 Task: Add an event with the title Third Annual Budget Review Meeting, date '2023/10/10', time 7:30 AM to 9:30 AMand add a description: Staff Training on Customer Service is a comprehensive and interactive program designed to equip employees with the skills, knowledge, and mindset necessary to deliver exceptional customer service experiences. This training focuses on building strong customer relationships, enhancing communication skills, and developing problem-solving abilities to exceed customer expectations._x000D_
_x000D_
, put the event into Blue category, logged in from the account softage.9@softage.netand send the event invitation to softage.8@softage.net with CC to  softage.10@softage.net. Set a reminder for the event 203 week before
Action: Mouse moved to (73, 110)
Screenshot: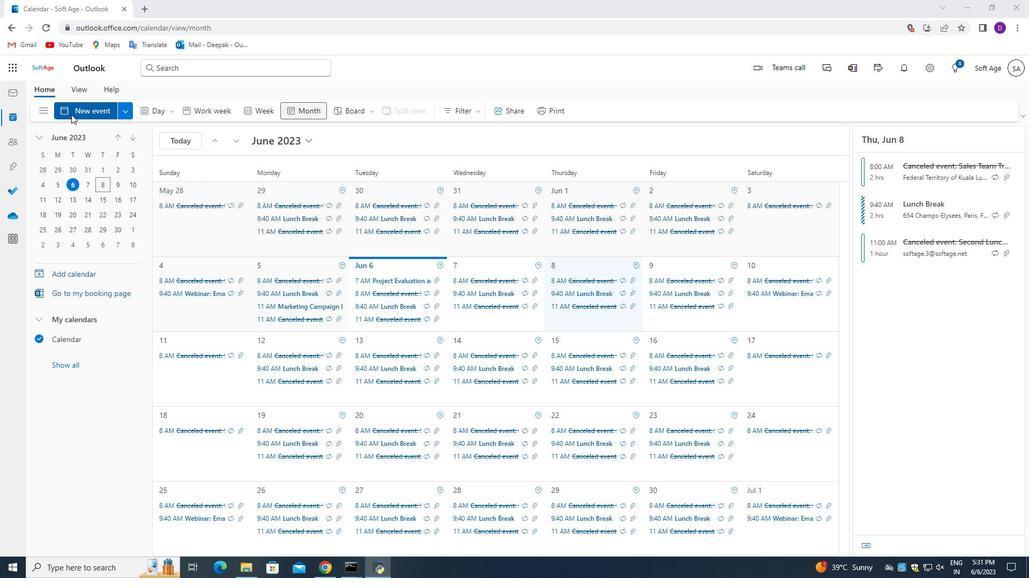 
Action: Mouse pressed left at (73, 110)
Screenshot: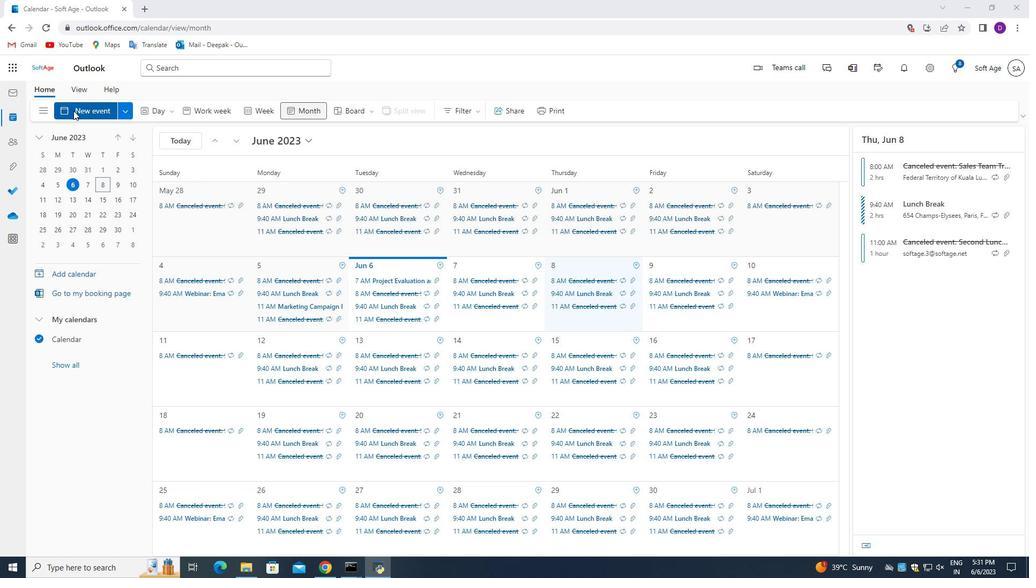 
Action: Mouse moved to (315, 428)
Screenshot: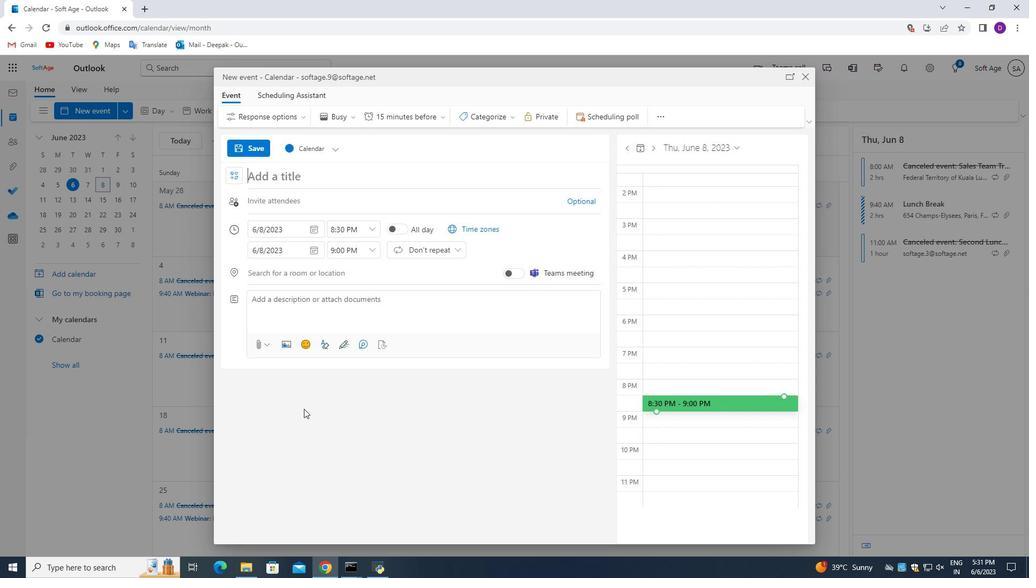 
Action: Key pressed <Key.shift_r>Third<Key.space><Key.shift_r>Annual<Key.space><Key.shift_r>Budget<Key.space><Key.shift_r>Review<Key.space><Key.shift>Meeting<Key.space>
Screenshot: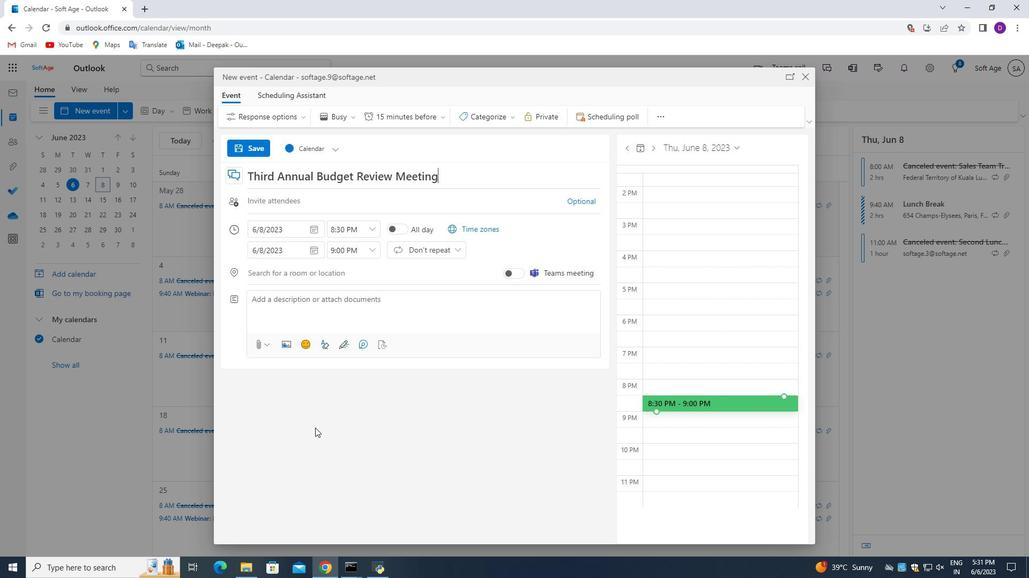 
Action: Mouse moved to (313, 229)
Screenshot: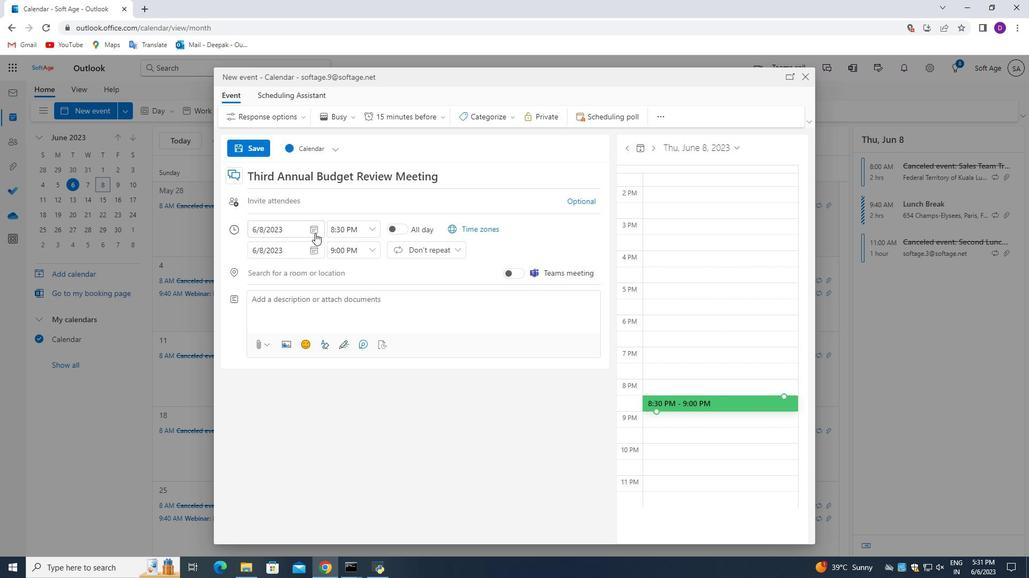 
Action: Mouse pressed left at (313, 229)
Screenshot: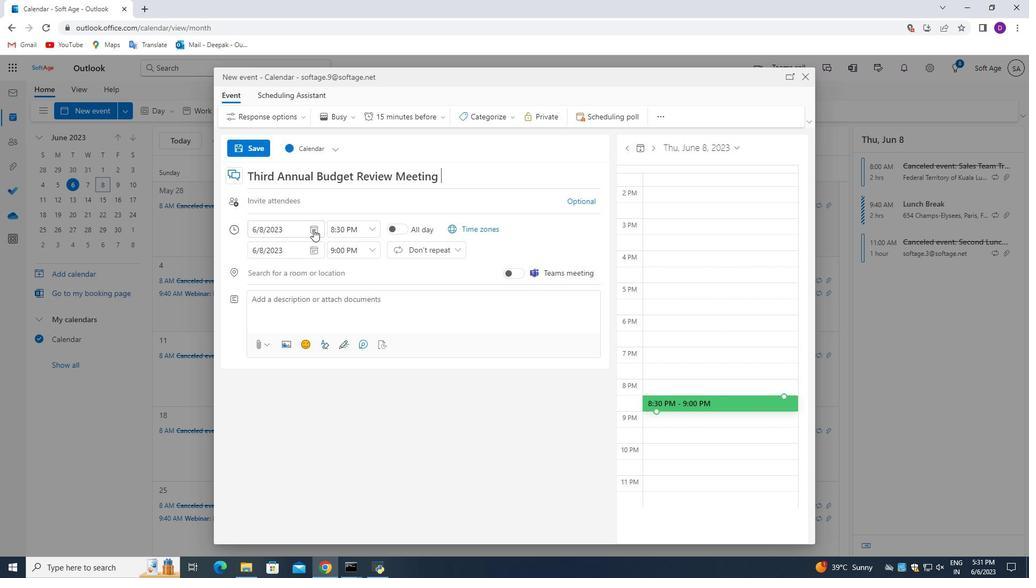 
Action: Mouse moved to (350, 255)
Screenshot: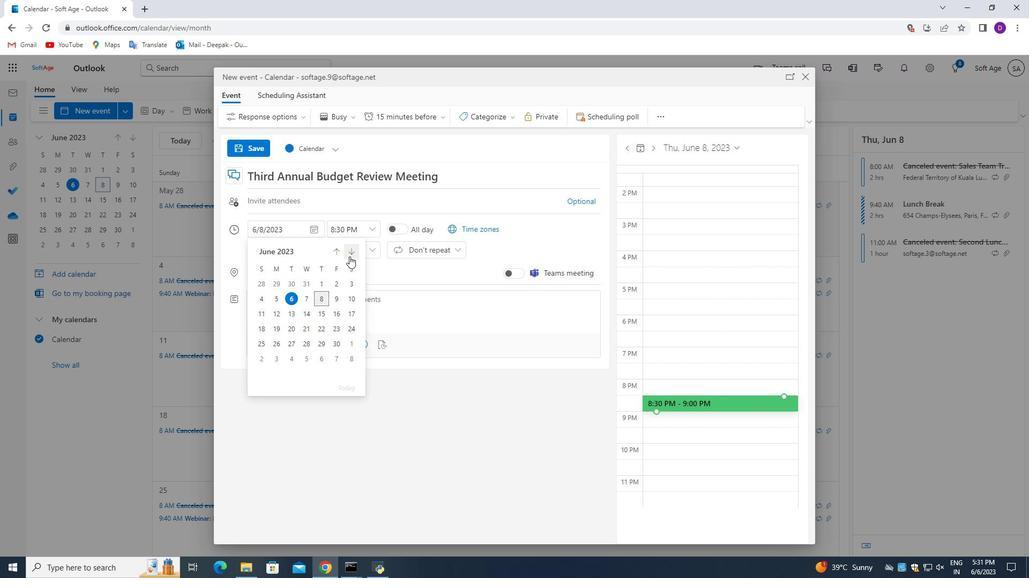 
Action: Mouse pressed left at (350, 255)
Screenshot: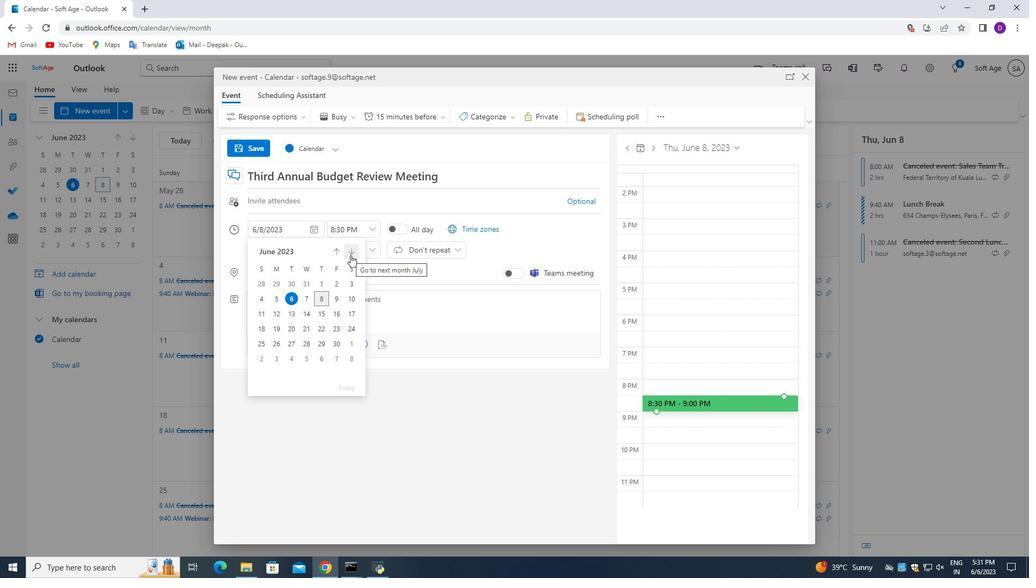 
Action: Mouse pressed left at (350, 255)
Screenshot: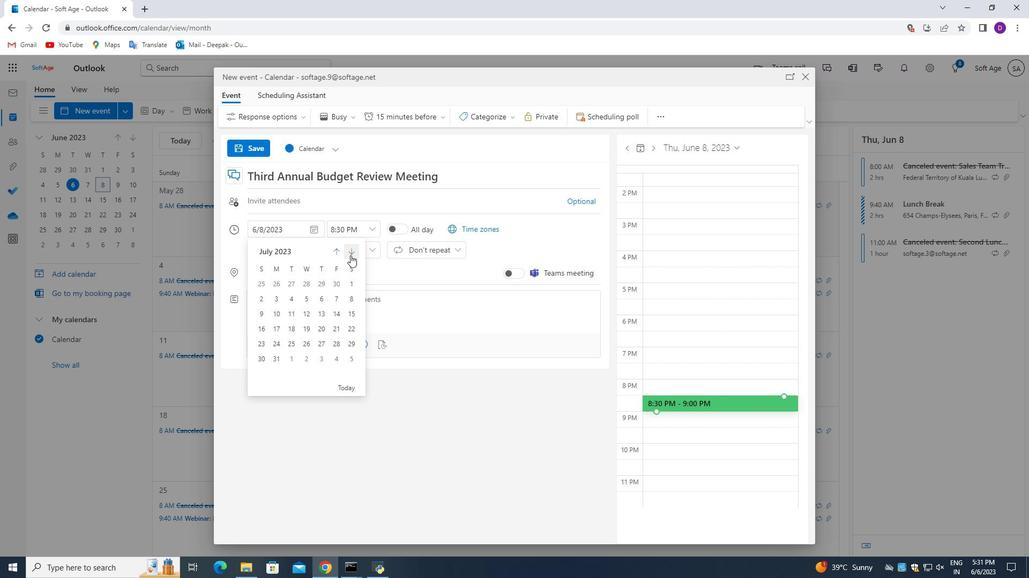 
Action: Mouse pressed left at (350, 255)
Screenshot: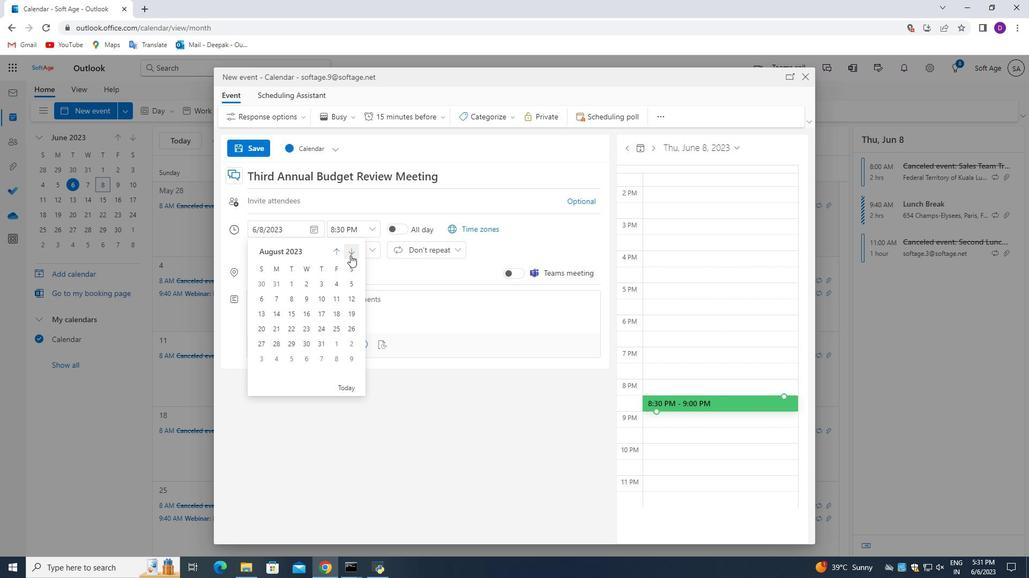 
Action: Mouse pressed left at (350, 255)
Screenshot: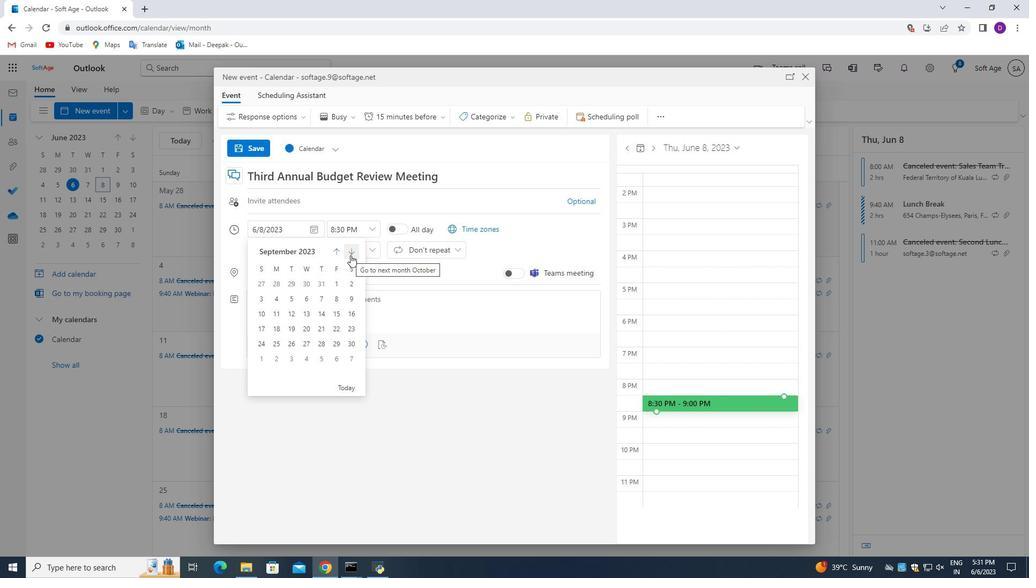 
Action: Mouse moved to (276, 248)
Screenshot: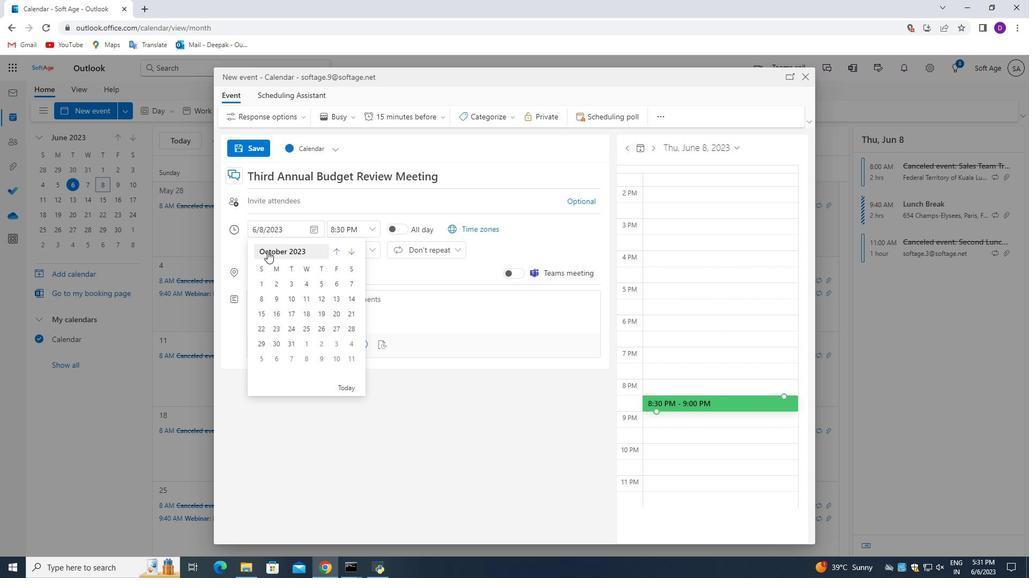 
Action: Mouse pressed left at (276, 248)
Screenshot: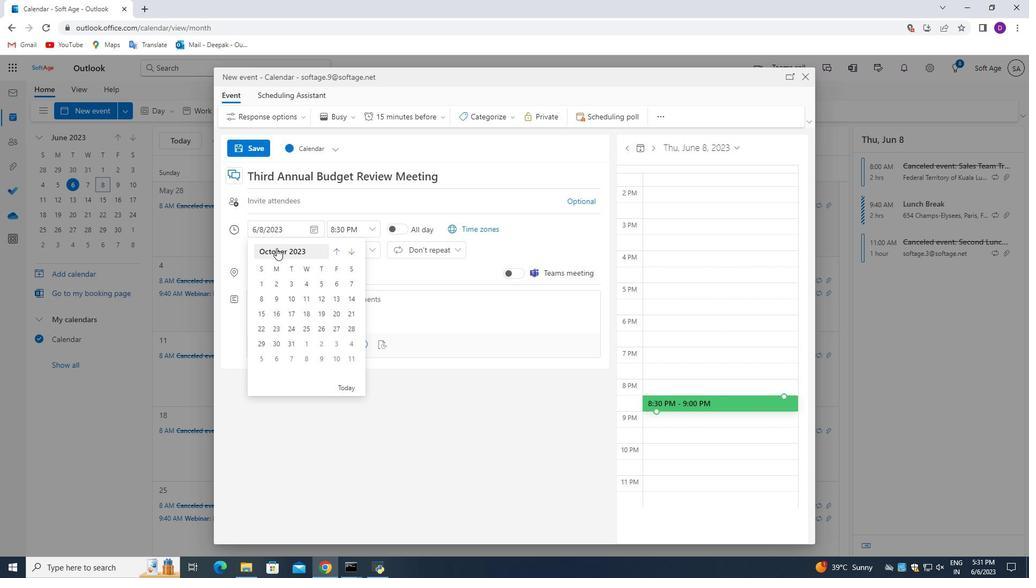 
Action: Mouse moved to (289, 331)
Screenshot: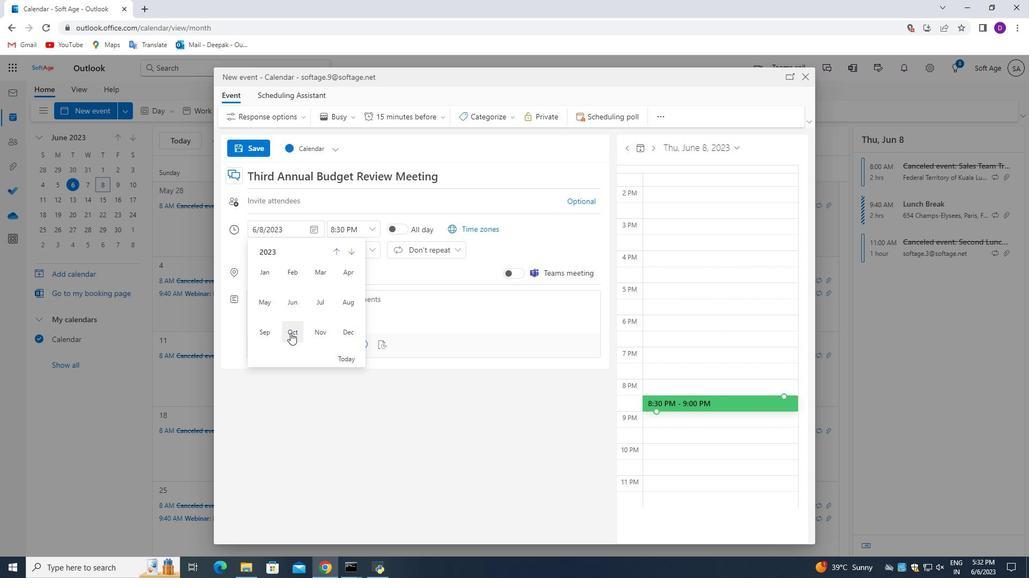 
Action: Mouse pressed left at (289, 331)
Screenshot: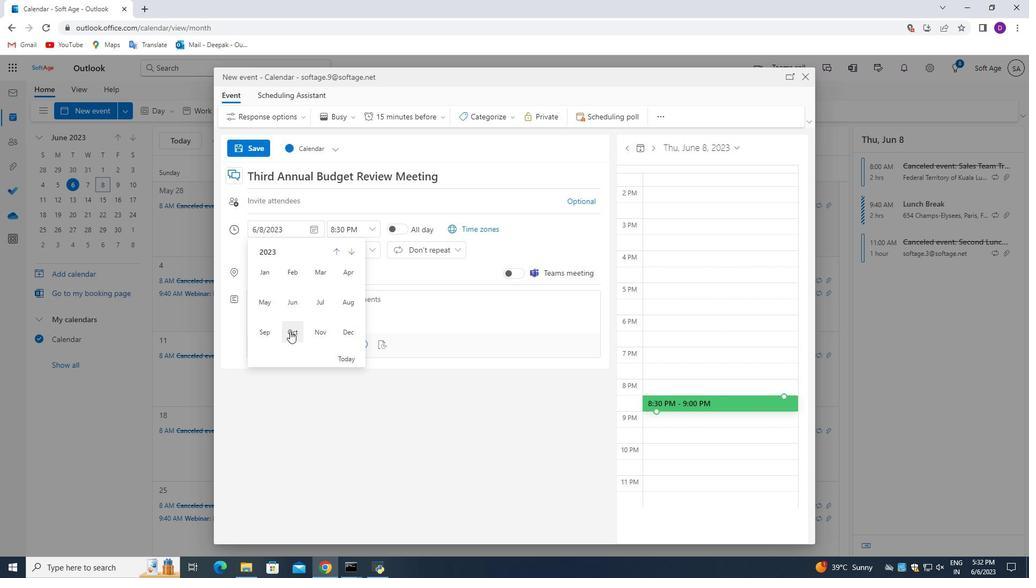 
Action: Mouse moved to (291, 299)
Screenshot: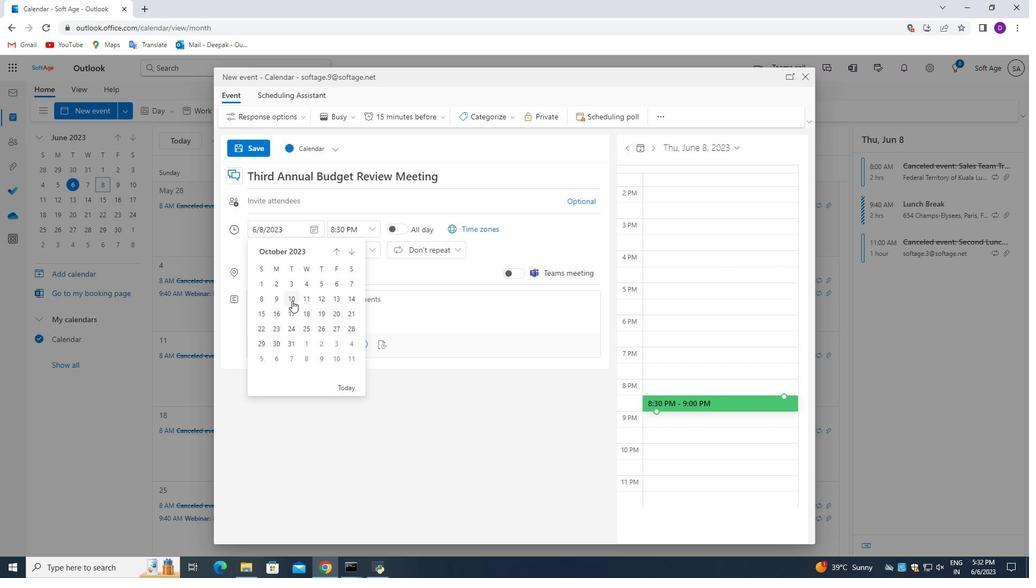 
Action: Mouse pressed left at (291, 299)
Screenshot: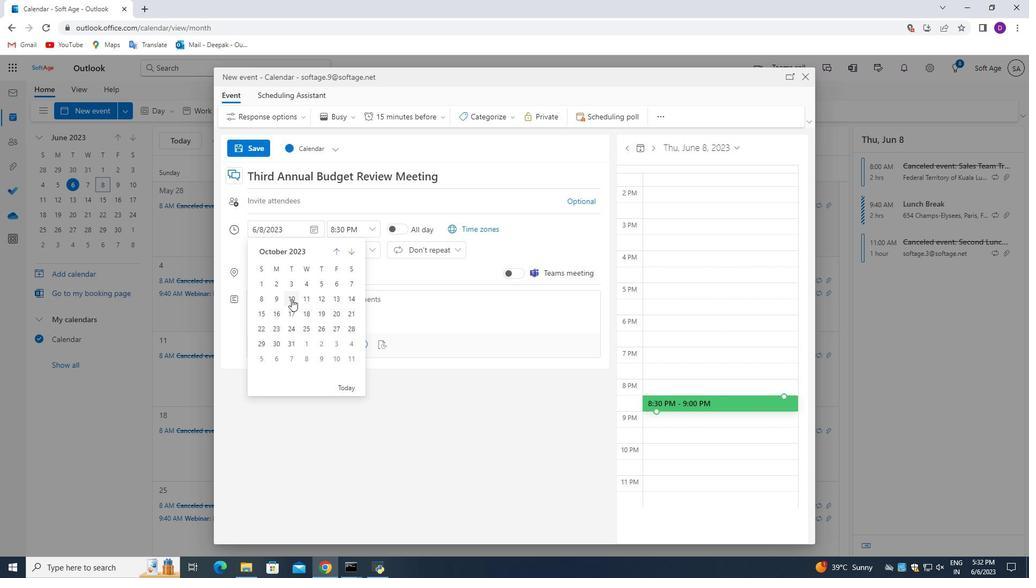 
Action: Mouse moved to (373, 233)
Screenshot: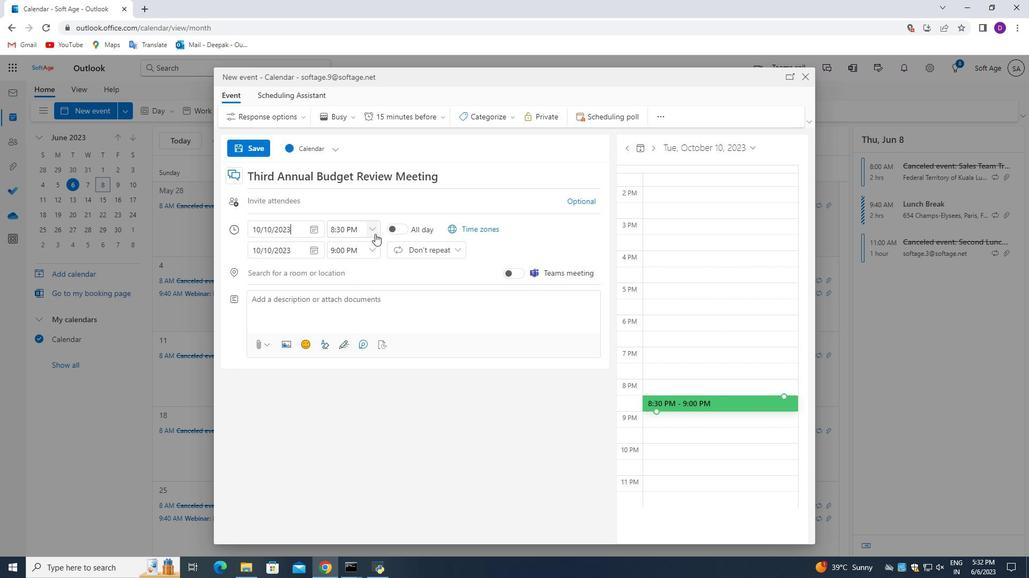 
Action: Mouse pressed left at (373, 233)
Screenshot: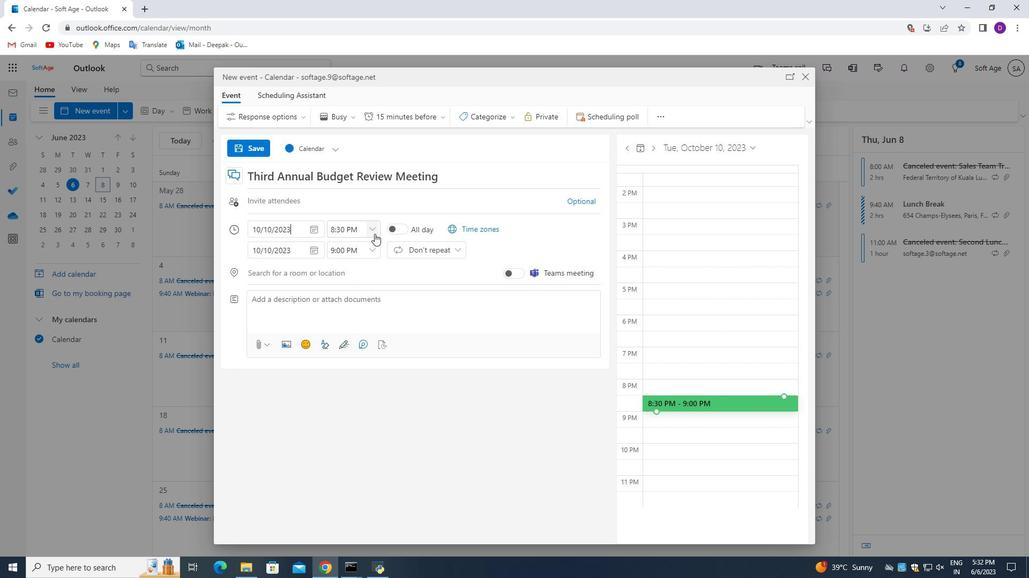 
Action: Mouse moved to (342, 316)
Screenshot: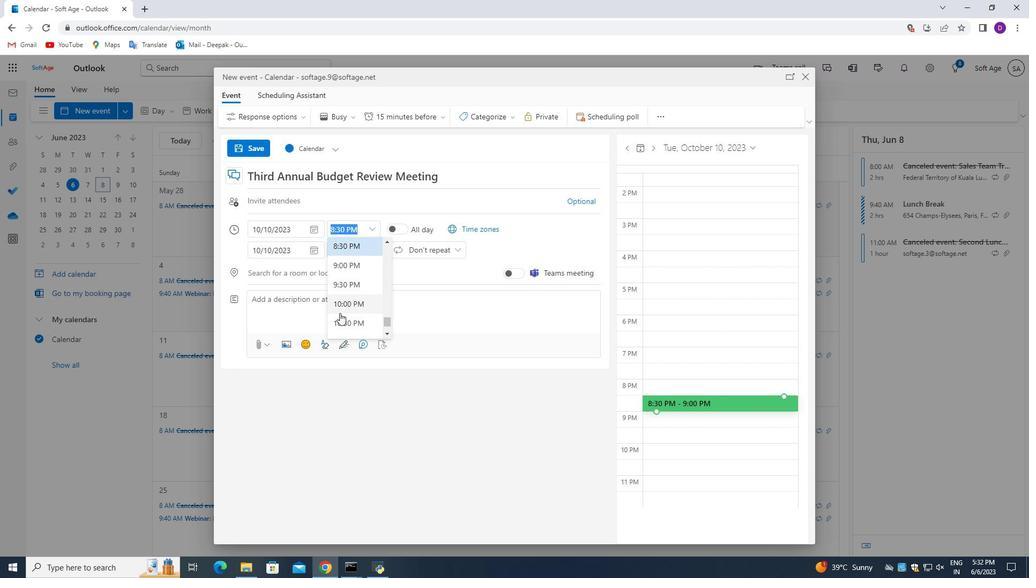 
Action: Mouse scrolled (342, 317) with delta (0, 0)
Screenshot: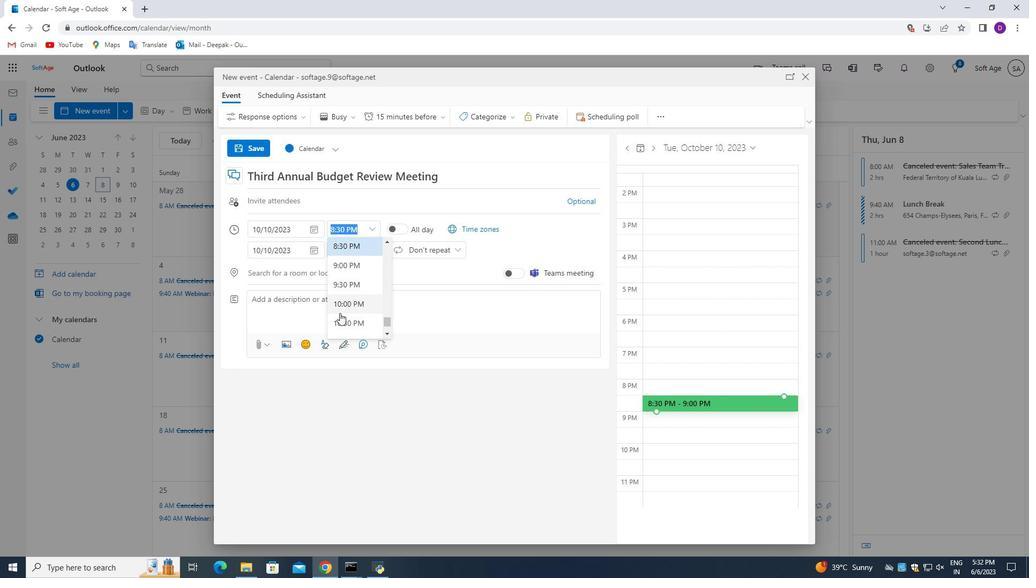 
Action: Mouse moved to (343, 316)
Screenshot: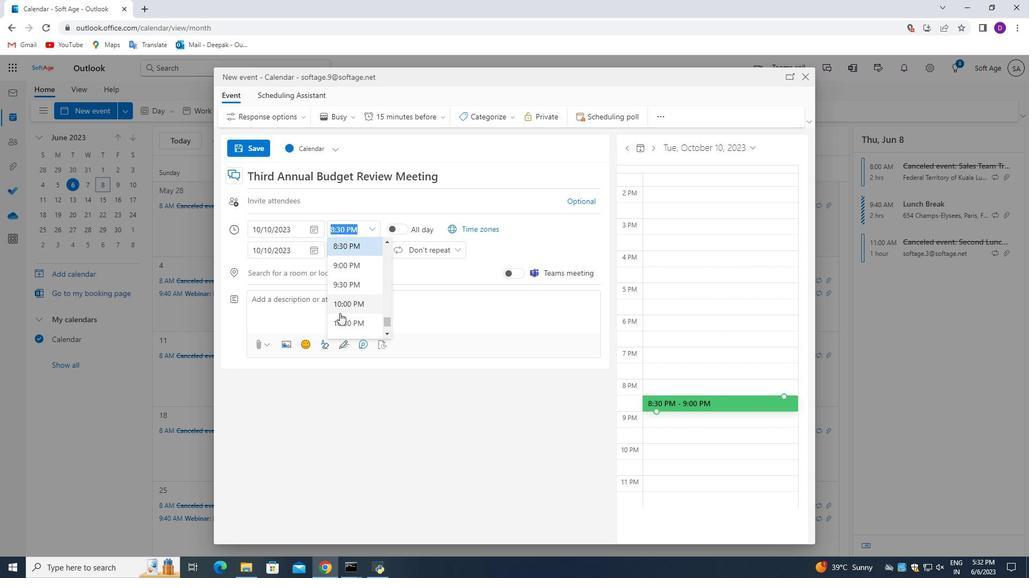 
Action: Mouse scrolled (343, 317) with delta (0, 0)
Screenshot: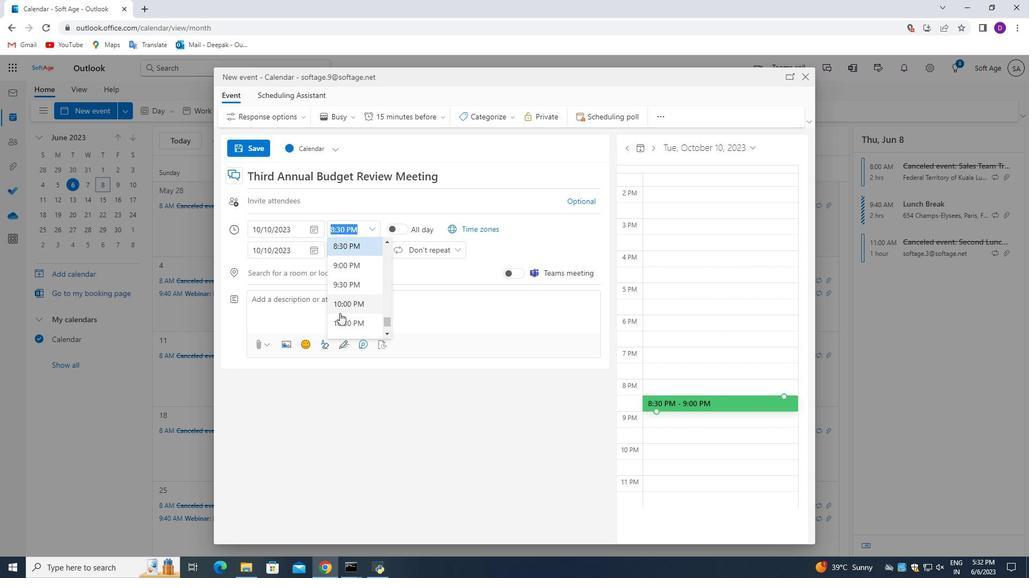 
Action: Mouse scrolled (343, 317) with delta (0, 0)
Screenshot: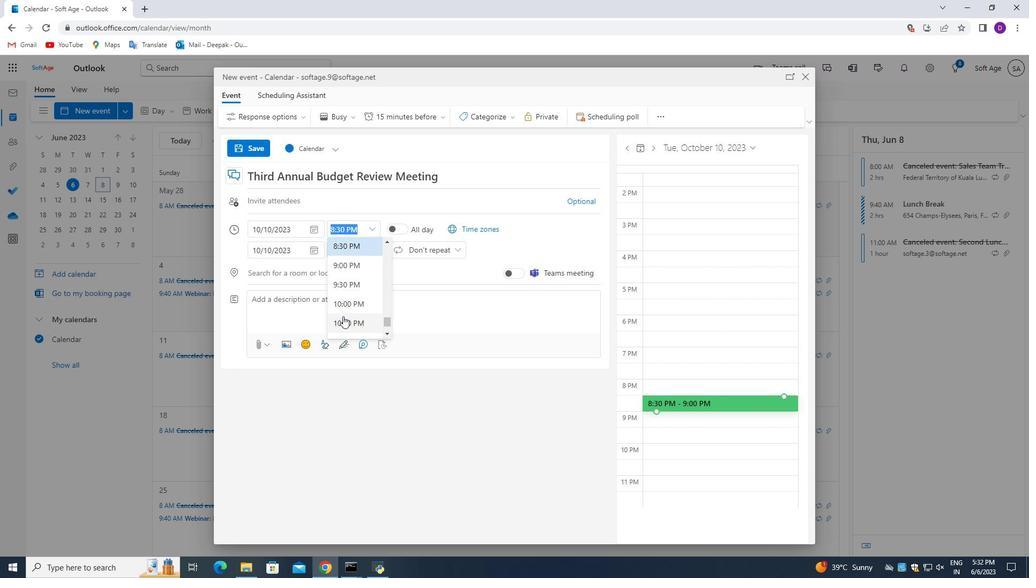 
Action: Mouse scrolled (343, 317) with delta (0, 0)
Screenshot: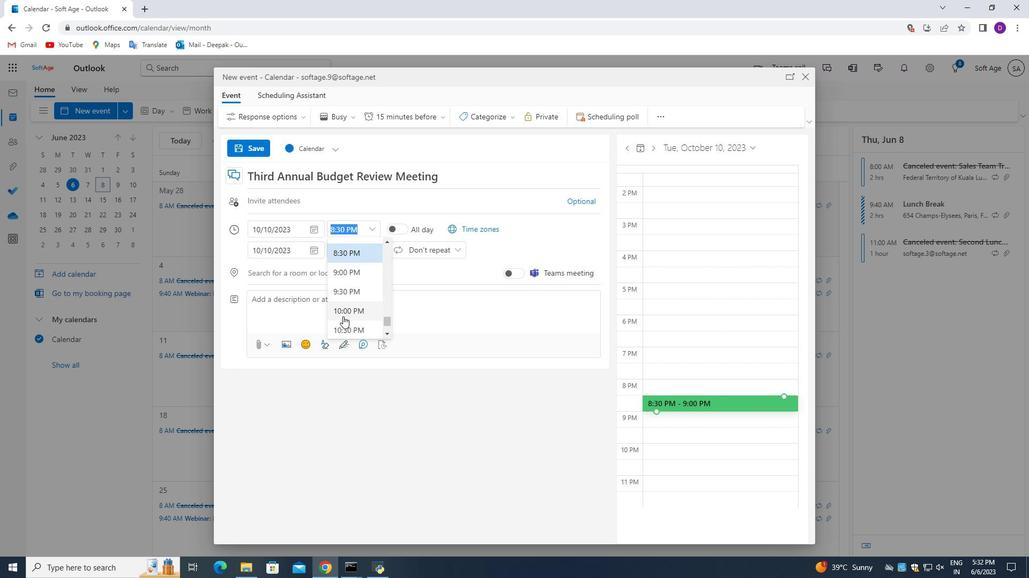 
Action: Mouse moved to (343, 316)
Screenshot: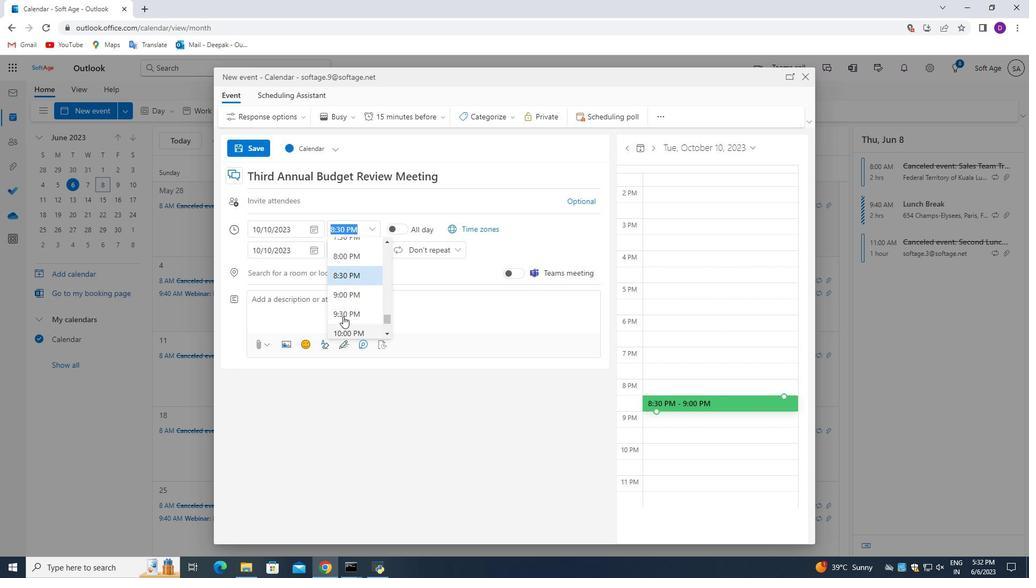 
Action: Mouse scrolled (343, 317) with delta (0, 0)
Screenshot: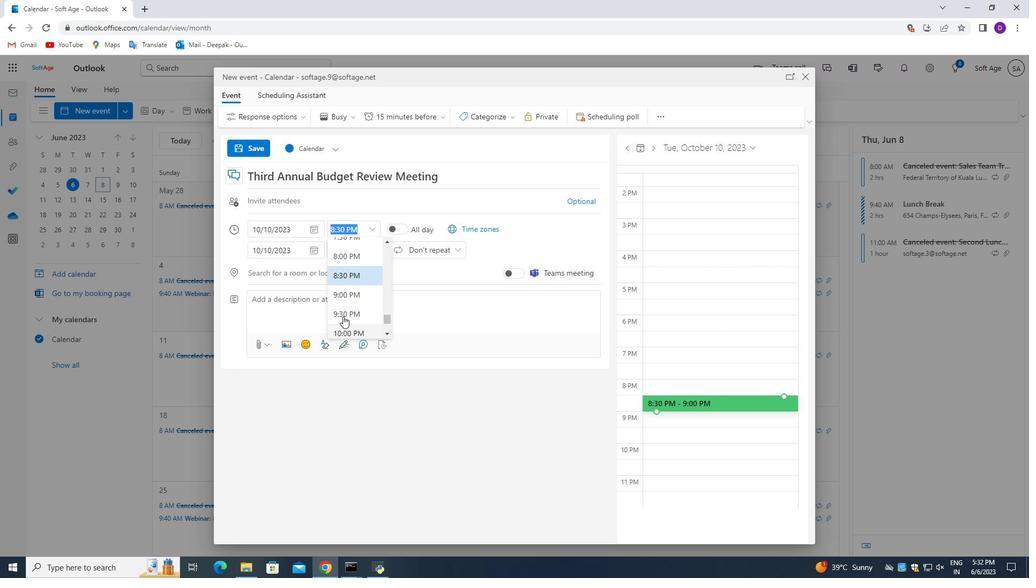 
Action: Mouse moved to (347, 316)
Screenshot: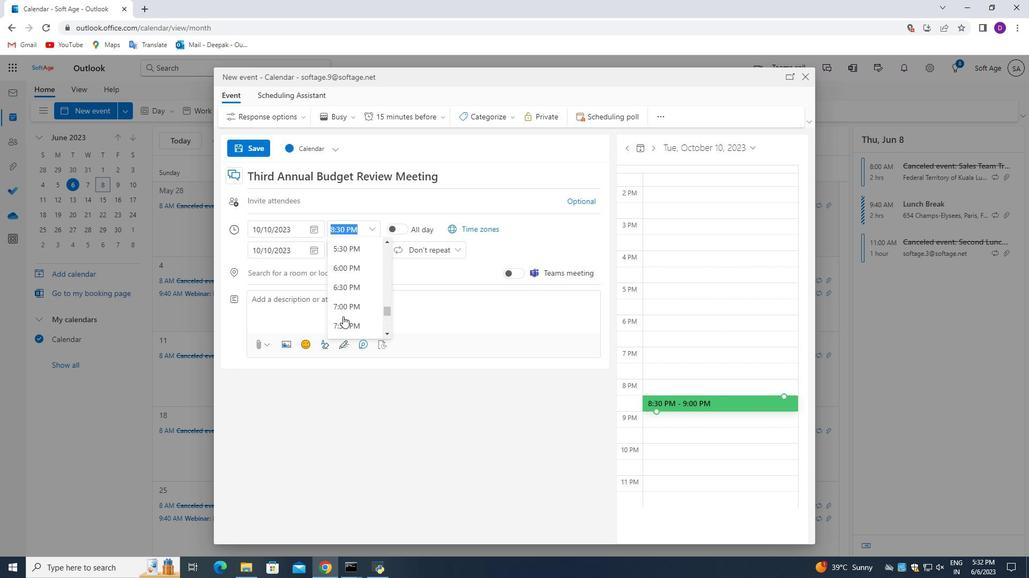 
Action: Mouse scrolled (347, 316) with delta (0, 0)
Screenshot: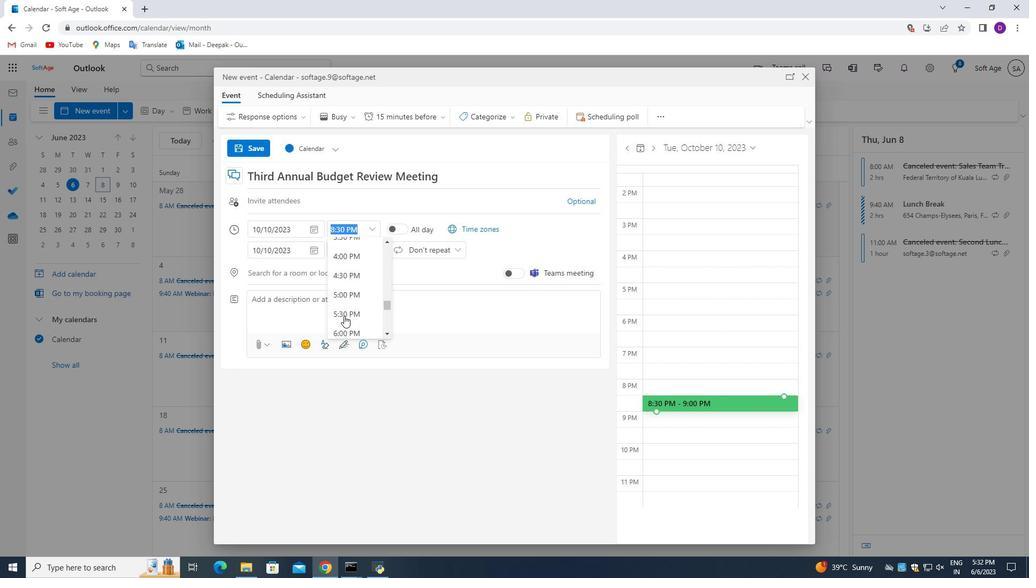 
Action: Mouse moved to (349, 315)
Screenshot: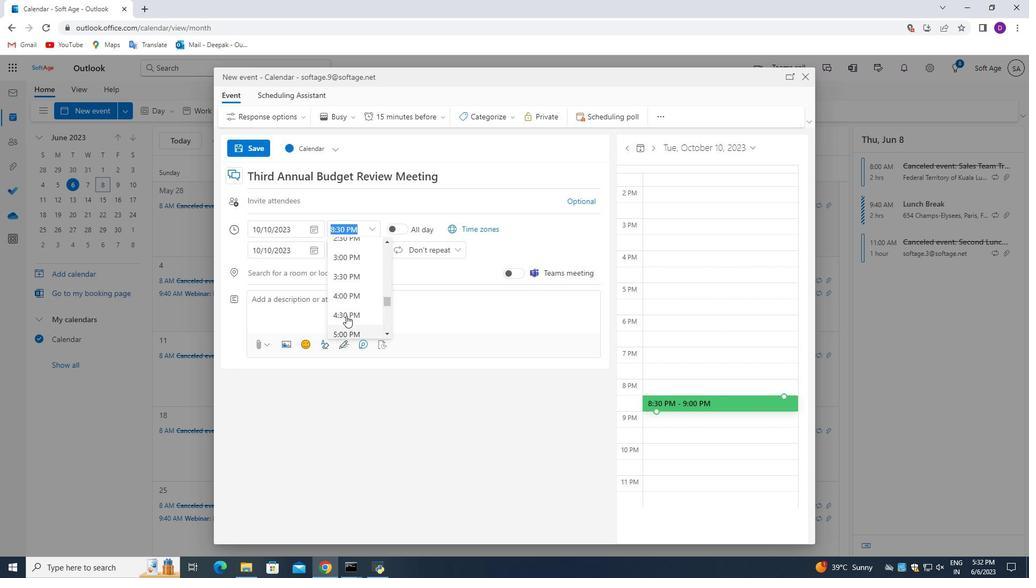 
Action: Mouse scrolled (349, 315) with delta (0, 0)
Screenshot: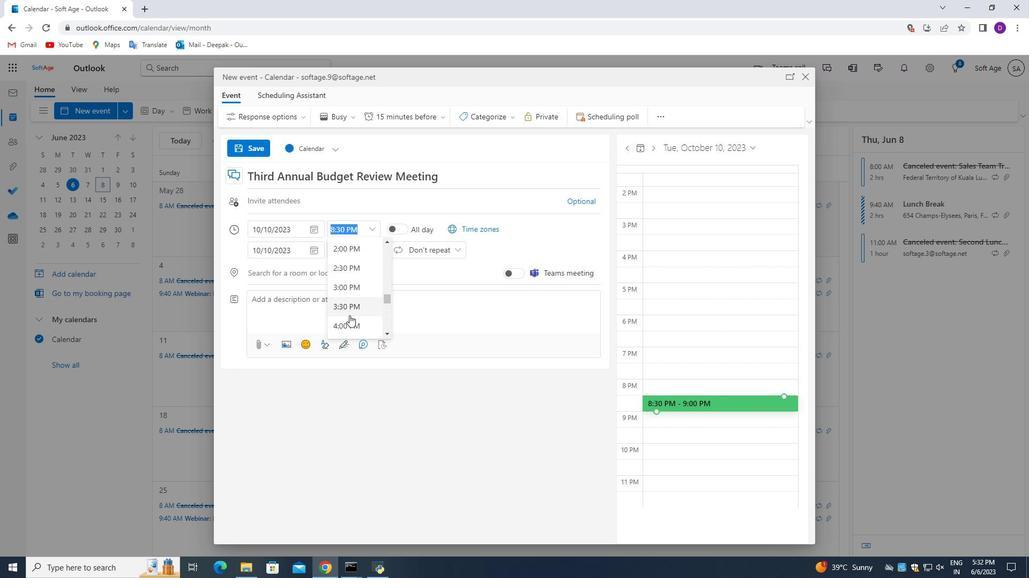 
Action: Mouse moved to (353, 300)
Screenshot: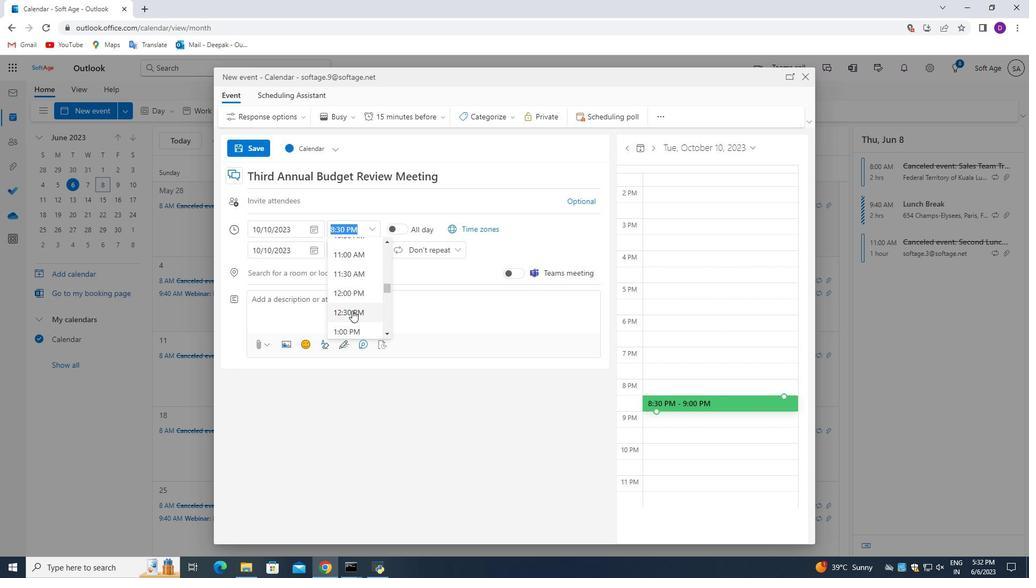 
Action: Mouse scrolled (353, 301) with delta (0, 0)
Screenshot: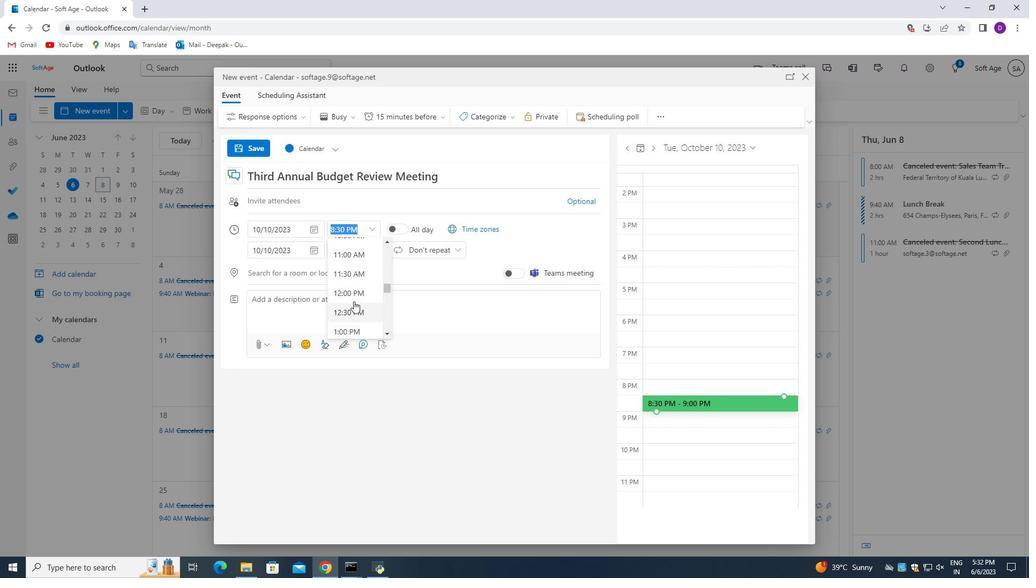 
Action: Mouse scrolled (353, 301) with delta (0, 0)
Screenshot: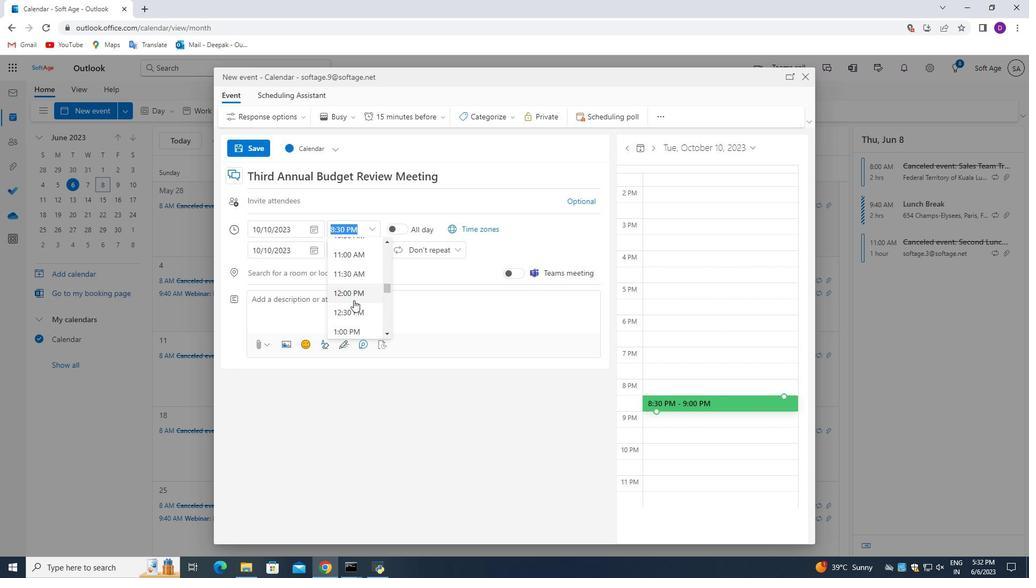 
Action: Mouse moved to (353, 299)
Screenshot: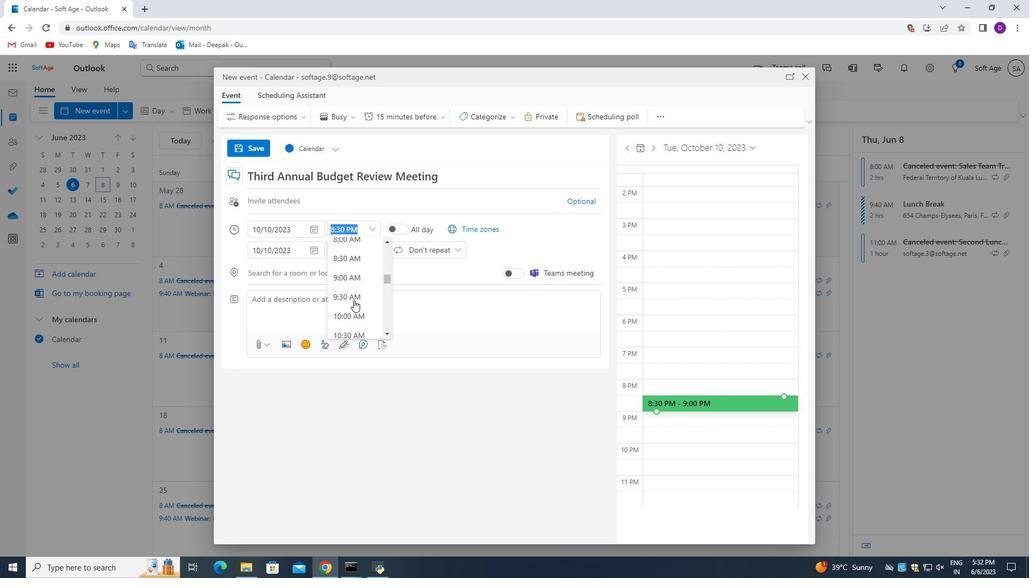 
Action: Mouse scrolled (353, 300) with delta (0, 0)
Screenshot: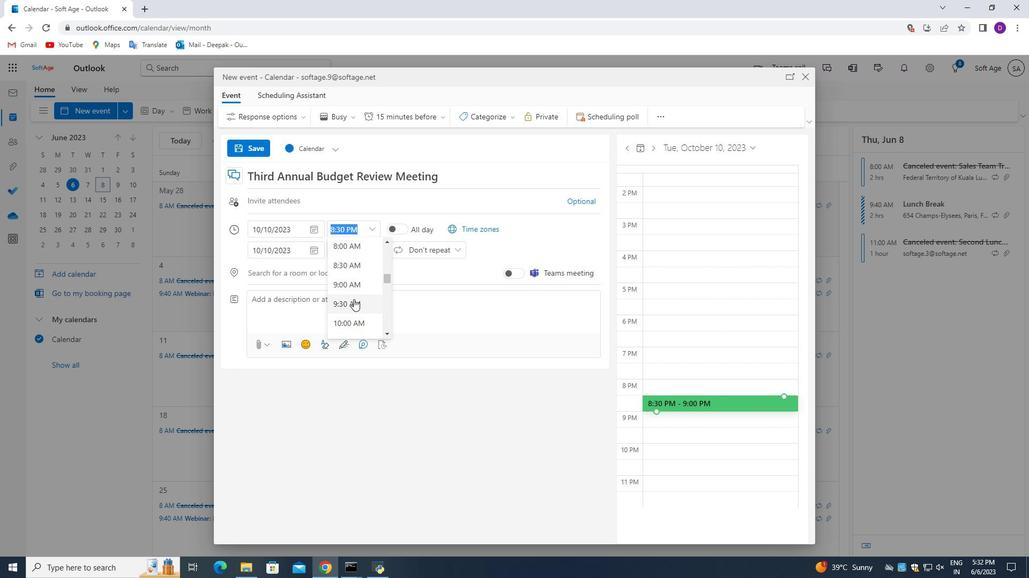 
Action: Mouse moved to (350, 276)
Screenshot: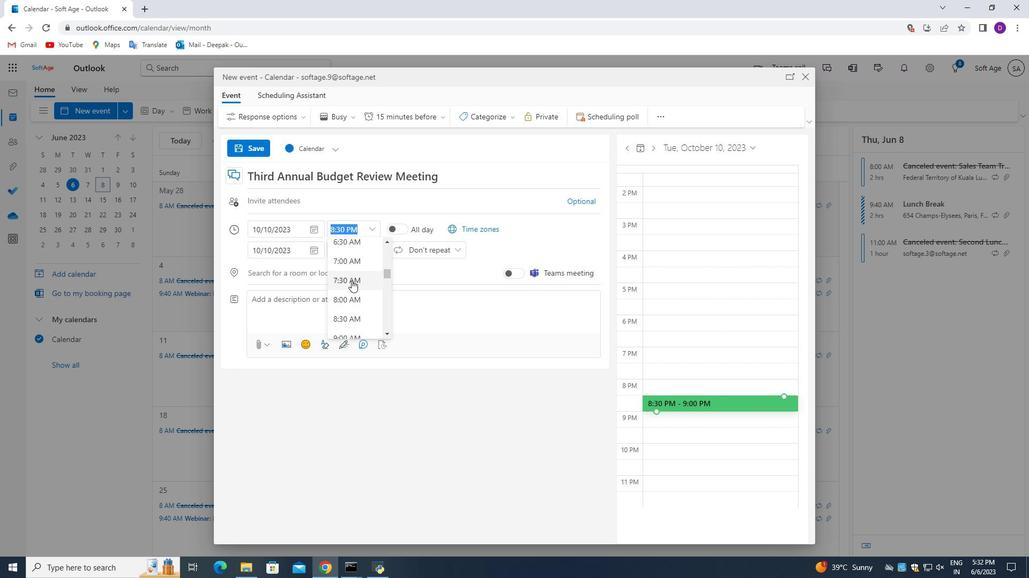 
Action: Mouse pressed left at (350, 276)
Screenshot: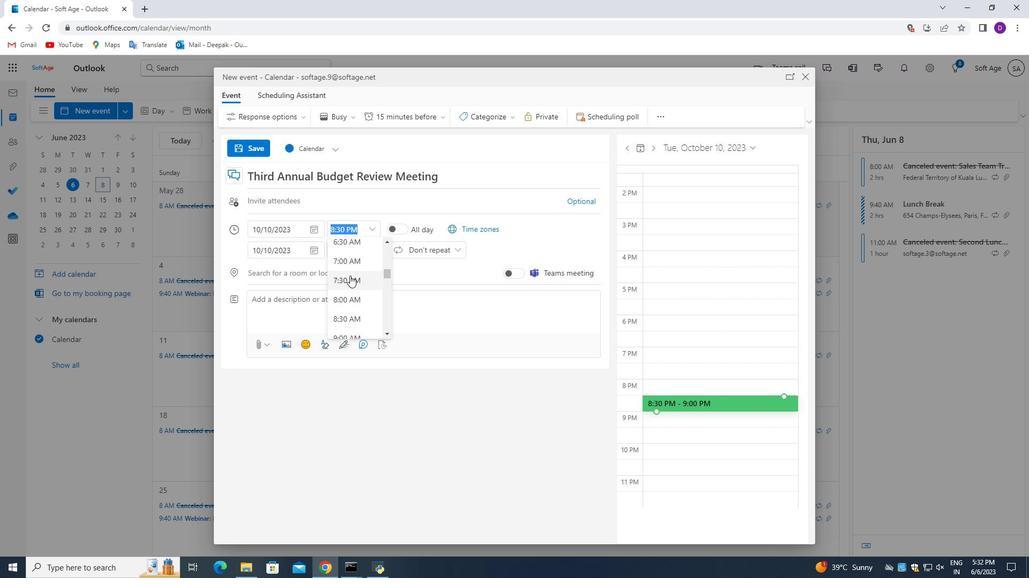 
Action: Mouse moved to (375, 251)
Screenshot: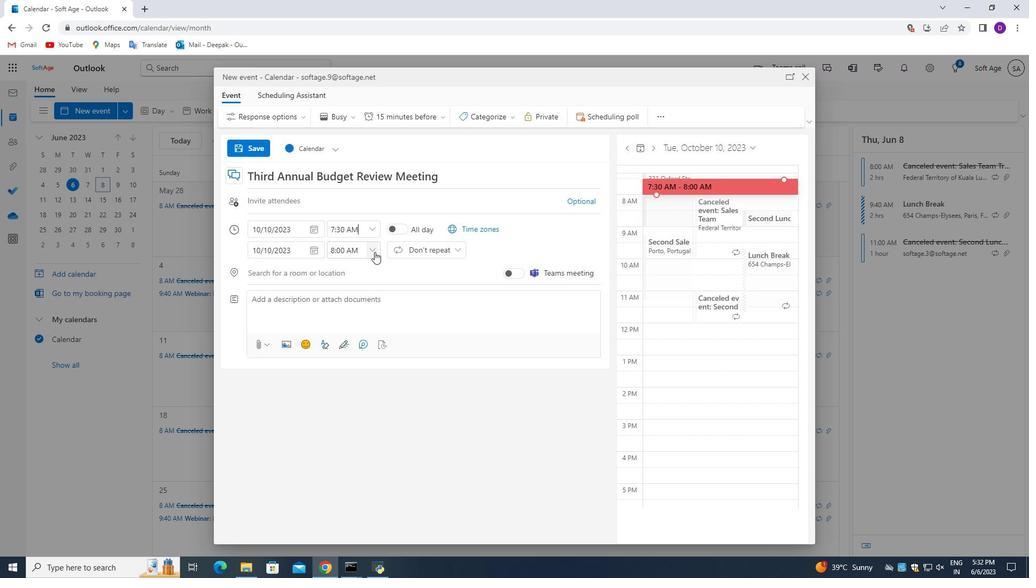 
Action: Mouse pressed left at (375, 251)
Screenshot: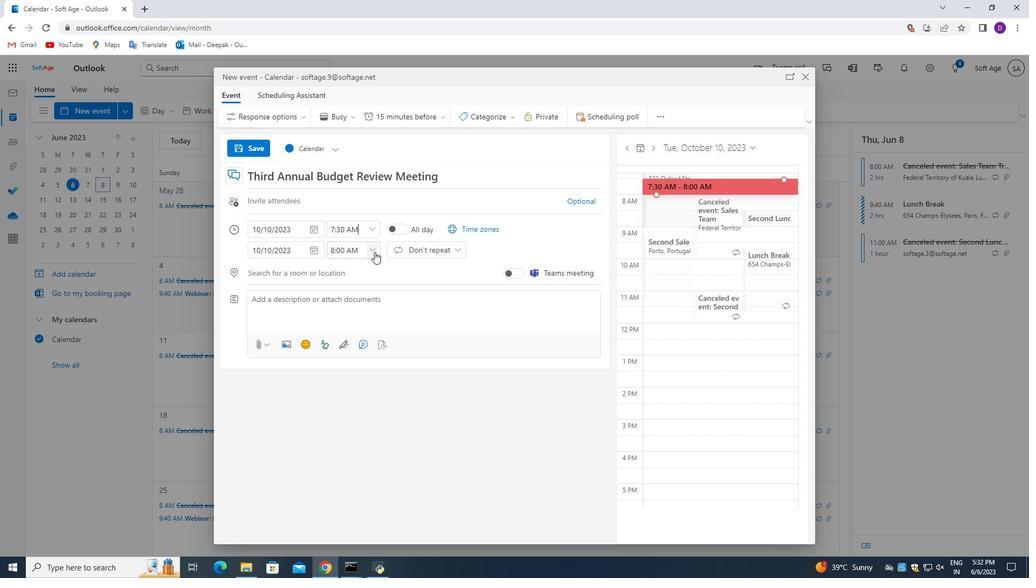 
Action: Mouse moved to (374, 323)
Screenshot: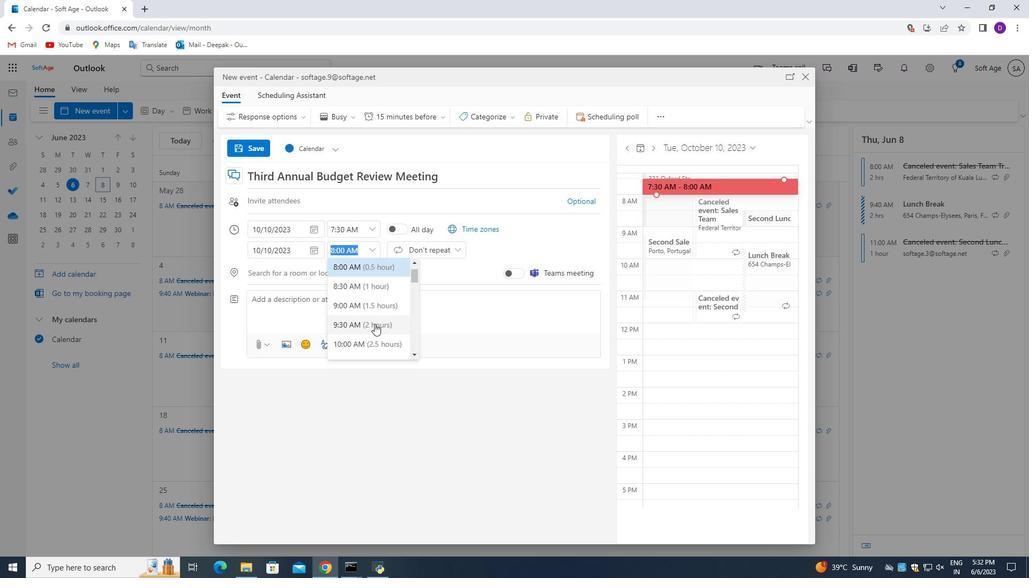 
Action: Mouse pressed left at (374, 323)
Screenshot: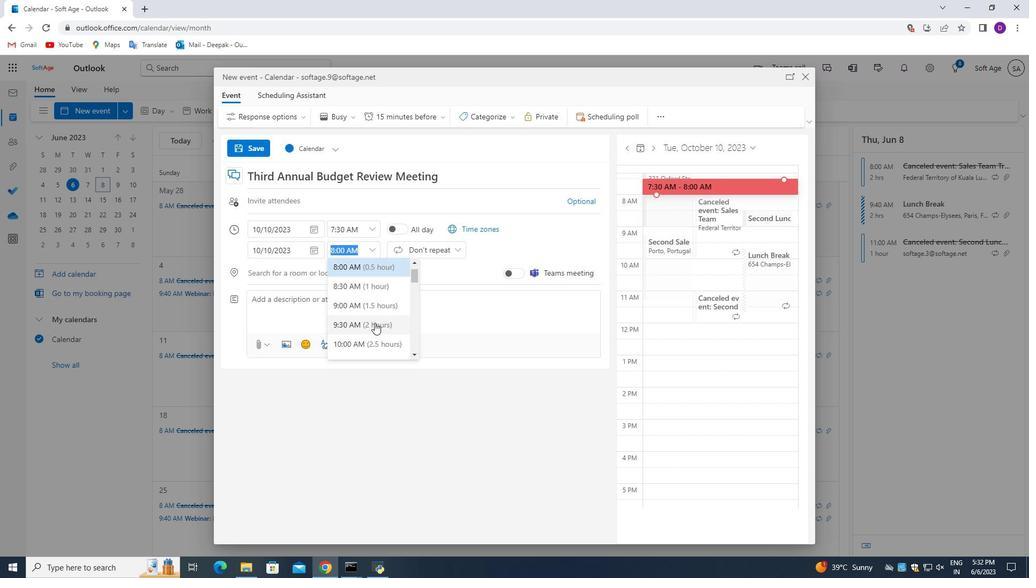 
Action: Mouse moved to (345, 293)
Screenshot: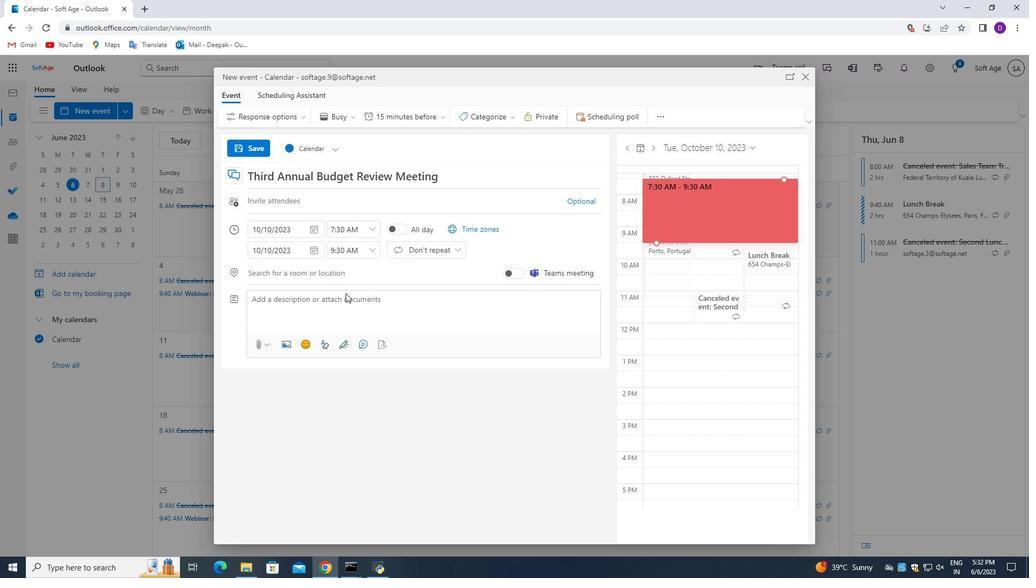 
Action: Mouse pressed left at (345, 293)
Screenshot: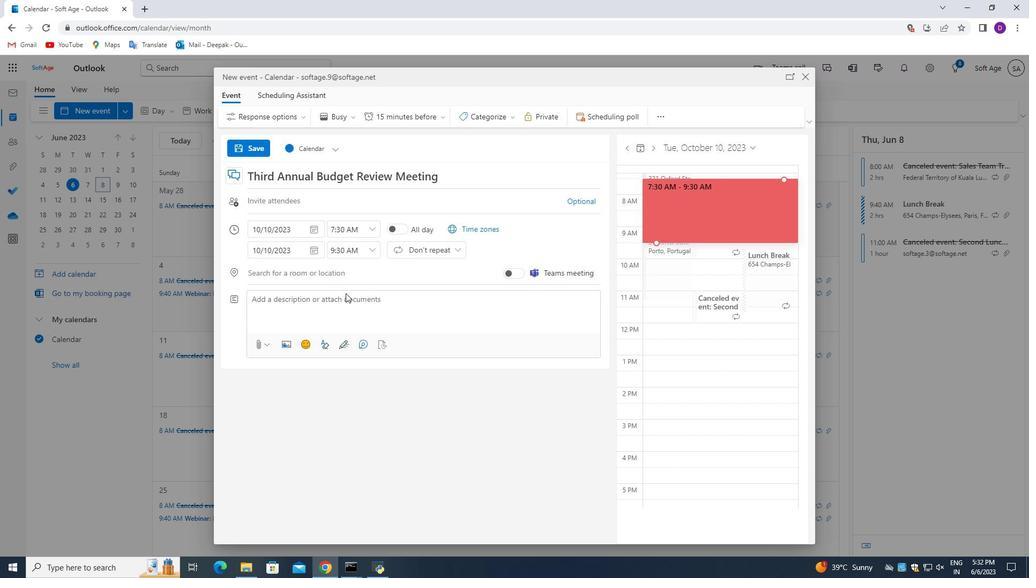 
Action: Mouse moved to (351, 300)
Screenshot: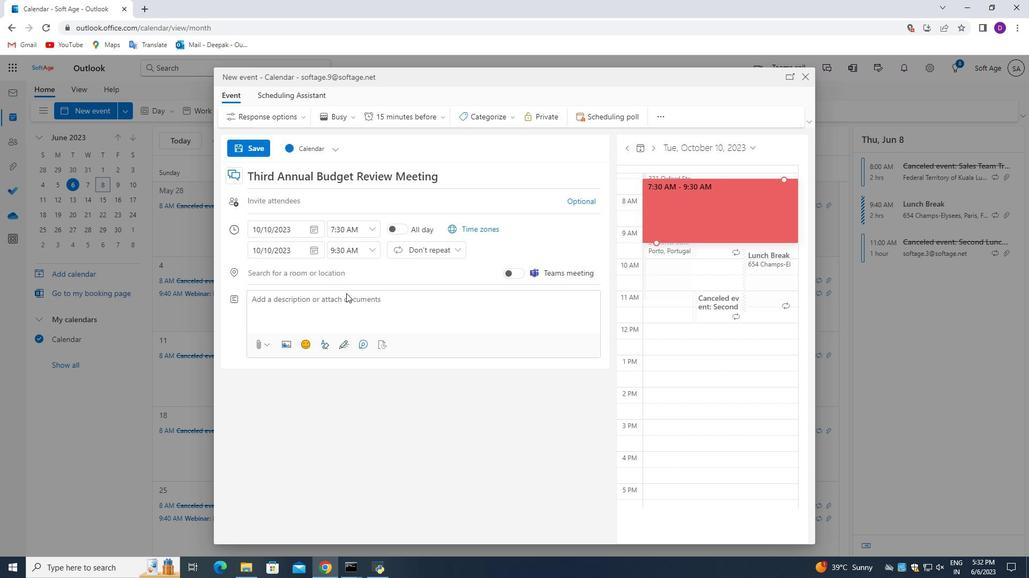 
Action: Mouse pressed left at (351, 300)
Screenshot: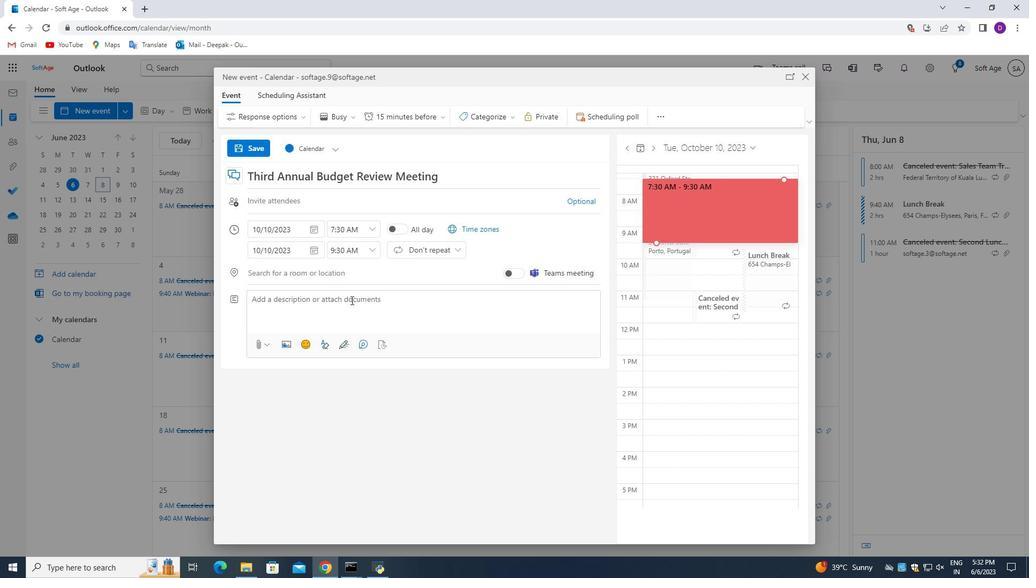 
Action: Mouse moved to (398, 433)
Screenshot: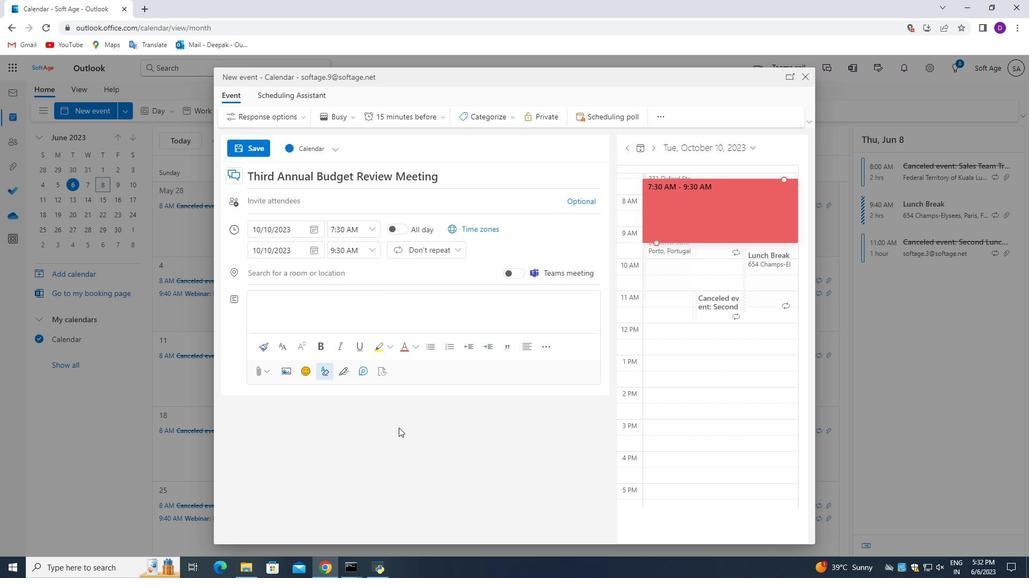 
Action: Key pressed <Key.shift_r>Stagg<Key.backspace><Key.backspace>ff<Key.space><Key.shift_r><Key.shift_r>Training<Key.space>on<Key.space><Key.shift_r>Customer<Key.space><Key.shift_r>Service<Key.space>a<Key.backspace>is<Key.space>a<Key.space>compreh
Screenshot: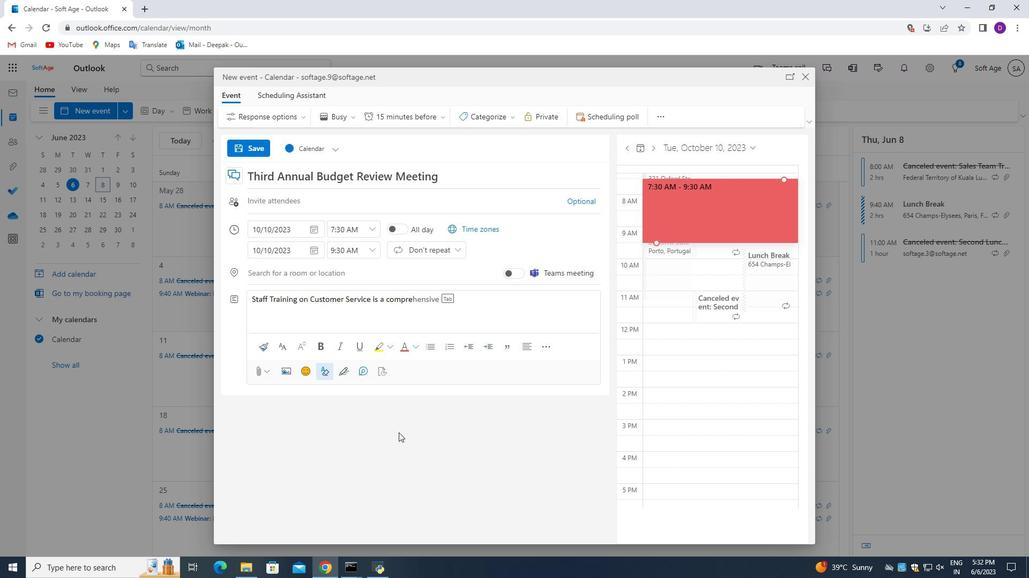 
Action: Mouse moved to (398, 433)
Screenshot: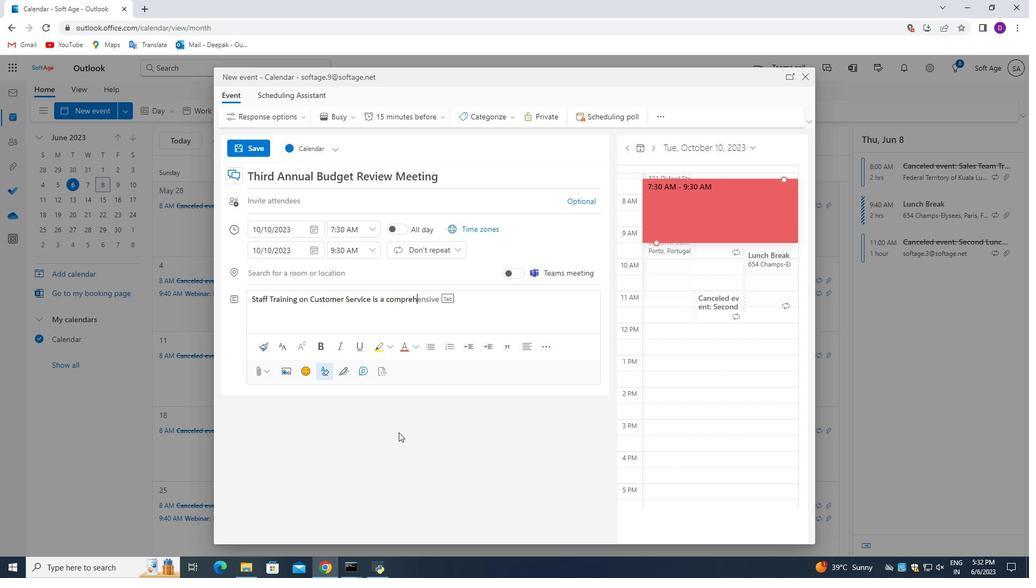 
Action: Key pressed ensive<Key.space>and<Key.space>interactive<Key.space>program<Key.space>designed<Key.space>to<Key.space>equip<Key.space>employees<Key.space>with<Key.space>the<Key.space>skills,<Key.space>knowledge,<Key.space>and<Key.space>mindset<Key.space>necessary<Key.space>to<Key.space>deliver<Key.space>exceptional<Key.space>customer<Key.space>service<Key.space>experiences.<Key.space><Key.shift_r>This<Key.space>training<Key.space>focuses<Key.space>on<Key.space>building<Key.space>strong<Key.space>customer<Key.space>relationships,<Key.space>enhancing<Key.space>communication<Key.space>skills,<Key.space>and<Key.space>developing<Key.space>problem-solving<Key.space>abilities<Key.space>to<Key.space>exceed<Key.space>customer<Key.space>expectations.
Screenshot: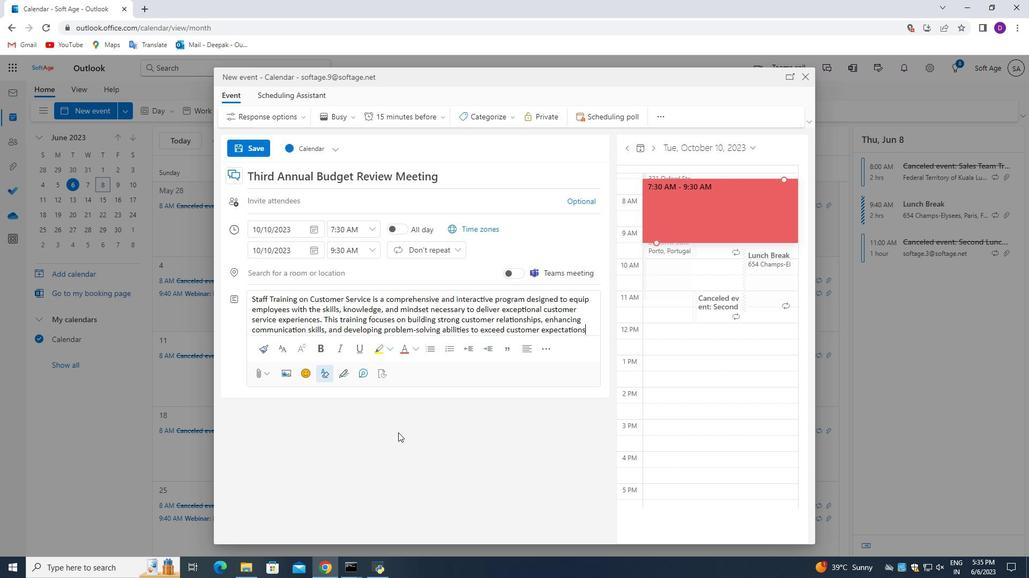 
Action: Mouse moved to (413, 335)
Screenshot: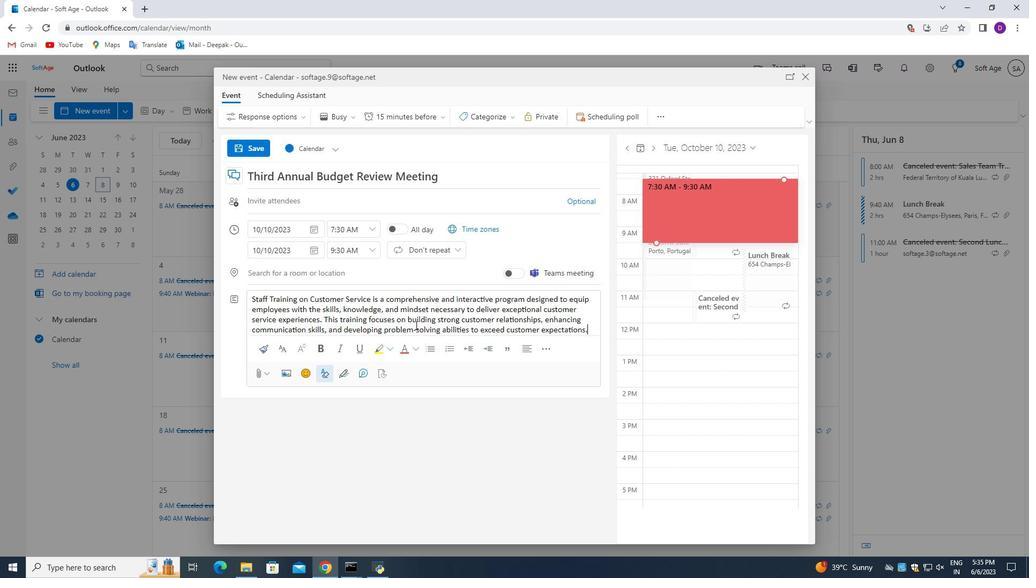 
Action: Mouse scrolled (413, 334) with delta (0, 0)
Screenshot: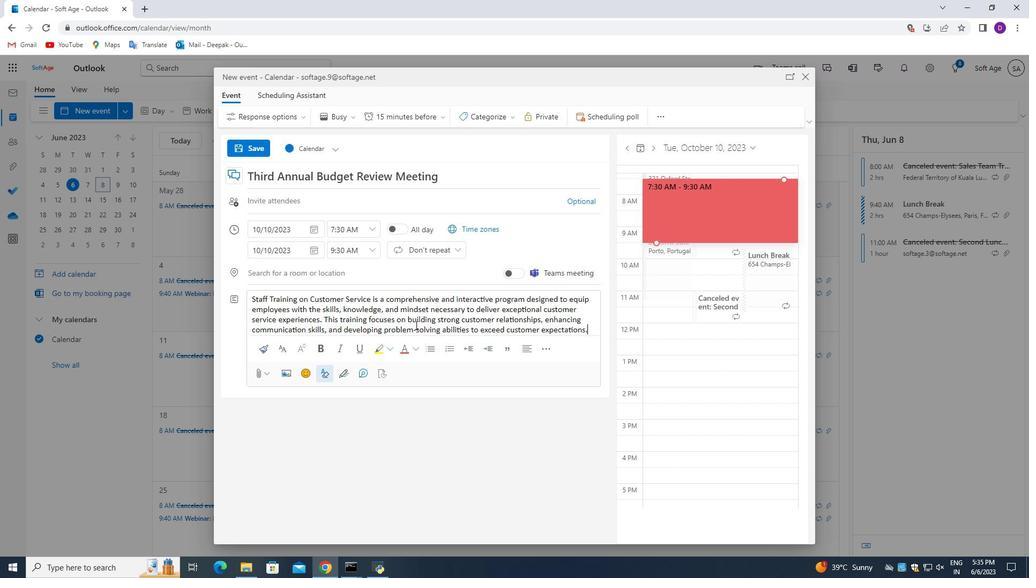 
Action: Mouse moved to (413, 335)
Screenshot: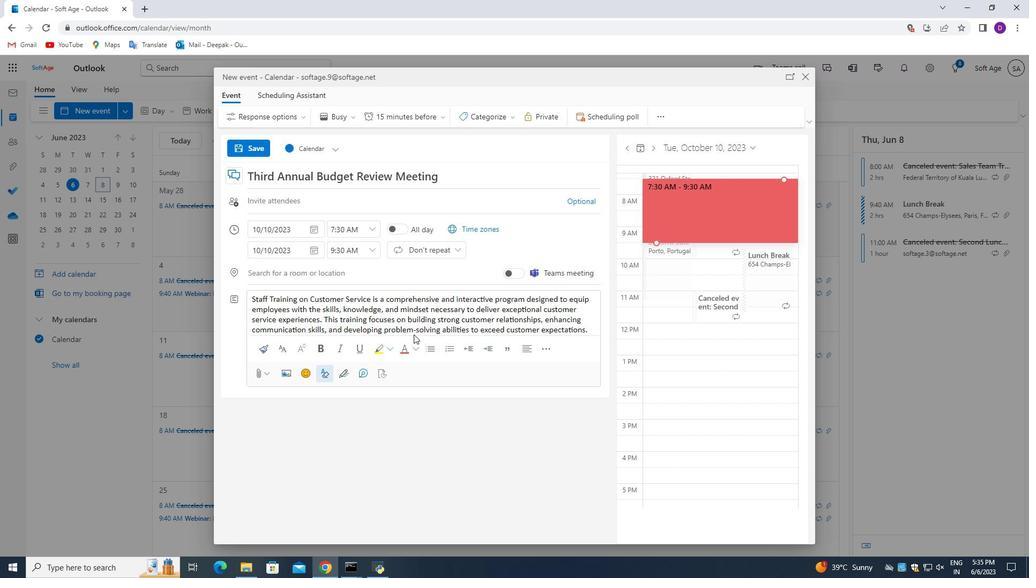 
Action: Mouse scrolled (413, 335) with delta (0, 0)
Screenshot: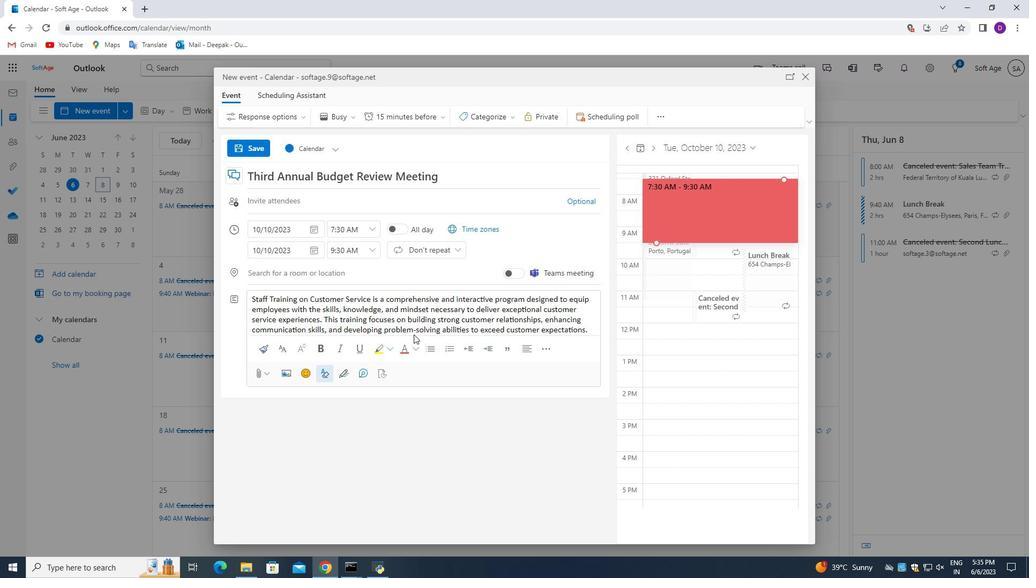 
Action: Mouse moved to (501, 115)
Screenshot: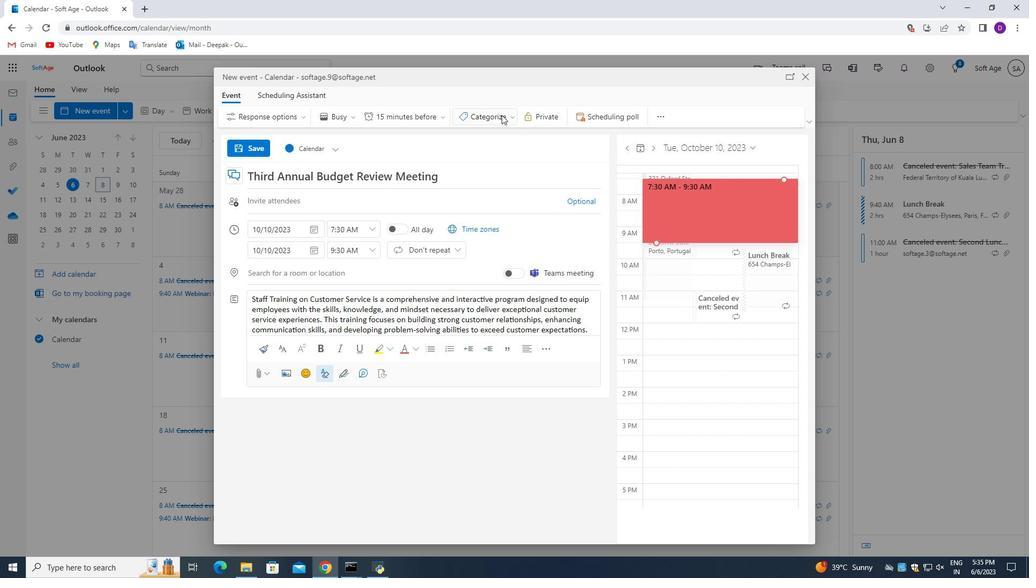 
Action: Mouse pressed left at (501, 115)
Screenshot: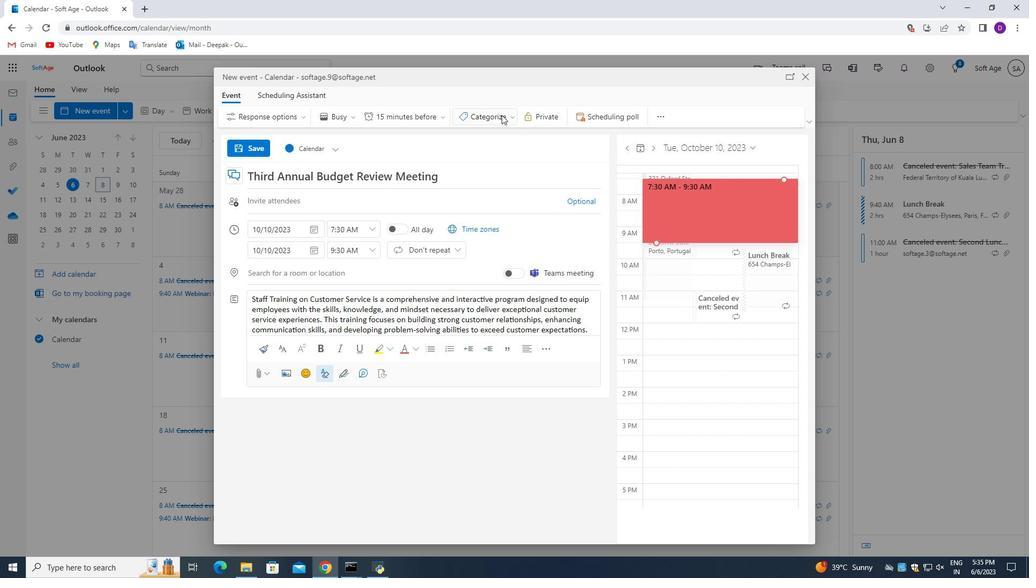 
Action: Mouse moved to (506, 169)
Screenshot: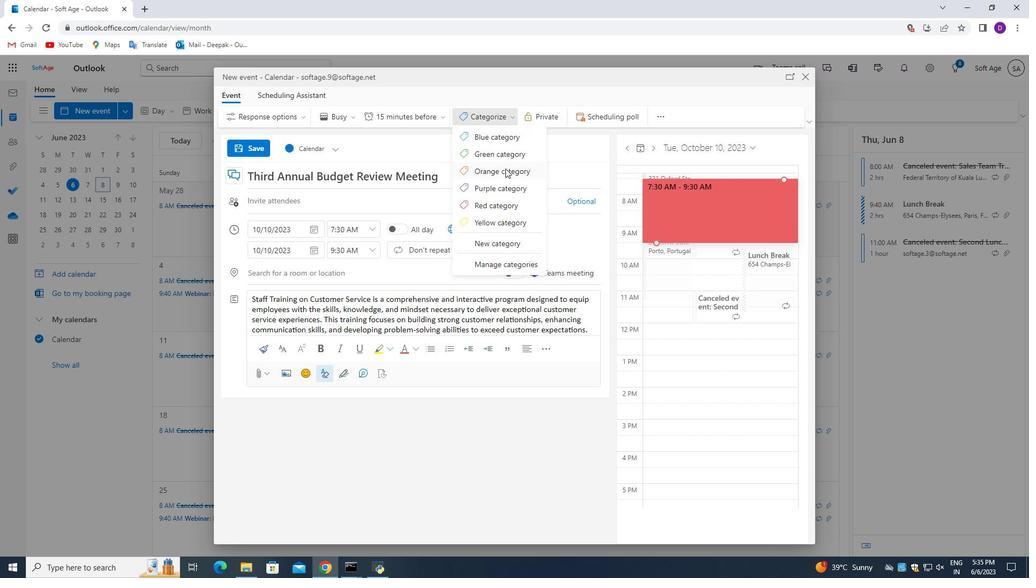 
Action: Mouse pressed left at (506, 169)
Screenshot: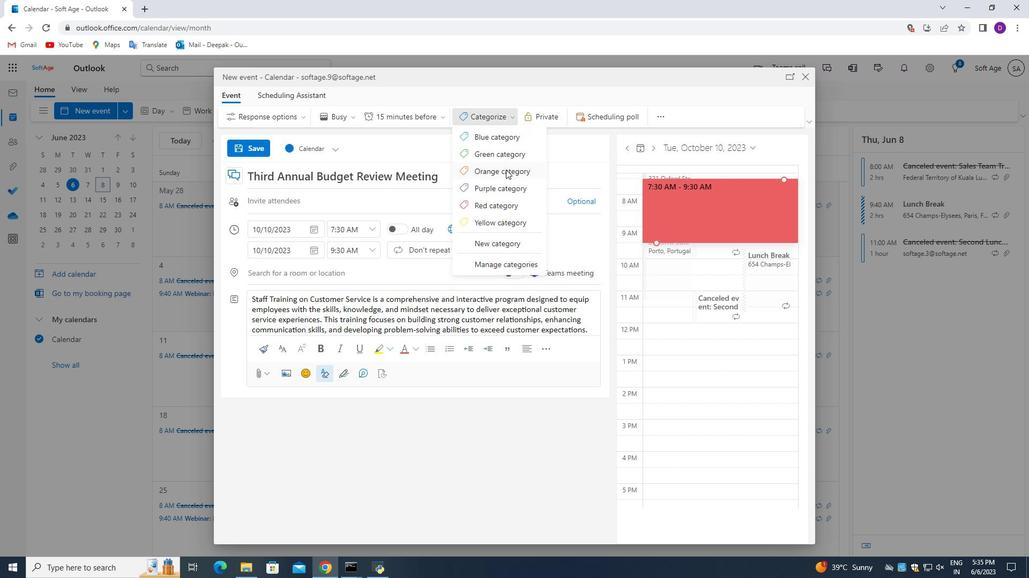 
Action: Mouse moved to (295, 203)
Screenshot: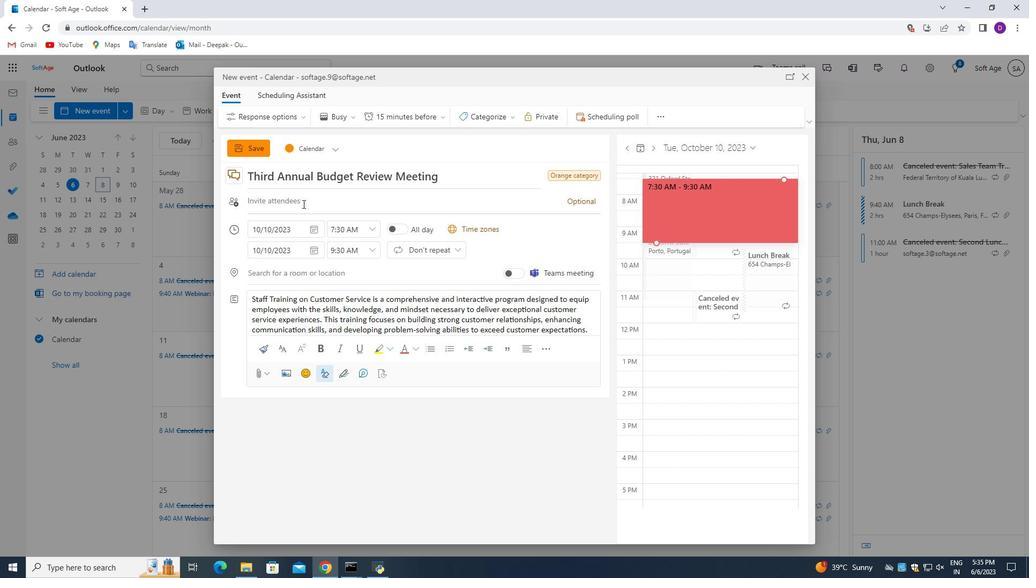 
Action: Mouse pressed left at (295, 203)
Screenshot: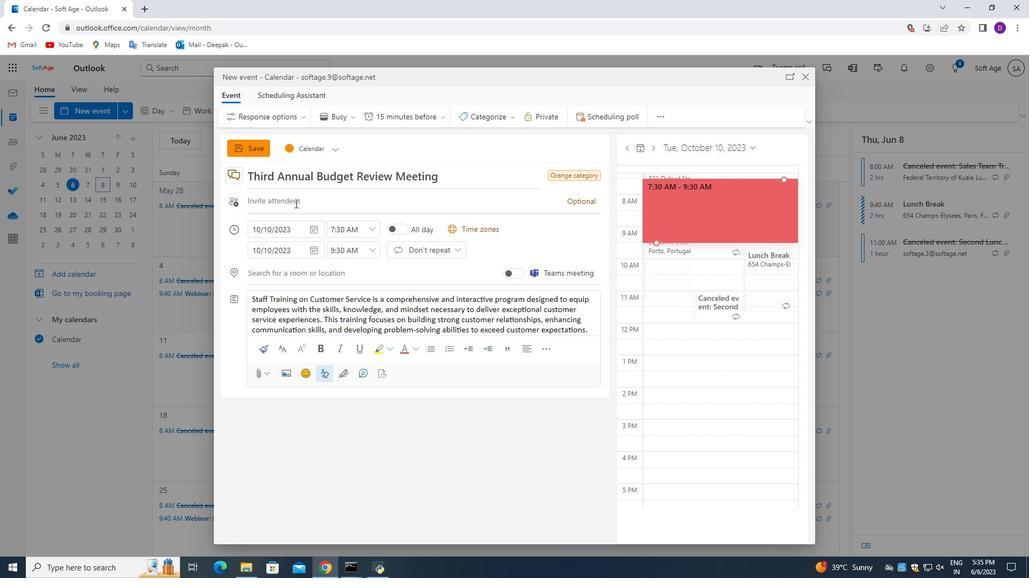 
Action: Mouse moved to (339, 416)
Screenshot: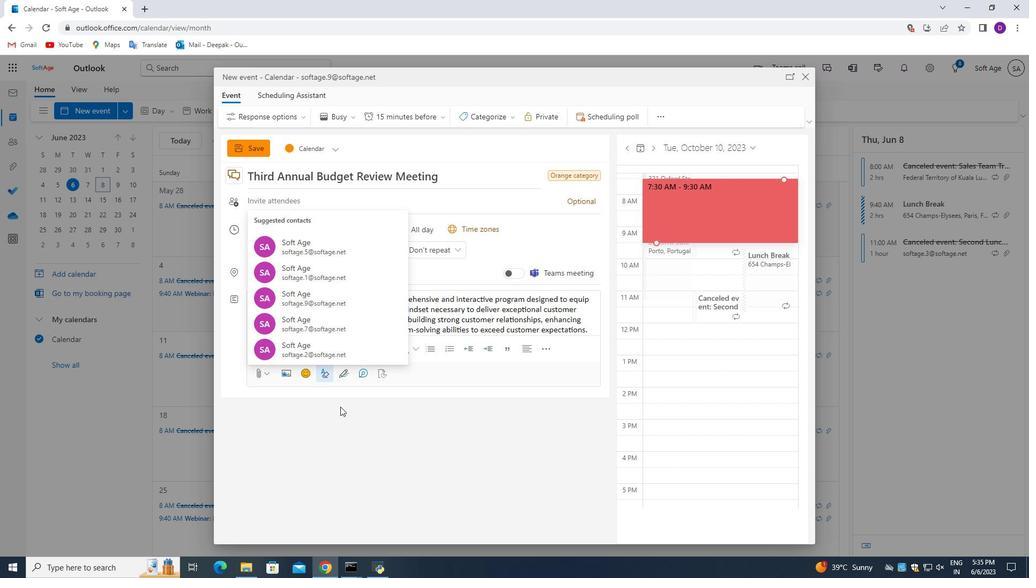 
Action: Key pressed softage.8<Key.shift><Key.shift><Key.shift>@softage.net
Screenshot: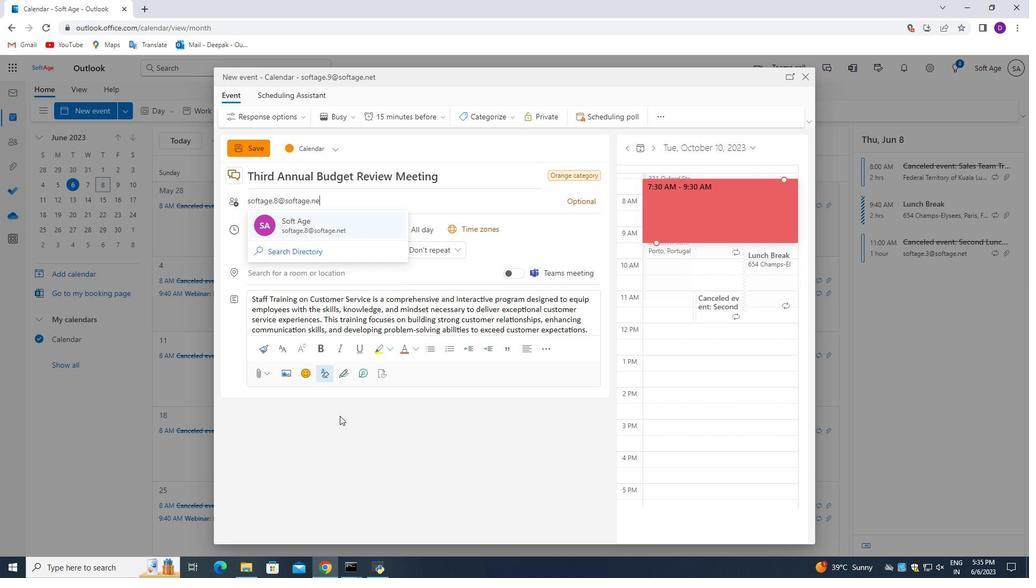 
Action: Mouse moved to (301, 222)
Screenshot: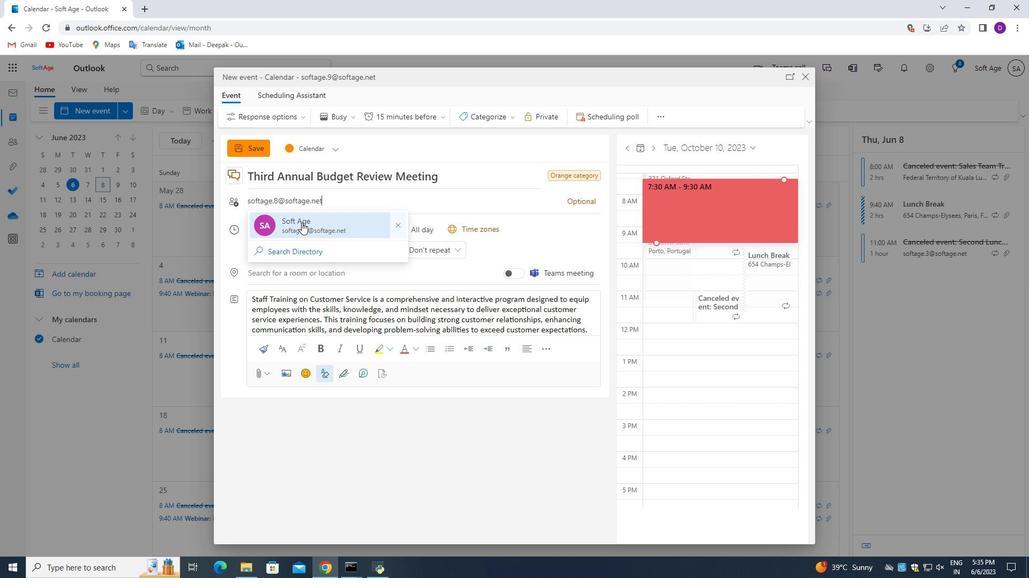 
Action: Mouse pressed left at (301, 222)
Screenshot: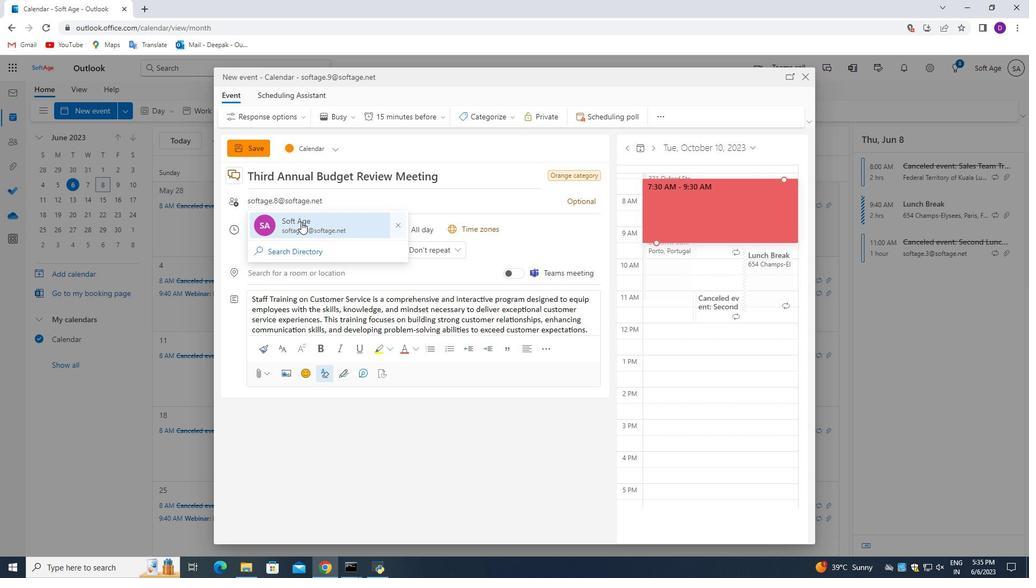 
Action: Mouse moved to (579, 203)
Screenshot: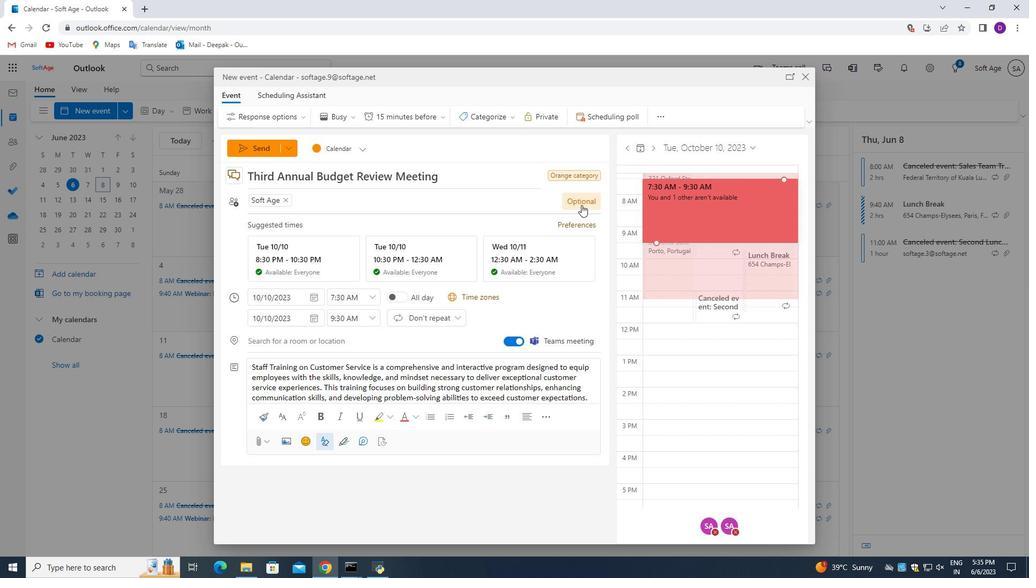 
Action: Mouse pressed left at (579, 203)
Screenshot: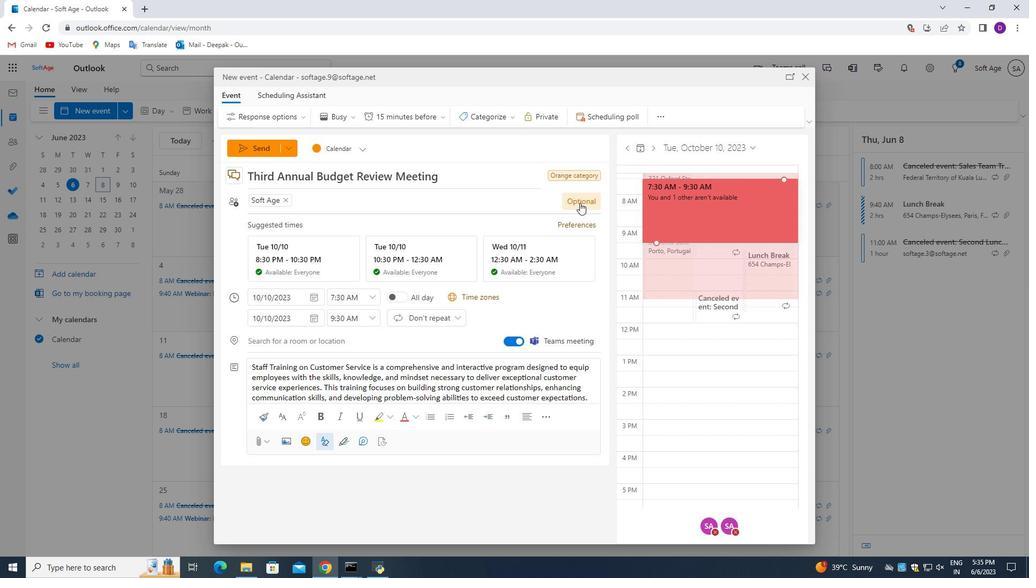 
Action: Mouse moved to (280, 226)
Screenshot: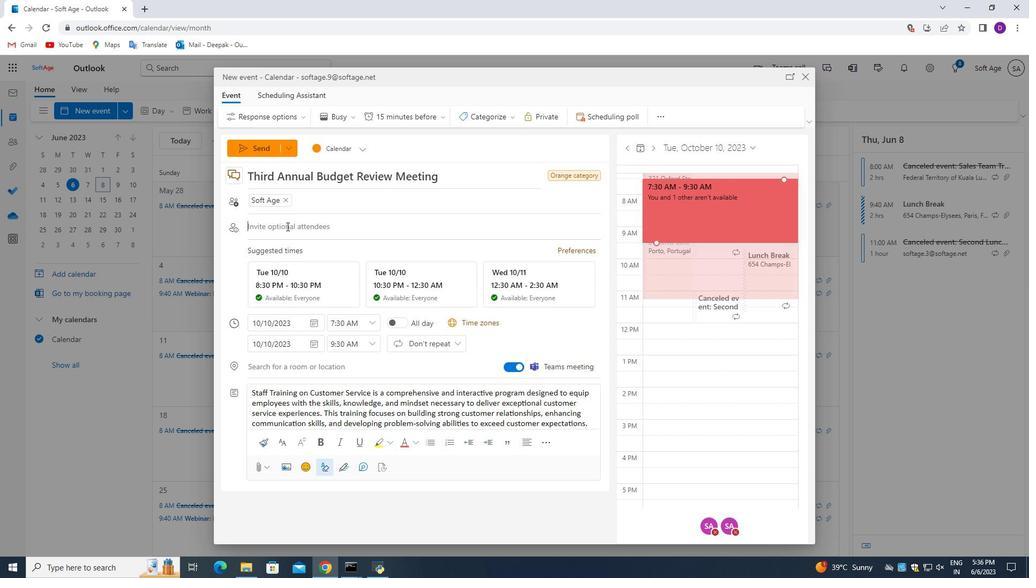 
Action: Mouse pressed left at (280, 226)
Screenshot: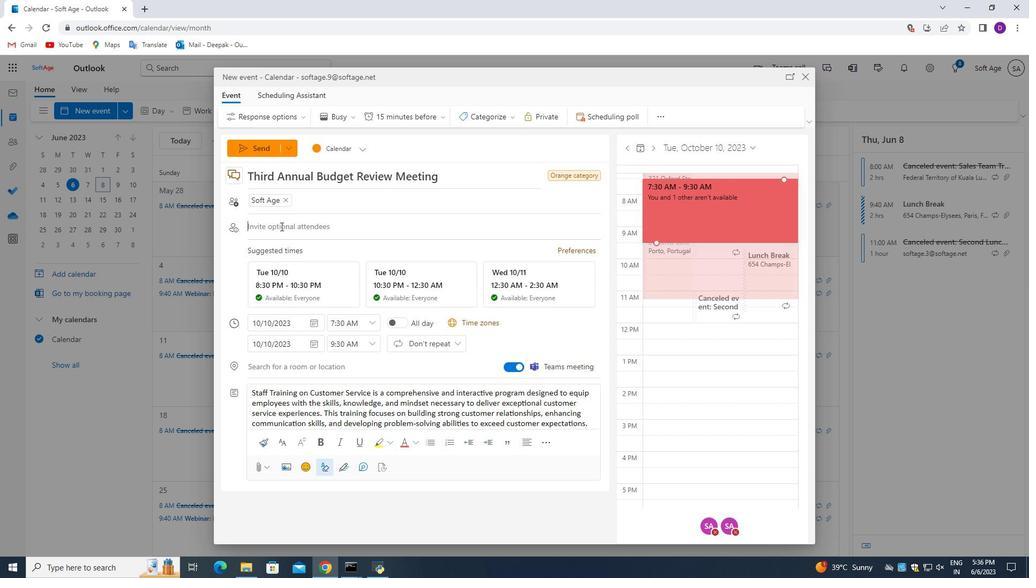 
Action: Mouse moved to (507, 339)
Screenshot: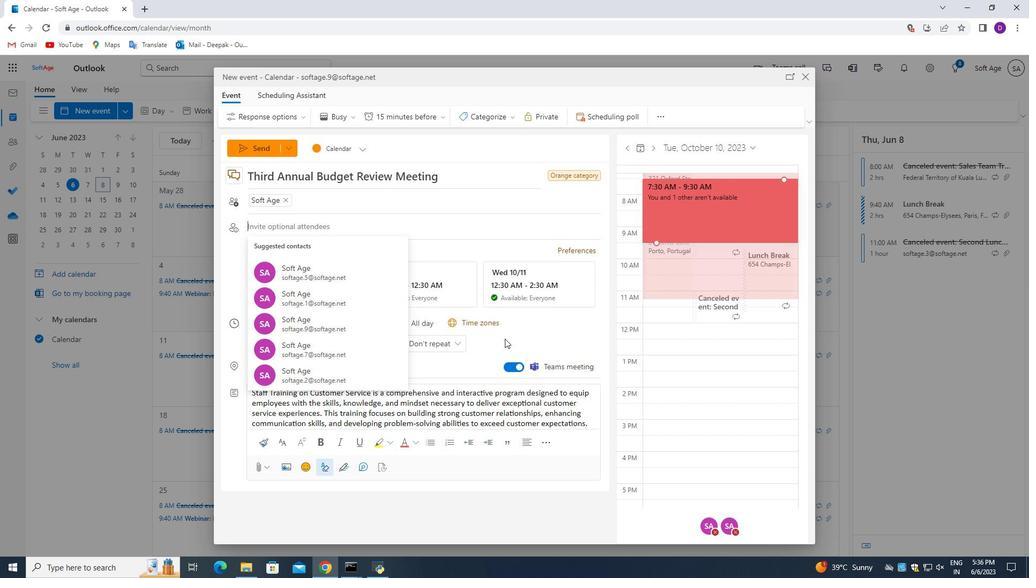
Action: Key pressed s<Key.backspace><Key.shift_r>Softage.10<Key.shift><Key.shift><Key.shift>@softage.net
Screenshot: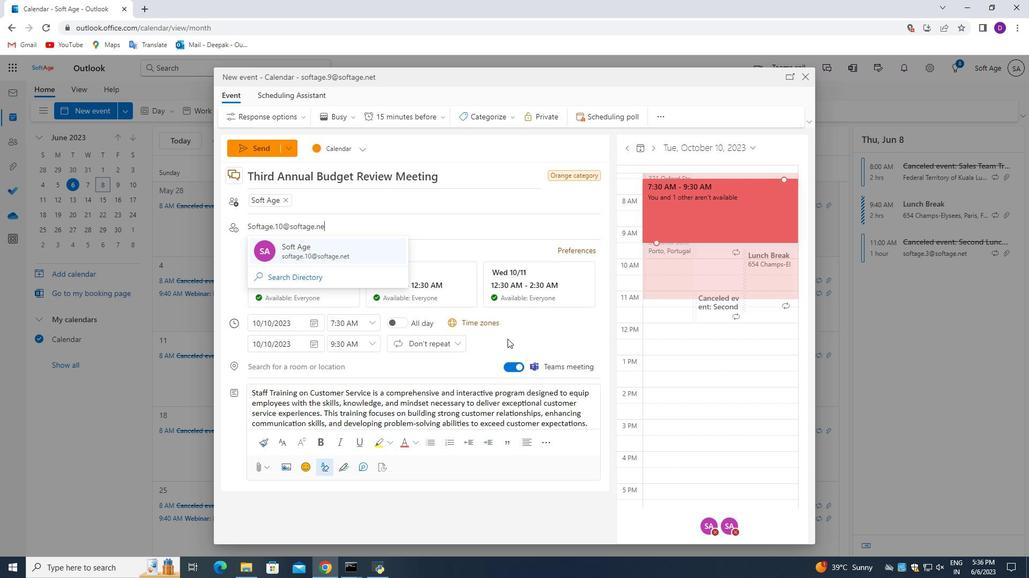 
Action: Mouse moved to (330, 250)
Screenshot: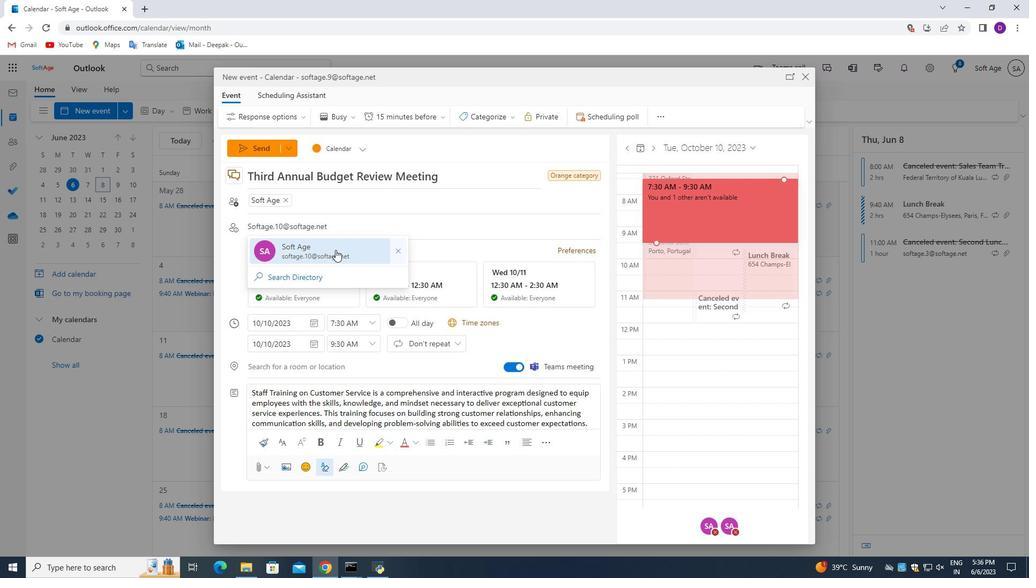 
Action: Mouse pressed left at (330, 250)
Screenshot: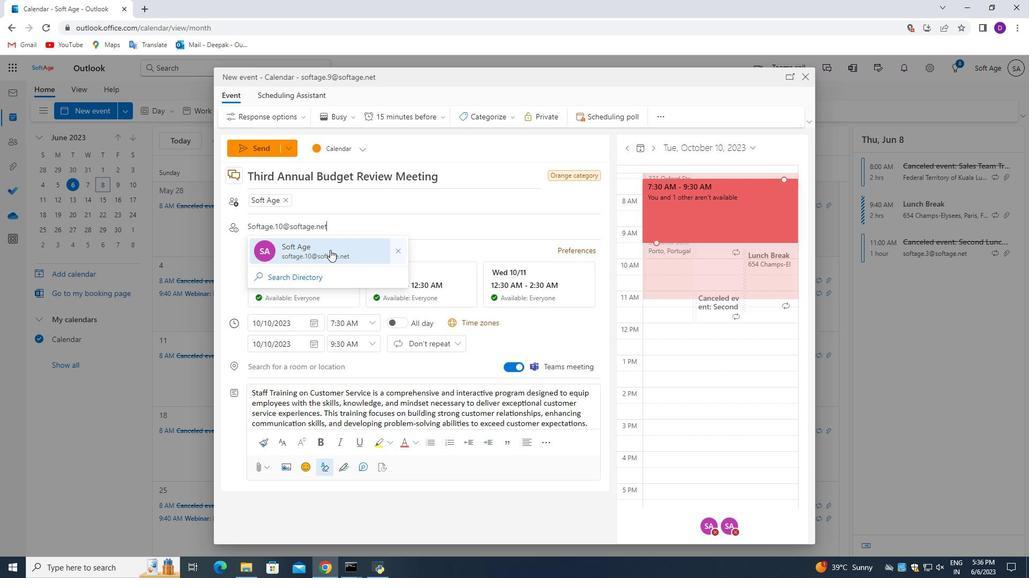 
Action: Mouse moved to (376, 247)
Screenshot: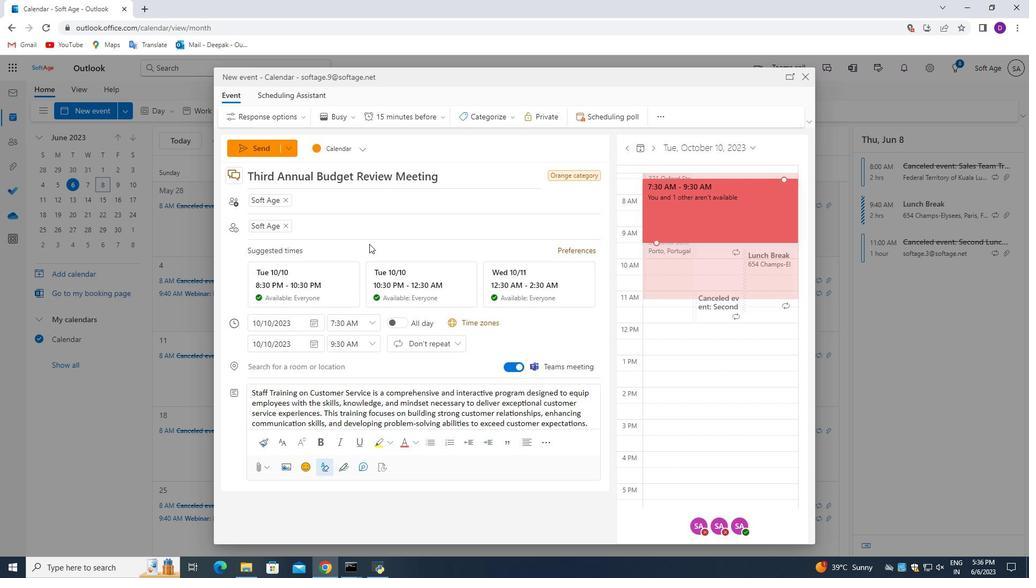 
Action: Mouse scrolled (376, 247) with delta (0, 0)
Screenshot: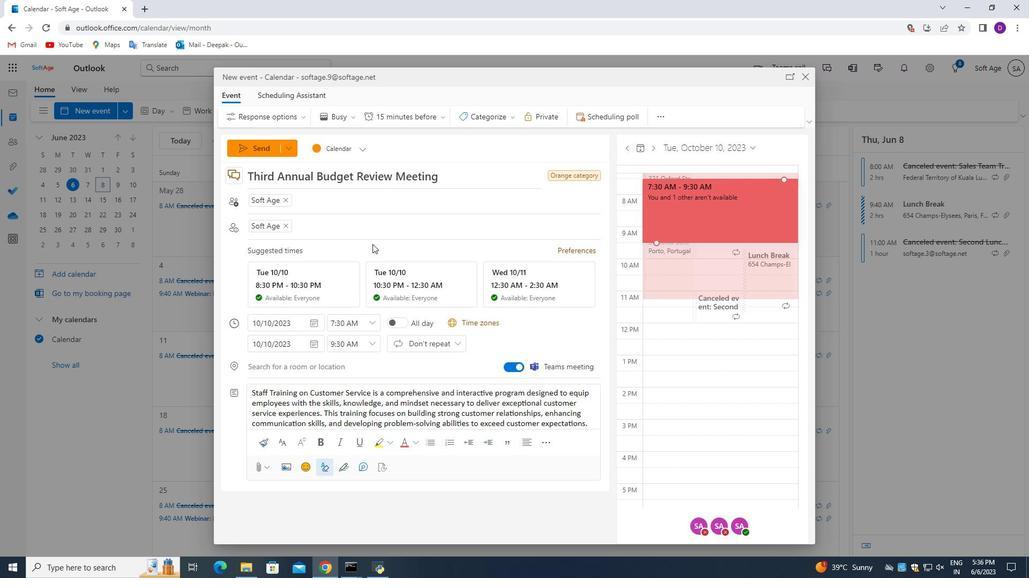 
Action: Mouse moved to (377, 248)
Screenshot: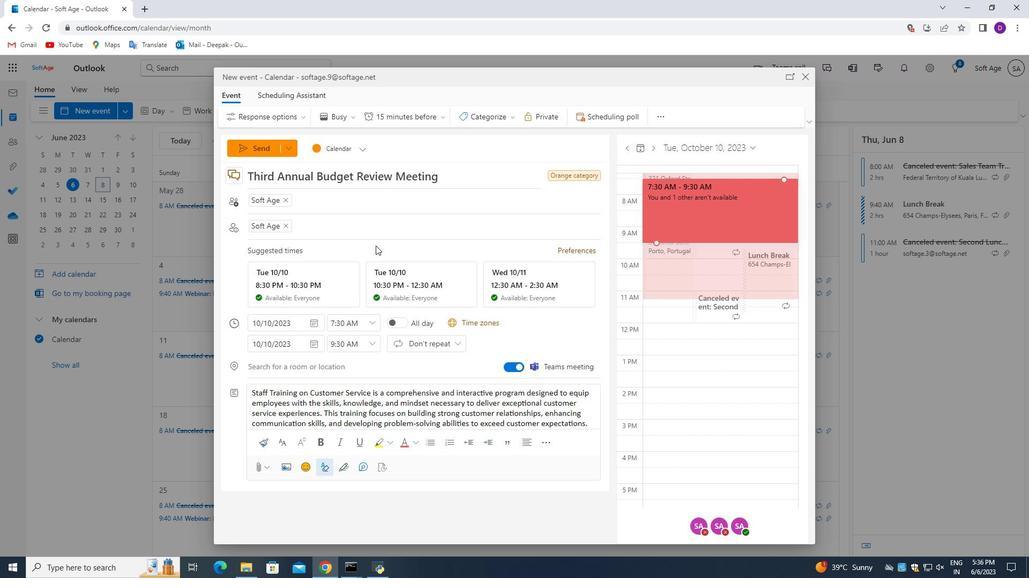 
Action: Mouse scrolled (377, 248) with delta (0, 0)
Screenshot: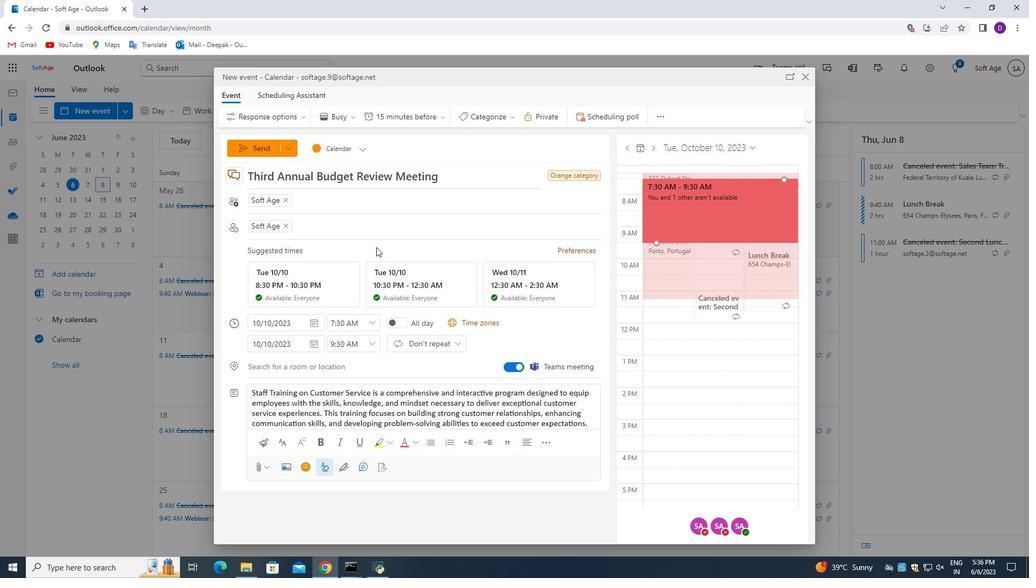 
Action: Mouse scrolled (377, 248) with delta (0, 0)
Screenshot: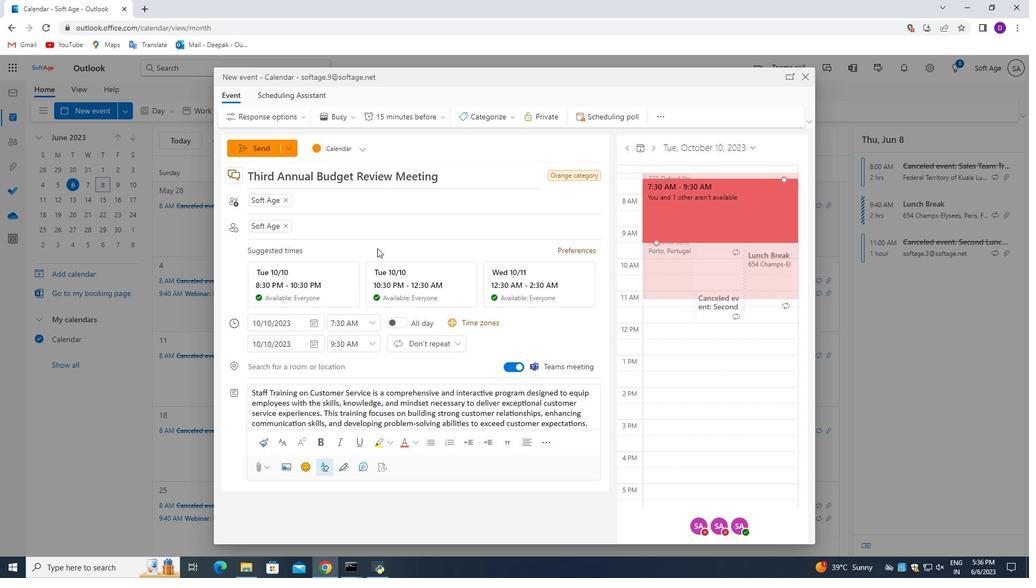 
Action: Mouse moved to (398, 121)
Screenshot: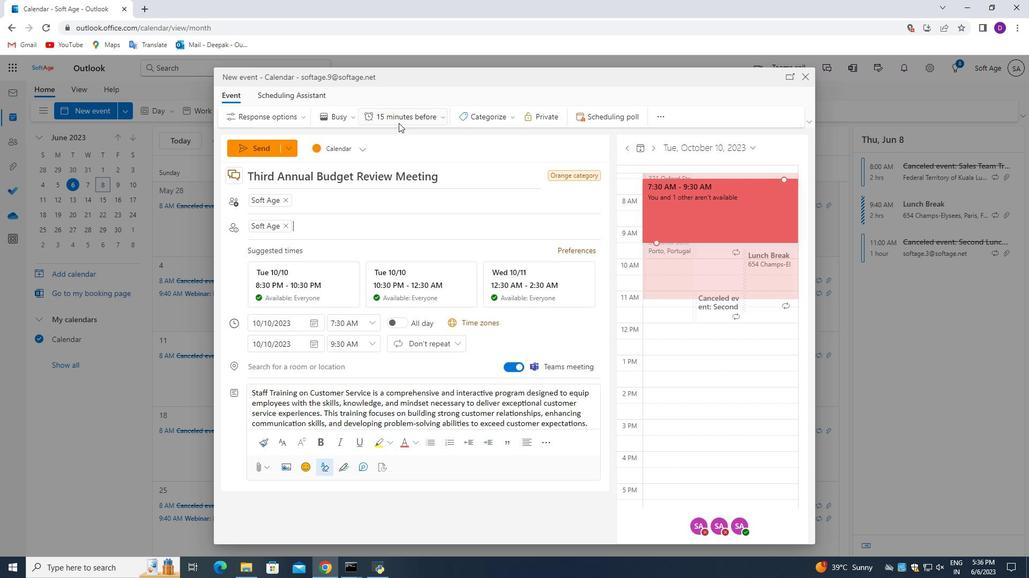 
Action: Mouse pressed left at (398, 121)
Screenshot: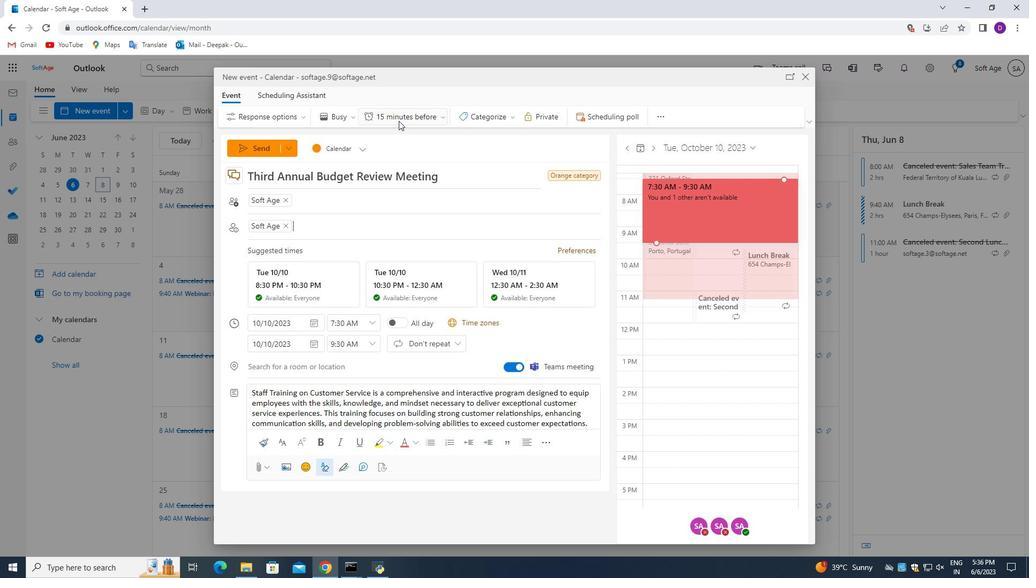 
Action: Mouse moved to (408, 331)
Screenshot: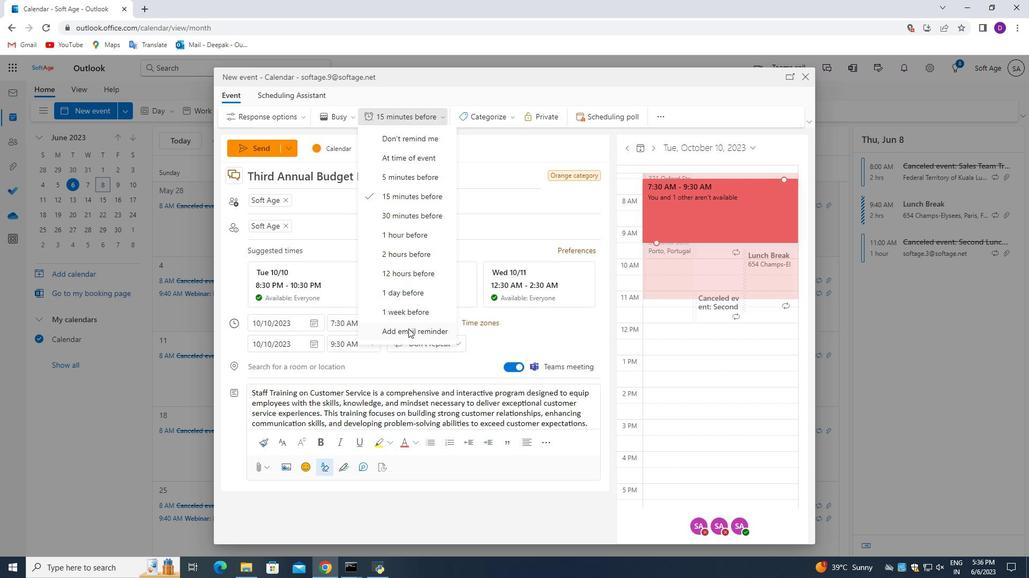 
Action: Mouse pressed left at (408, 331)
Screenshot: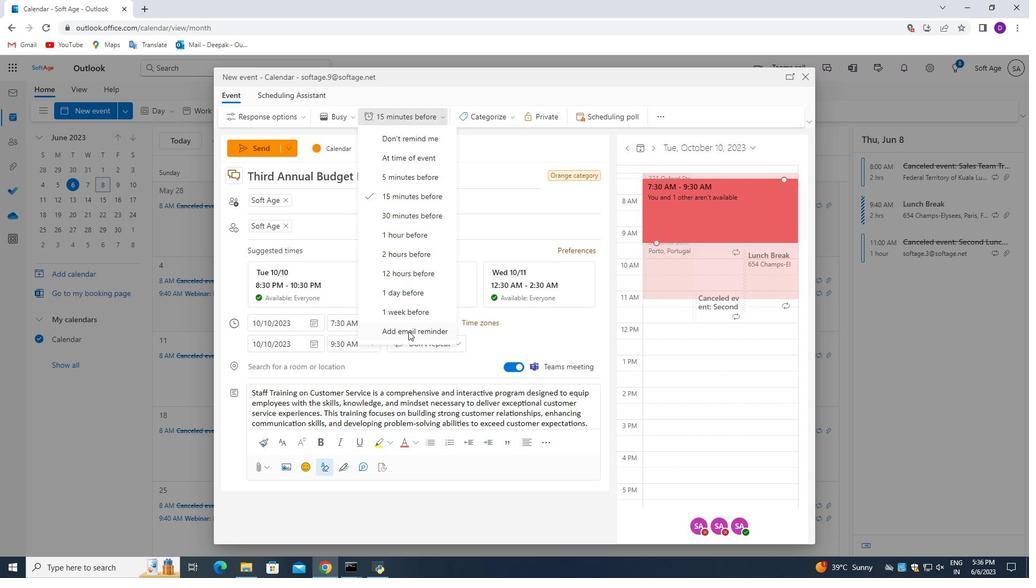 
Action: Mouse moved to (408, 310)
Screenshot: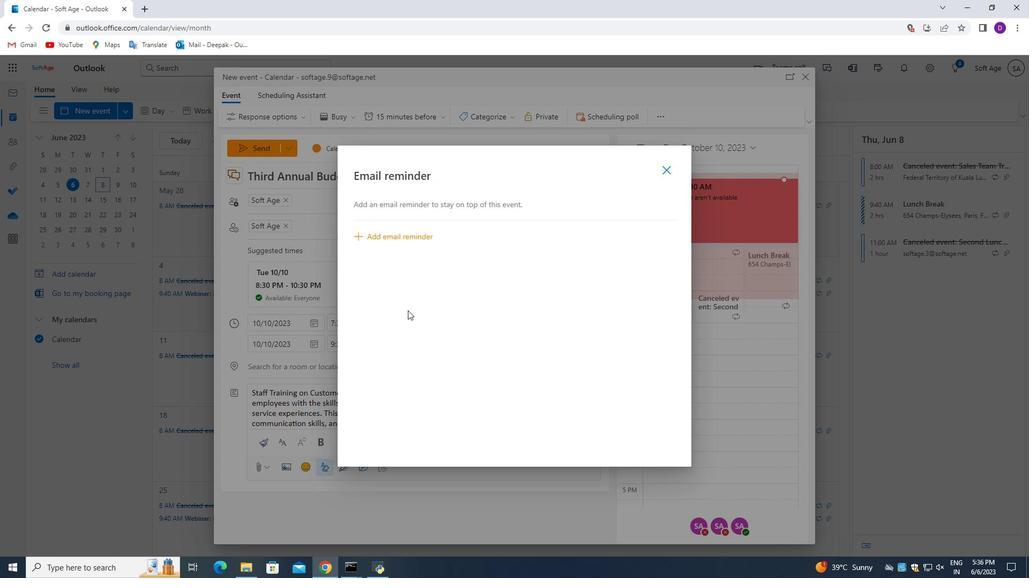 
Action: Mouse scrolled (408, 310) with delta (0, 0)
Screenshot: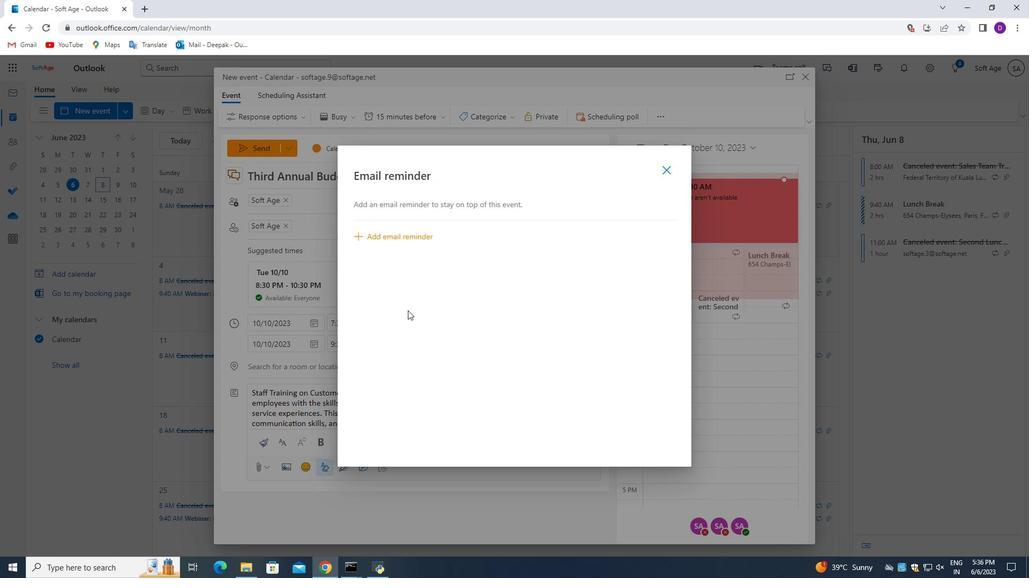 
Action: Mouse moved to (395, 236)
Screenshot: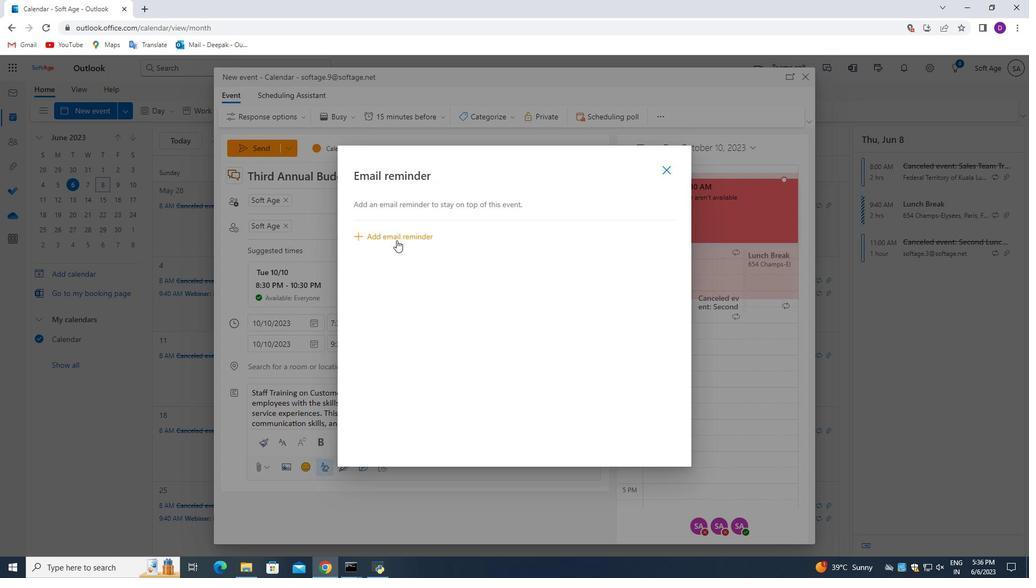 
Action: Mouse pressed left at (395, 236)
Screenshot: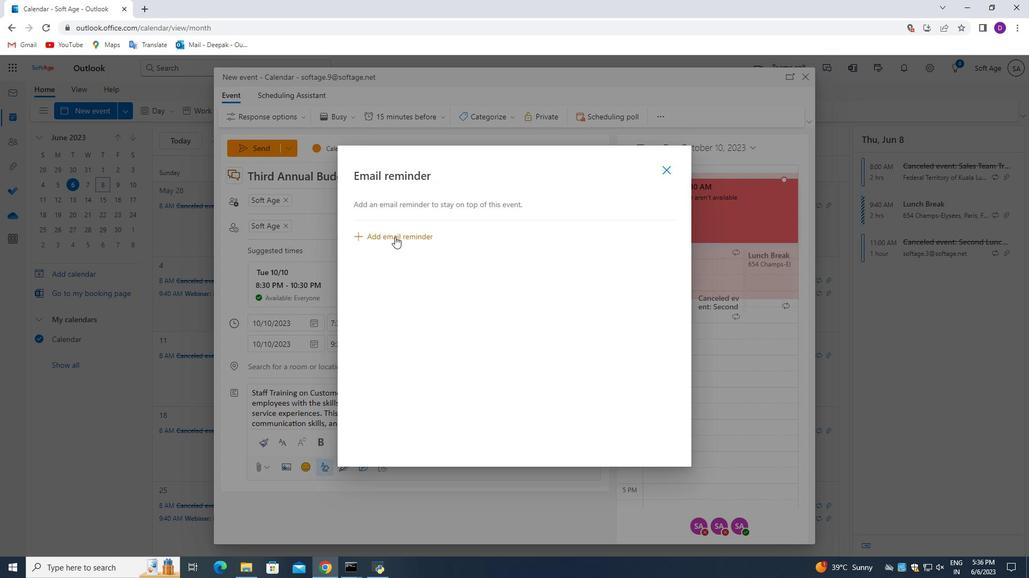 
Action: Mouse moved to (458, 234)
Screenshot: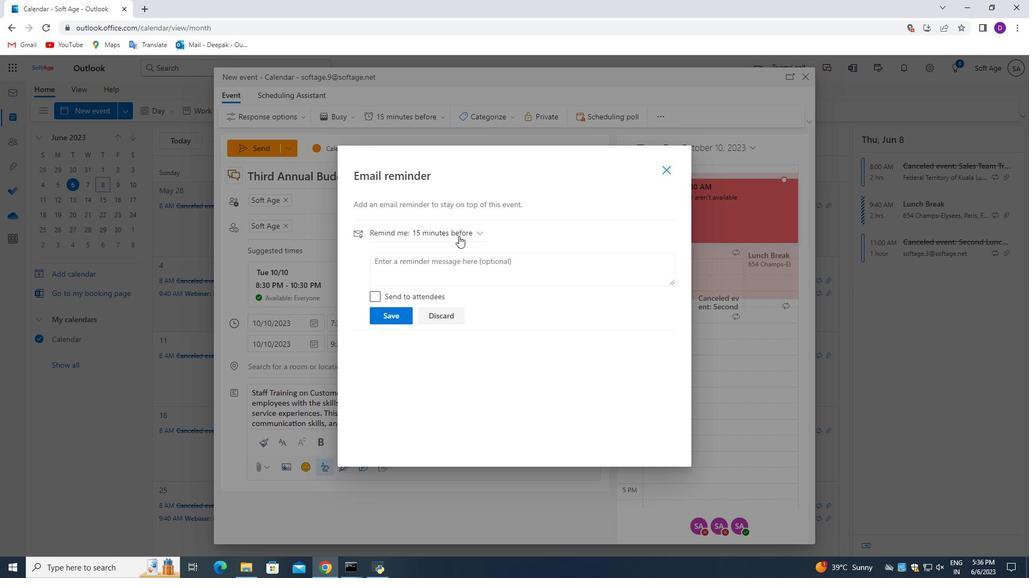 
Action: Mouse pressed left at (458, 234)
Screenshot: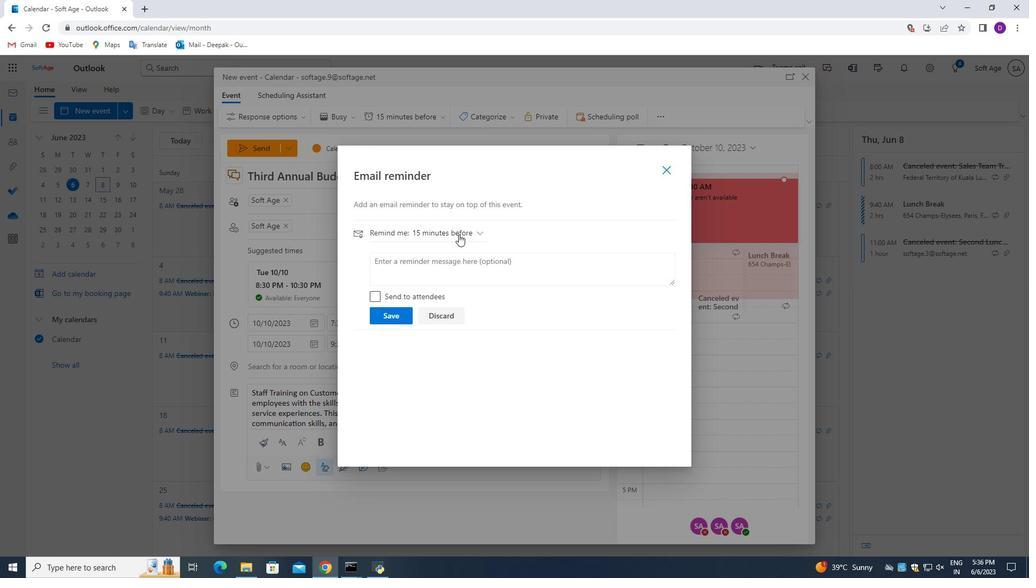 
Action: Mouse moved to (469, 278)
Screenshot: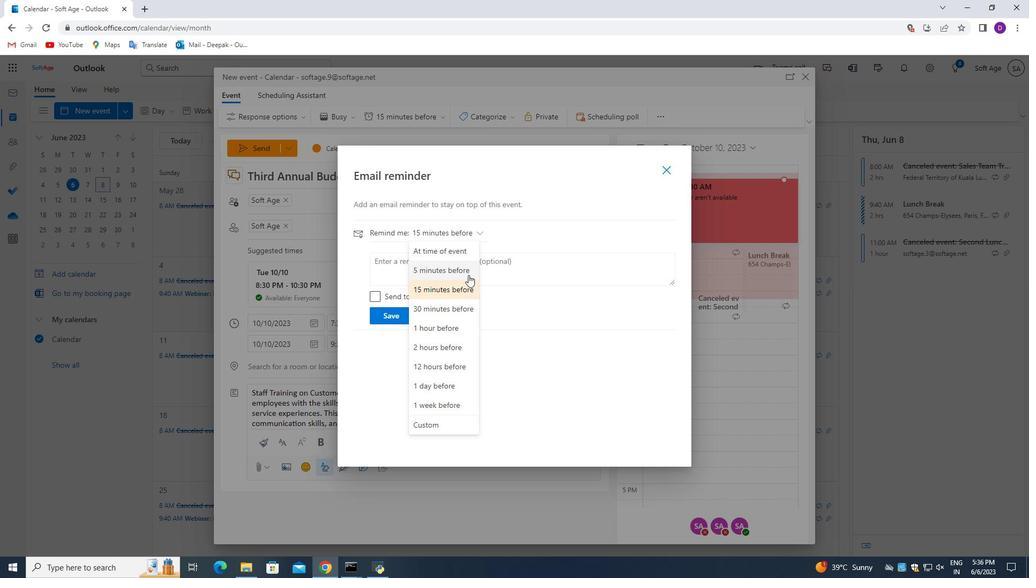 
Action: Mouse scrolled (469, 278) with delta (0, 0)
Screenshot: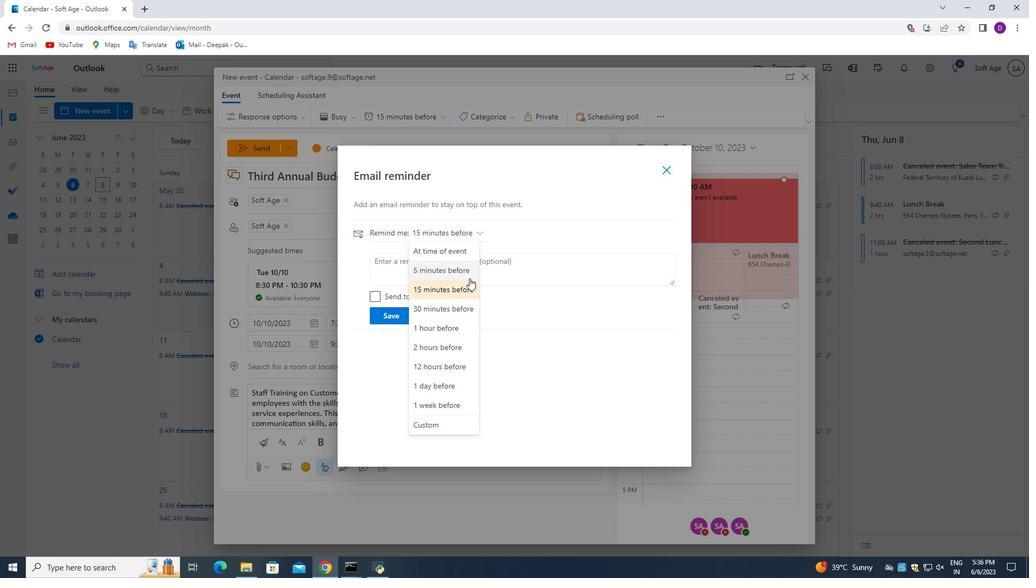 
Action: Mouse moved to (441, 425)
Screenshot: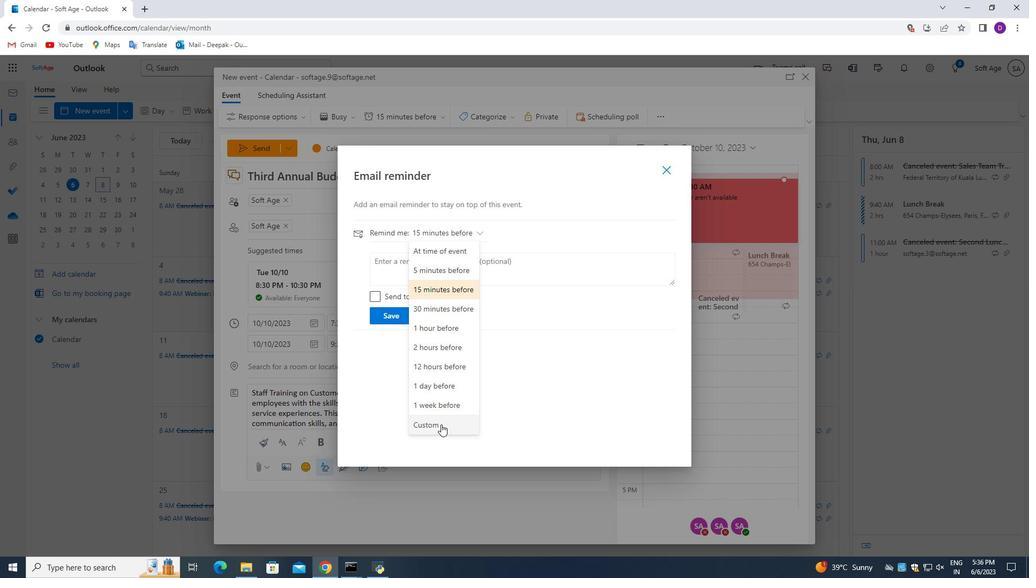 
Action: Mouse pressed left at (441, 425)
Screenshot: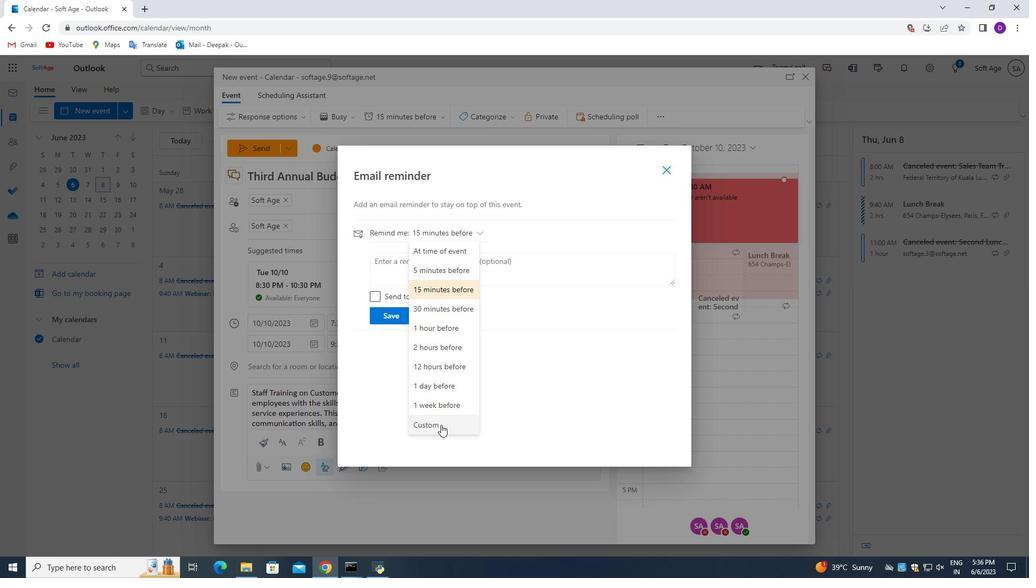 
Action: Mouse moved to (421, 294)
Screenshot: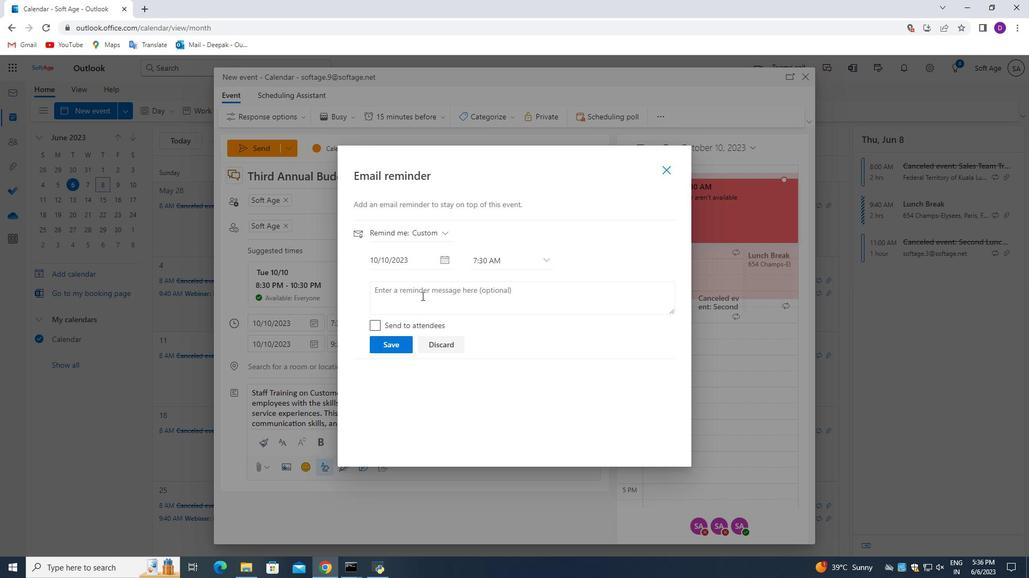 
Action: Mouse pressed left at (421, 294)
Screenshot: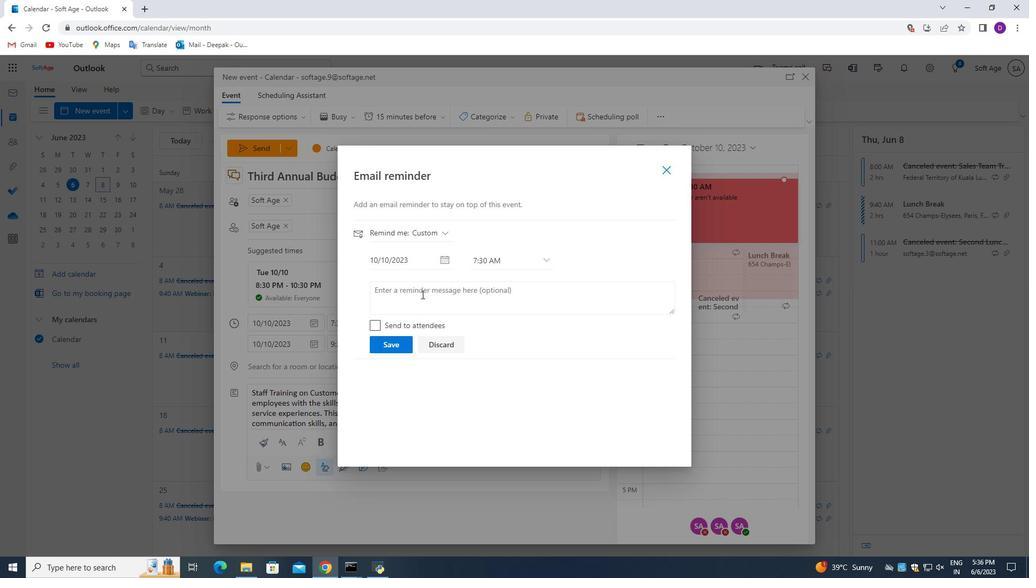 
Action: Key pressed 1421
Screenshot: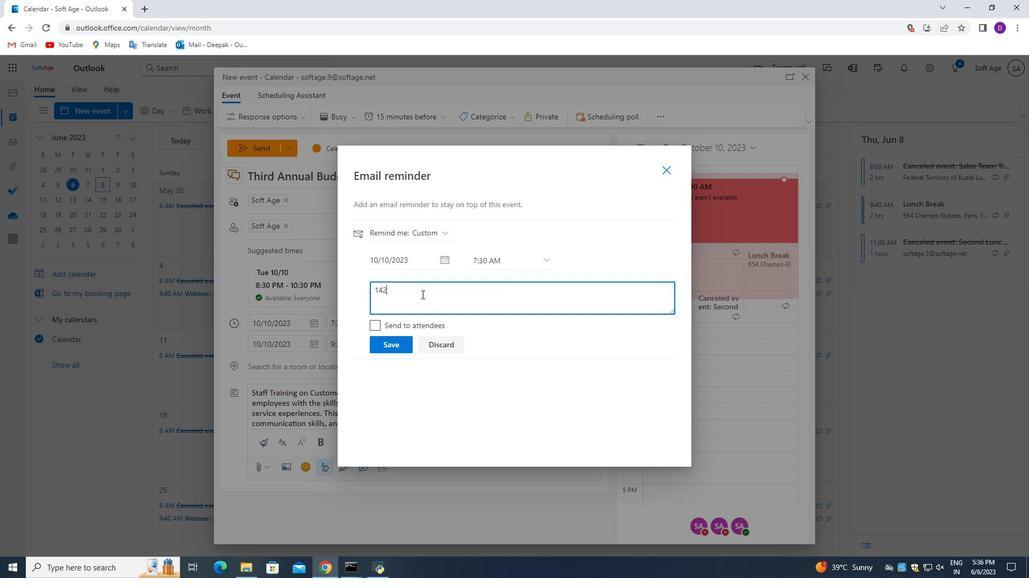 
Action: Mouse moved to (387, 347)
Screenshot: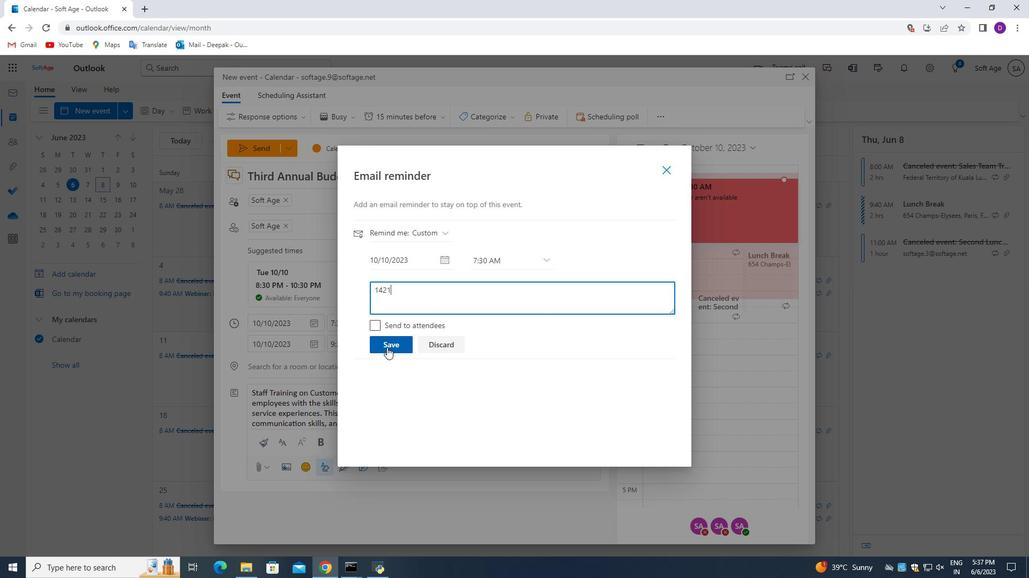 
Action: Mouse pressed left at (387, 347)
Screenshot: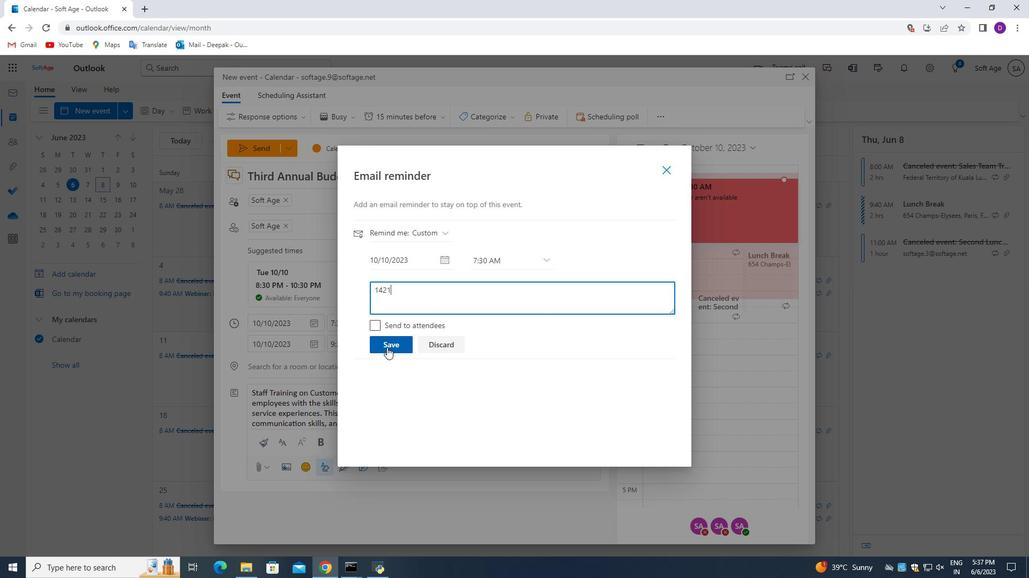 
Action: Mouse moved to (666, 174)
Screenshot: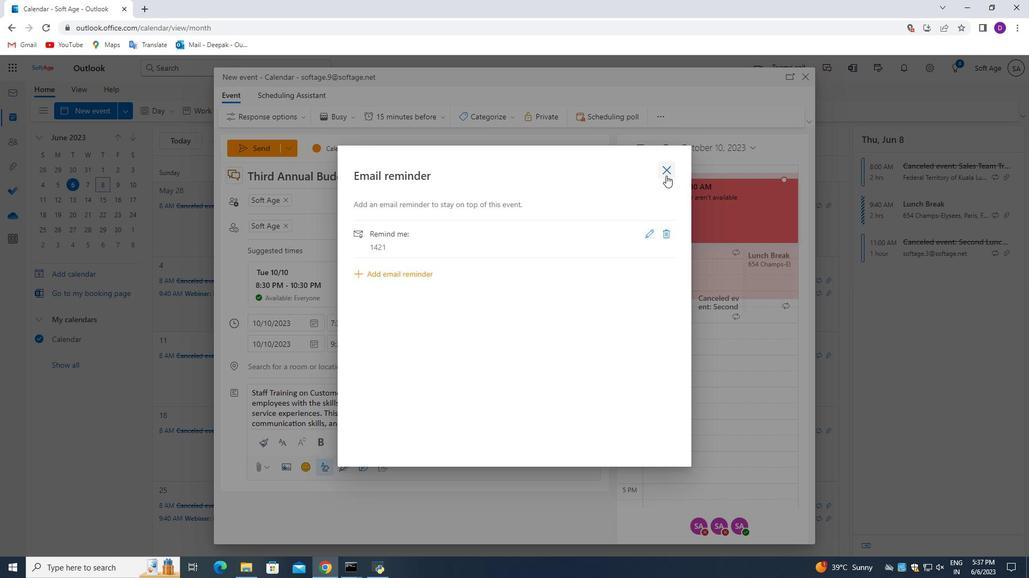 
Action: Mouse pressed left at (666, 174)
Screenshot: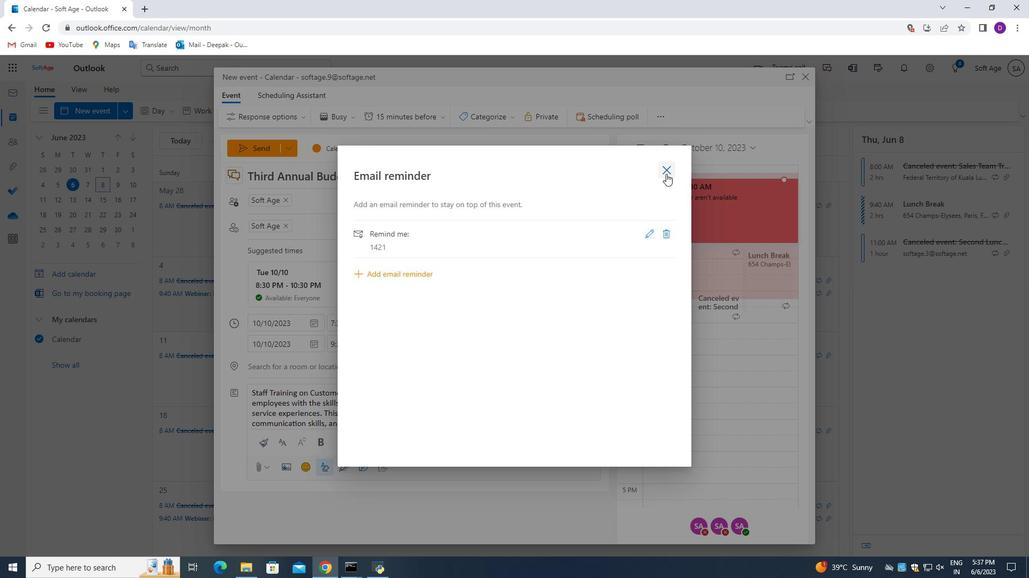 
Action: Mouse moved to (596, 211)
Screenshot: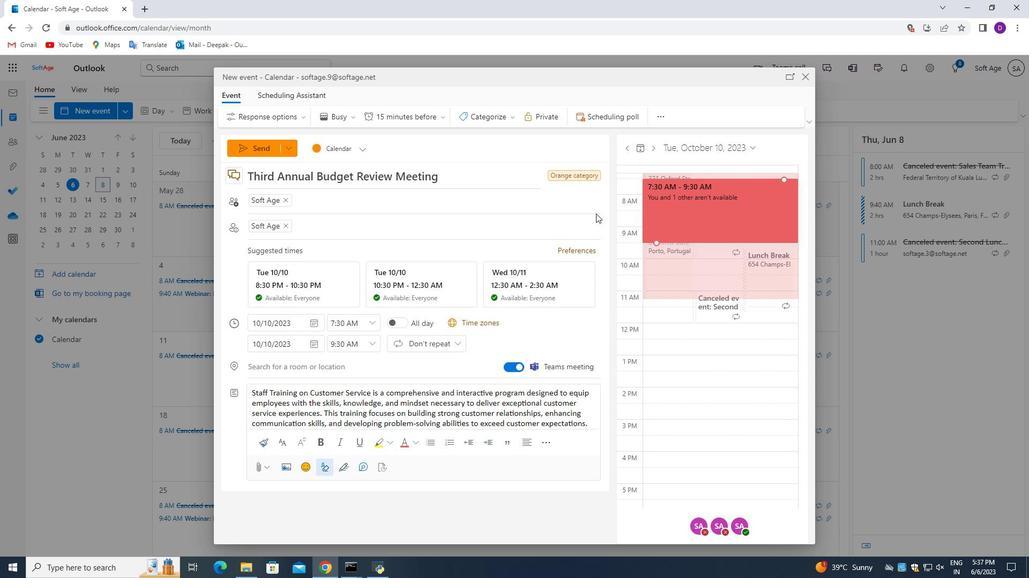 
Action: Mouse scrolled (596, 211) with delta (0, 0)
Screenshot: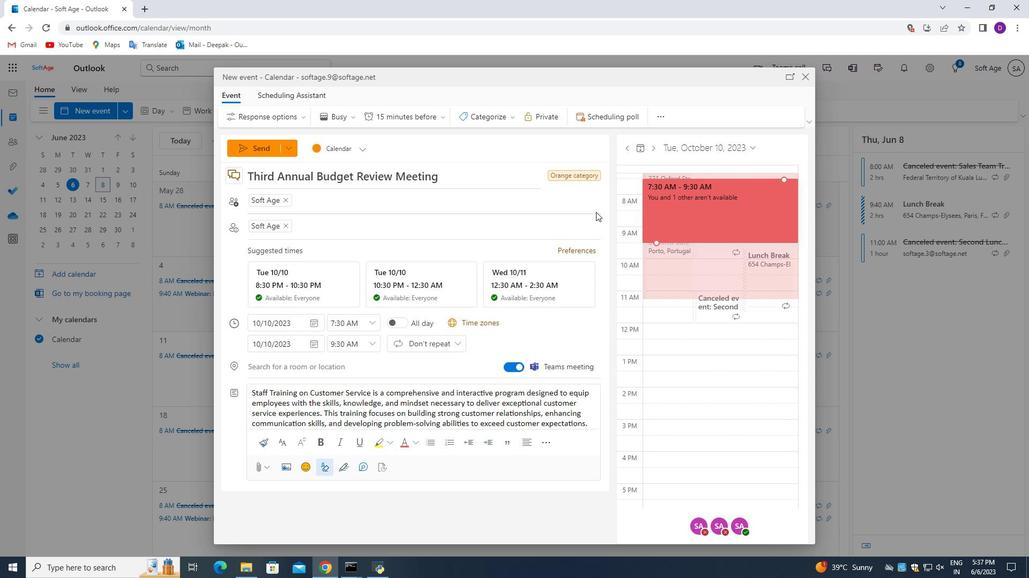
Action: Mouse moved to (594, 210)
Screenshot: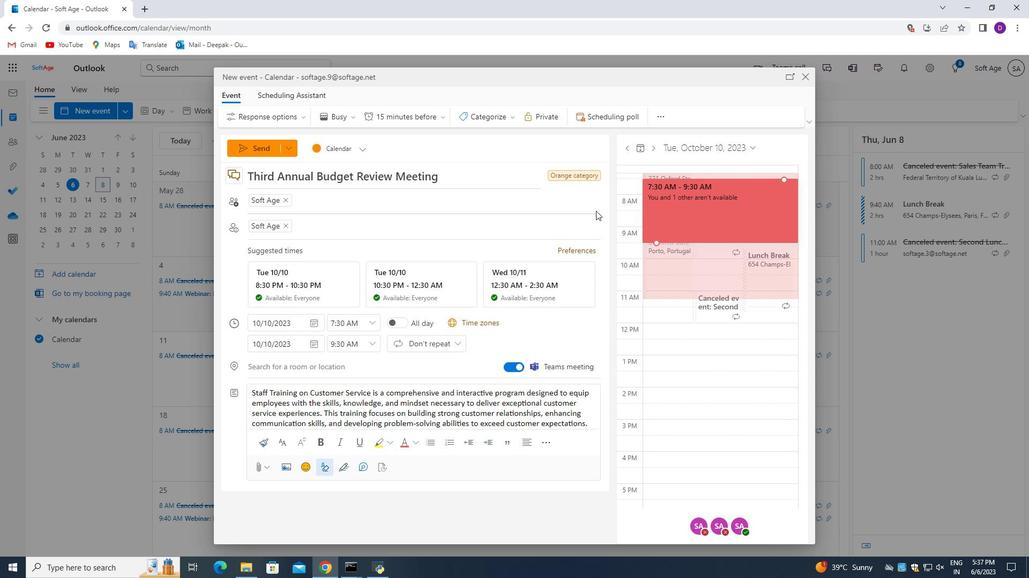 
Action: Mouse scrolled (594, 211) with delta (0, 0)
Screenshot: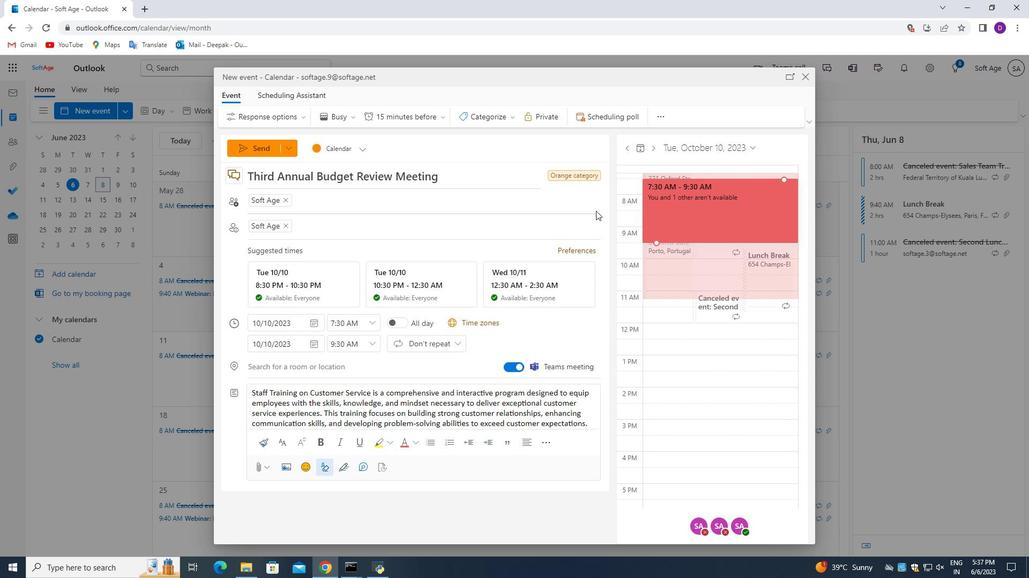 
Action: Mouse moved to (592, 210)
Screenshot: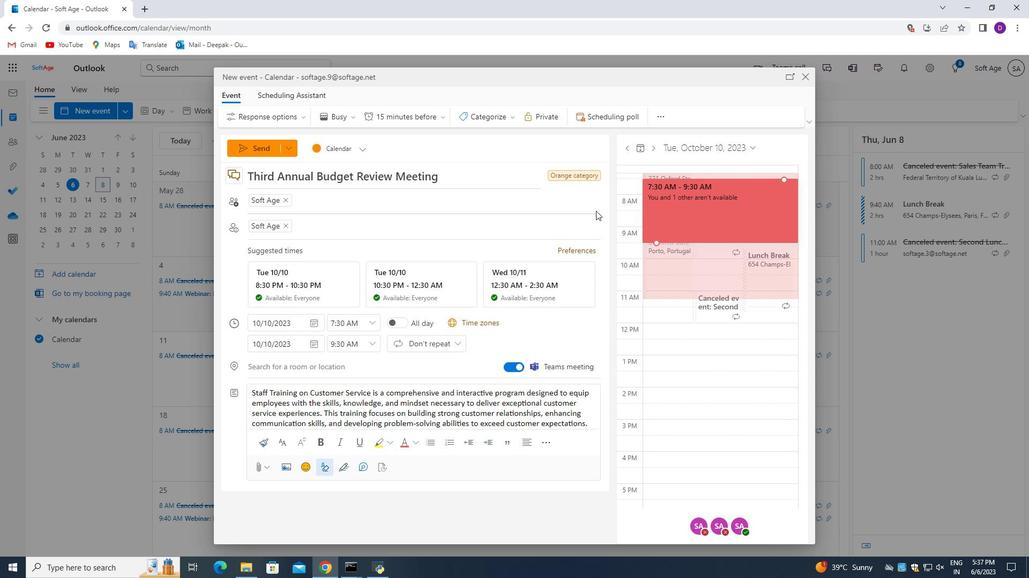 
Action: Mouse scrolled (592, 211) with delta (0, 0)
Screenshot: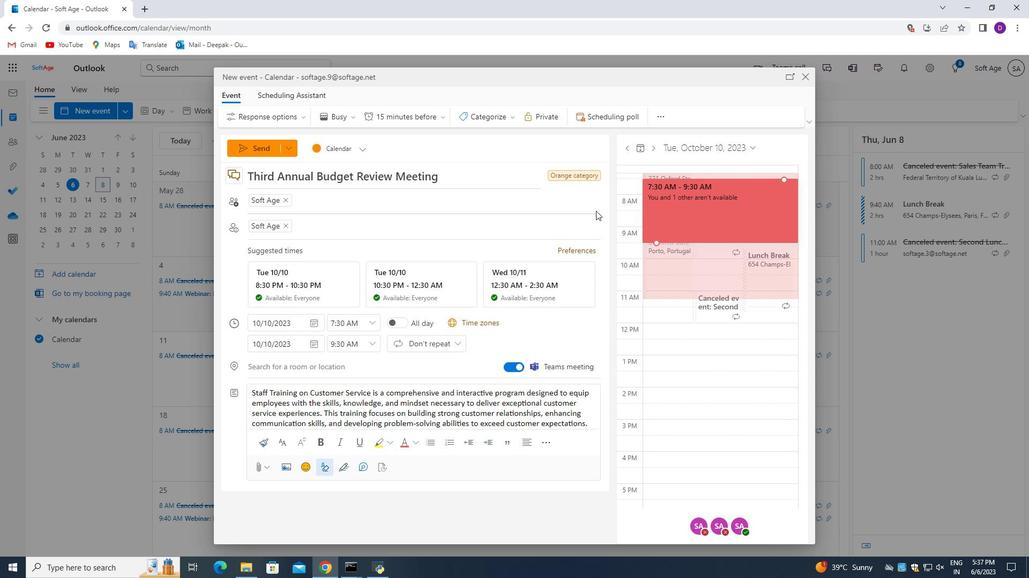 
Action: Mouse moved to (372, 295)
Screenshot: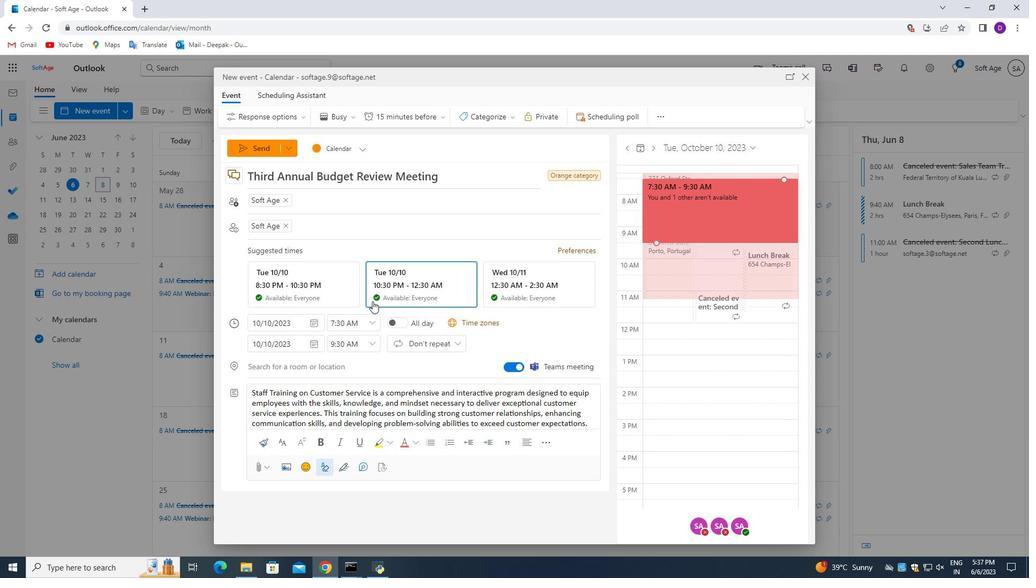 
Action: Mouse scrolled (372, 295) with delta (0, 0)
Screenshot: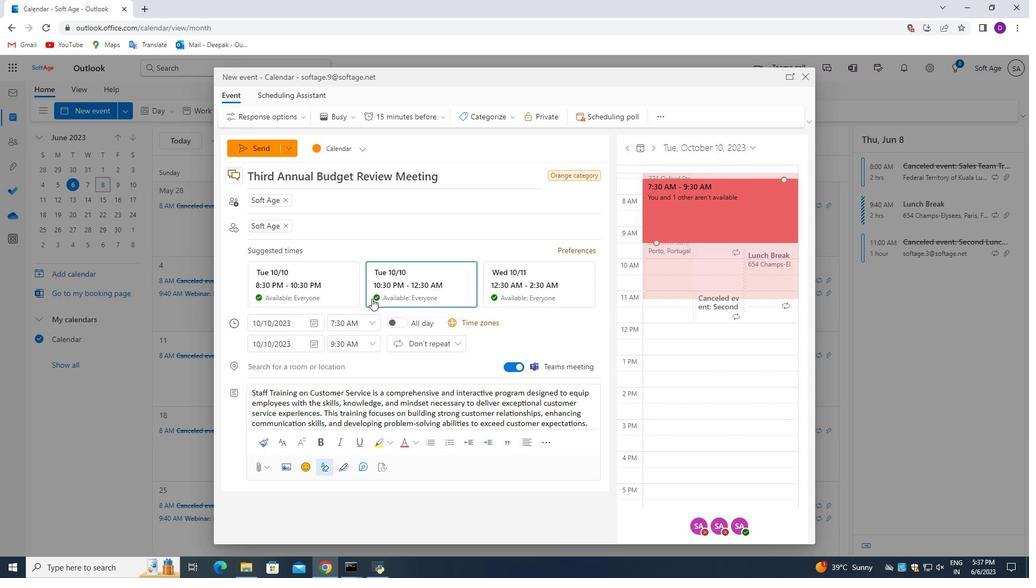 
Action: Mouse moved to (372, 293)
Screenshot: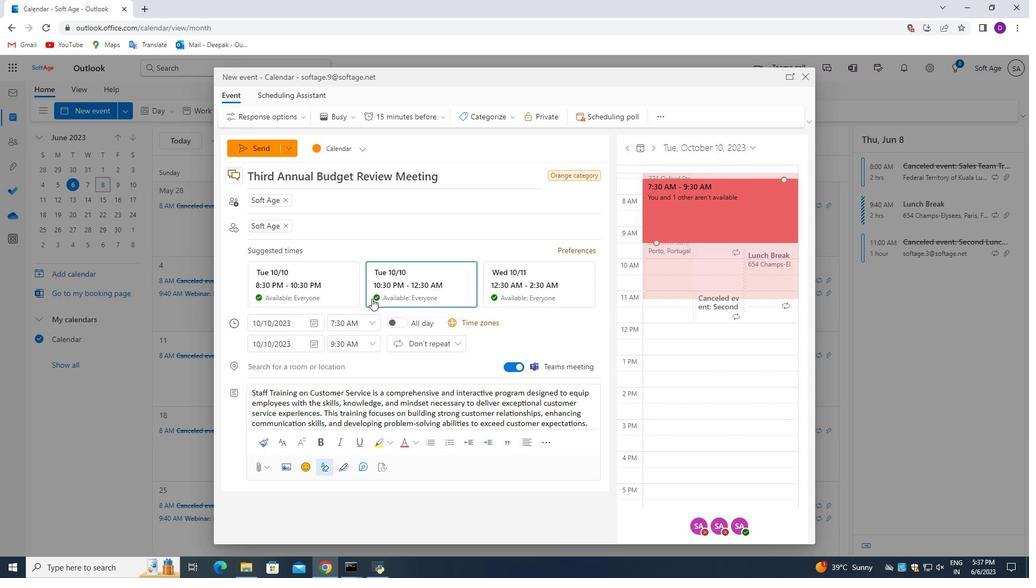 
Action: Mouse scrolled (372, 294) with delta (0, 0)
Screenshot: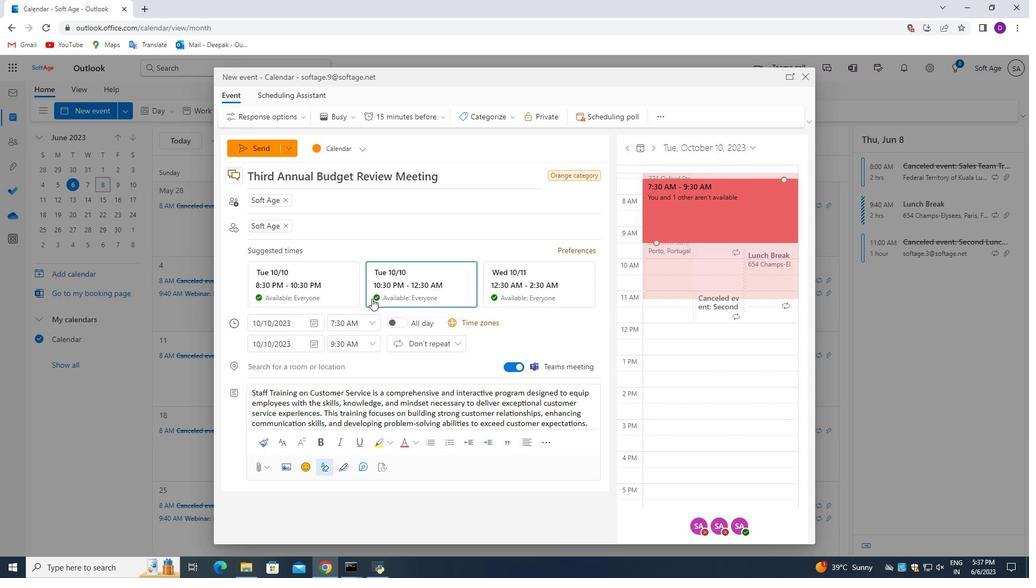
Action: Mouse moved to (372, 291)
Screenshot: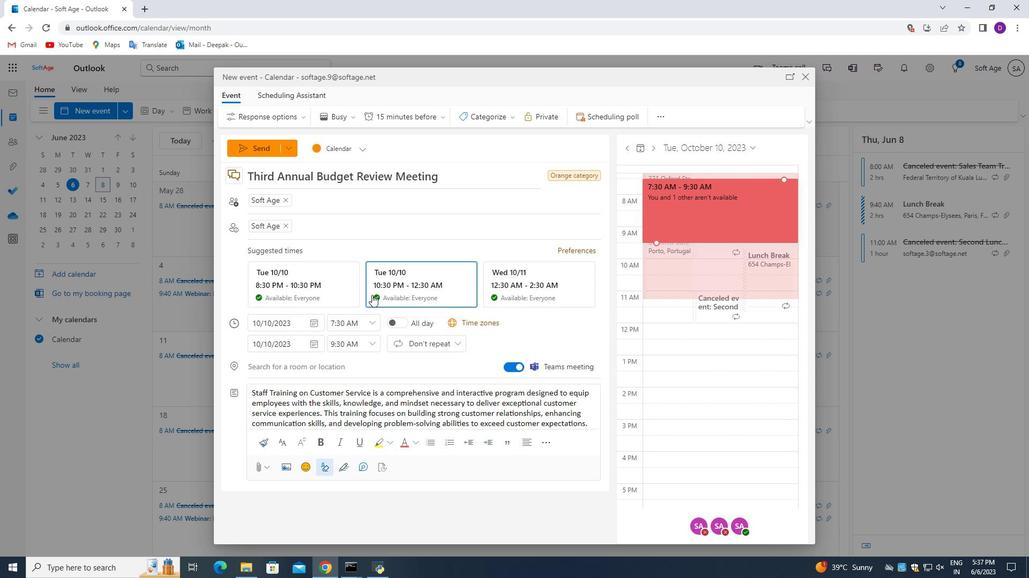 
Action: Mouse scrolled (372, 291) with delta (0, 0)
Screenshot: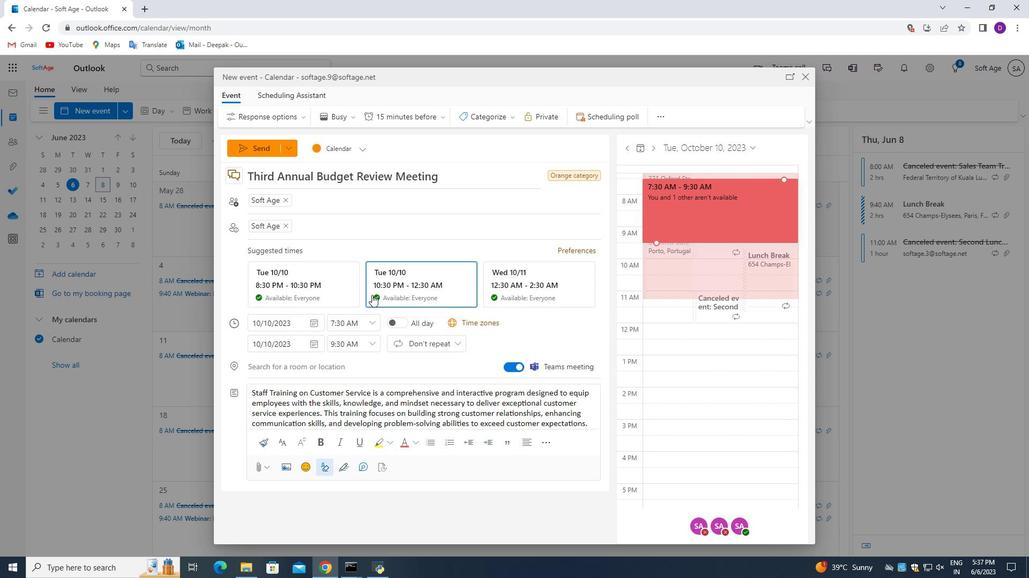 
Action: Mouse moved to (254, 151)
Screenshot: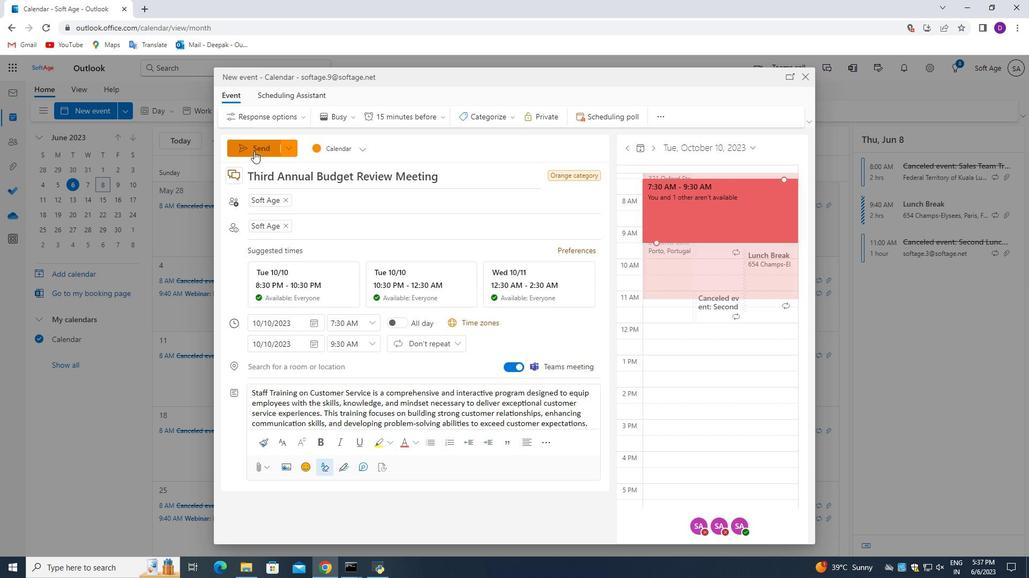 
Action: Mouse pressed left at (254, 151)
Screenshot: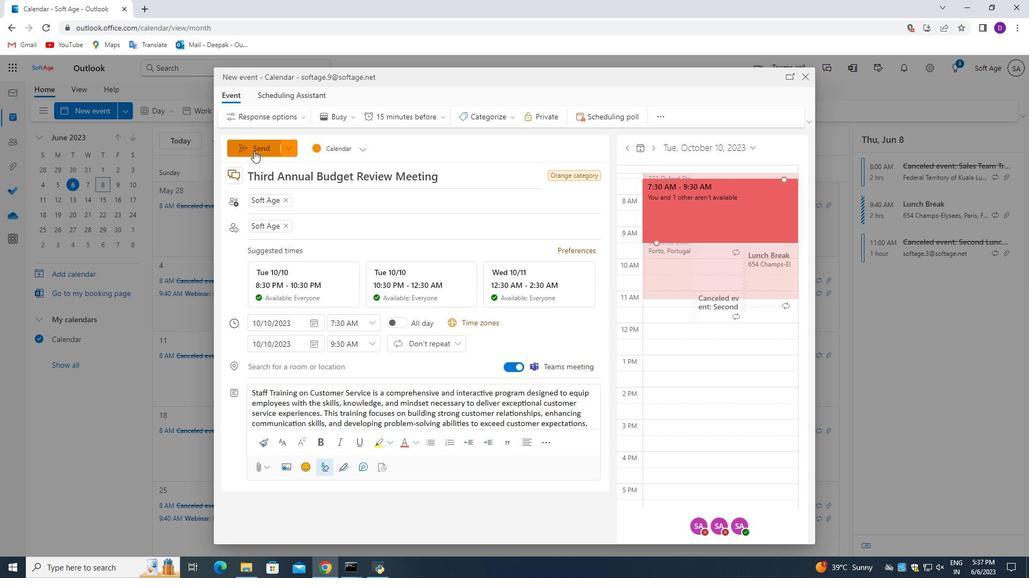 
Action: Mouse moved to (378, 309)
Screenshot: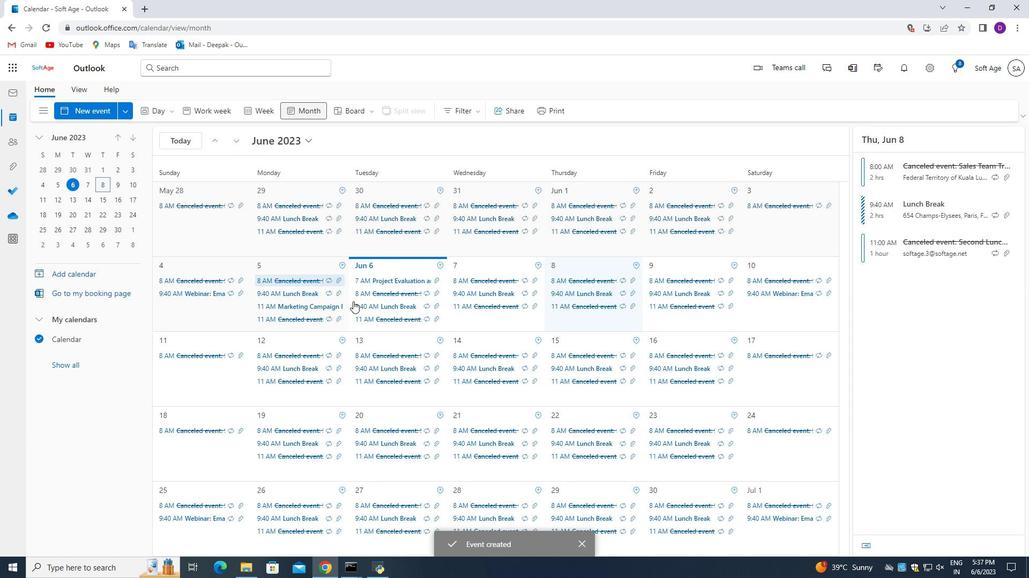 
Action: Mouse scrolled (378, 310) with delta (0, 0)
Screenshot: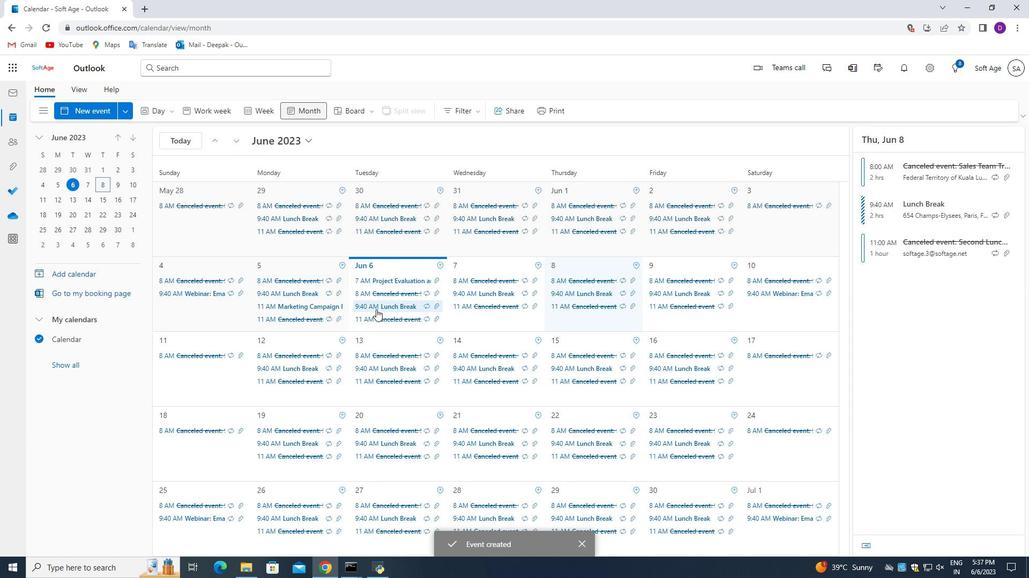 
Action: Mouse scrolled (378, 310) with delta (0, 0)
Screenshot: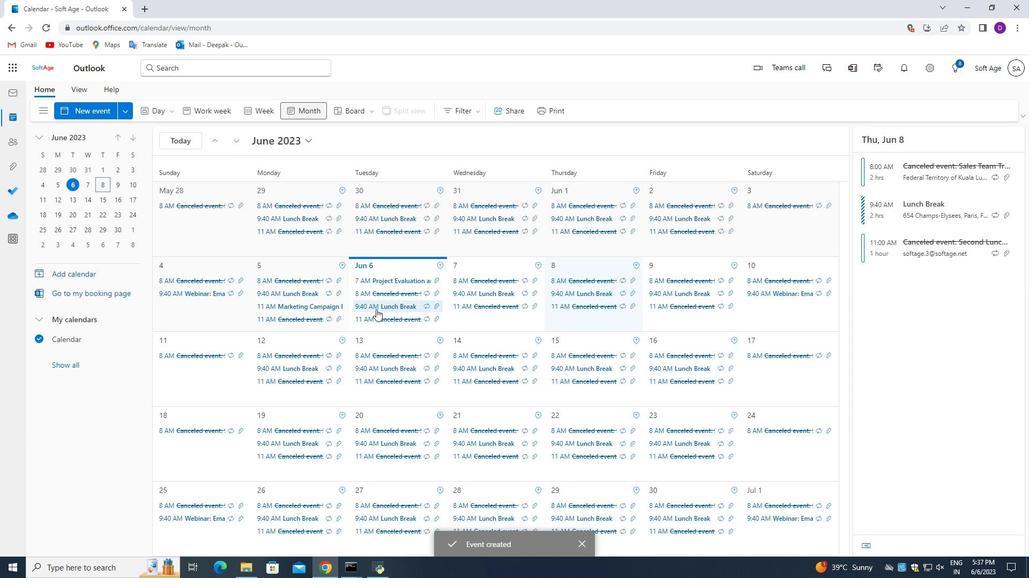 
Action: Mouse scrolled (378, 310) with delta (0, 0)
Screenshot: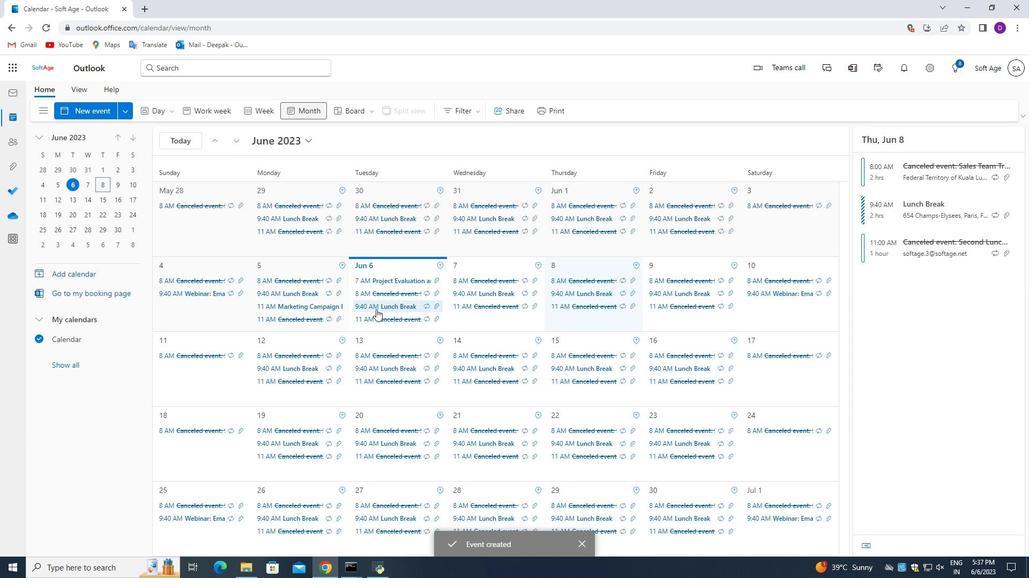 
Action: Mouse moved to (378, 309)
Screenshot: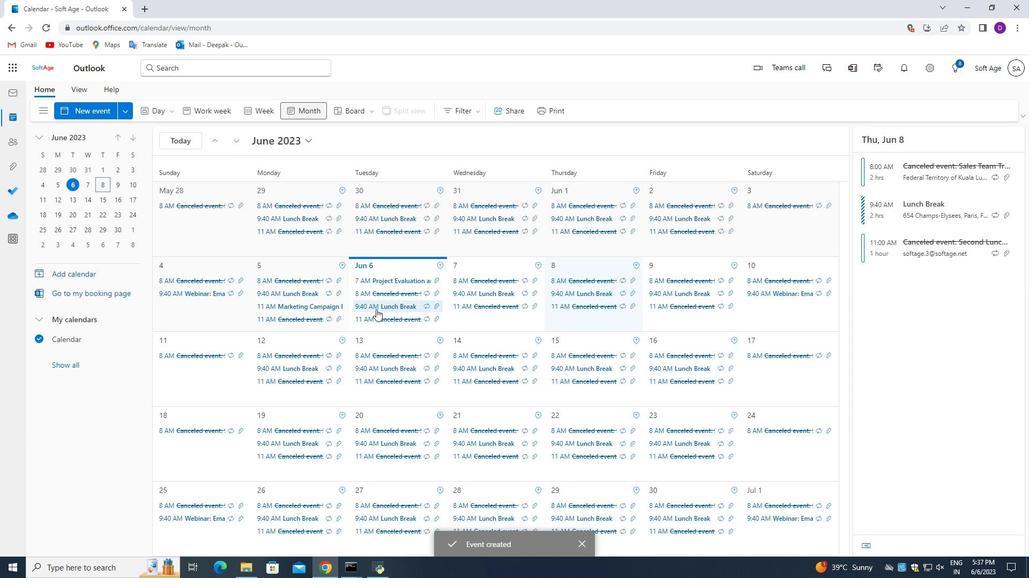 
Action: Mouse scrolled (378, 310) with delta (0, 0)
Screenshot: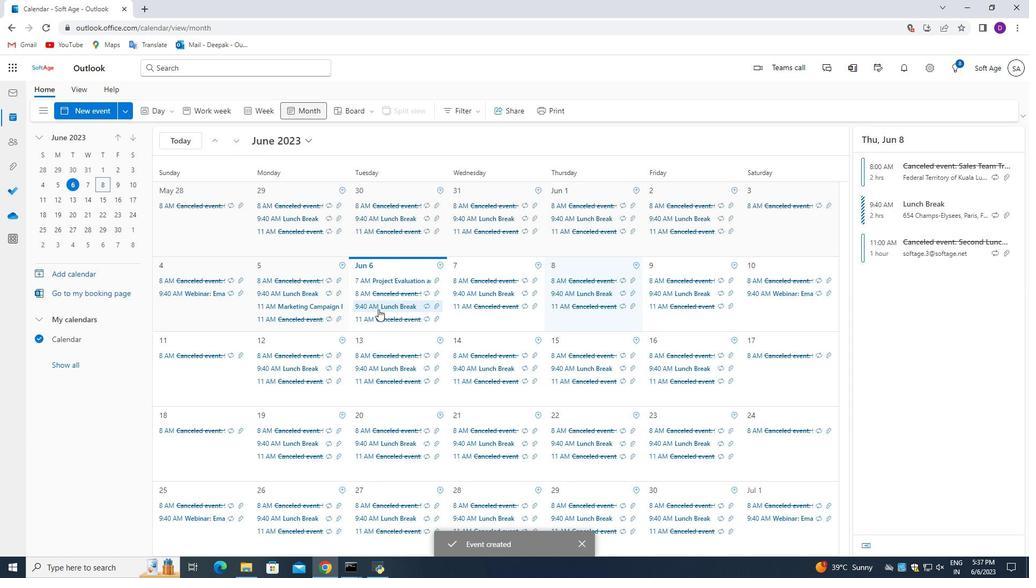 
Action: Mouse moved to (379, 310)
Screenshot: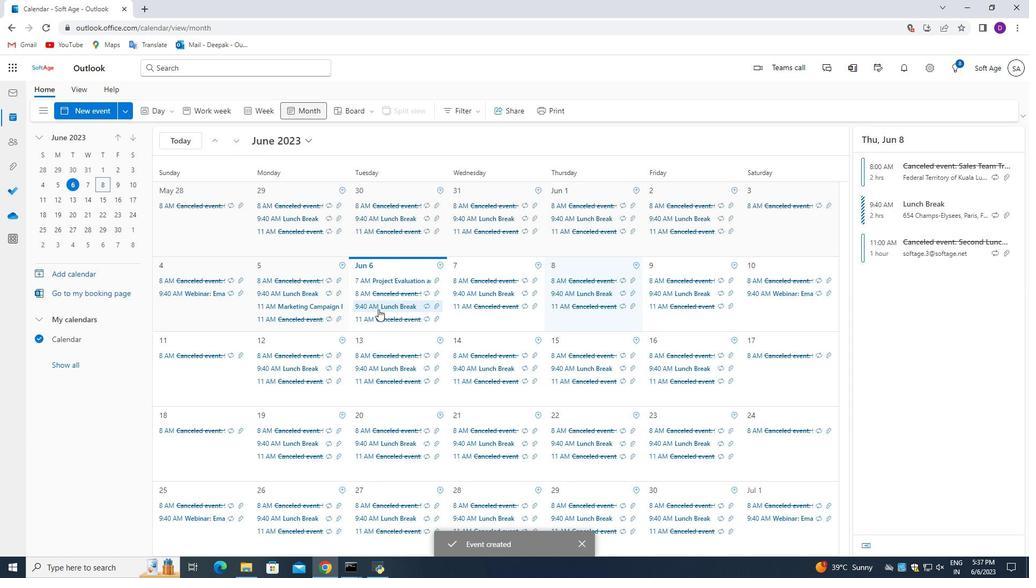 
Action: Mouse scrolled (379, 310) with delta (0, 0)
Screenshot: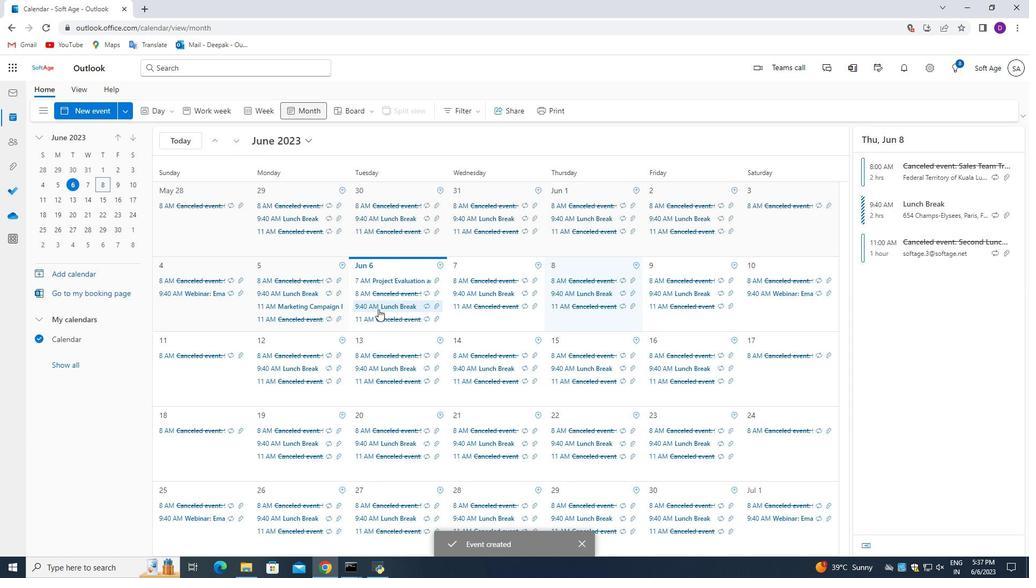 
